 Task: Look for Airbnb properties in Samfya, Zambia from 4th December, 2023 to 10th December, 2023 for 8 adults.4 bedrooms having 8 beds and 4 bathrooms. Property type can be house. Amenities needed are: wifi, TV, free parkinig on premises, gym, breakfast. Look for 4 properties as per requirement.
Action: Mouse moved to (494, 105)
Screenshot: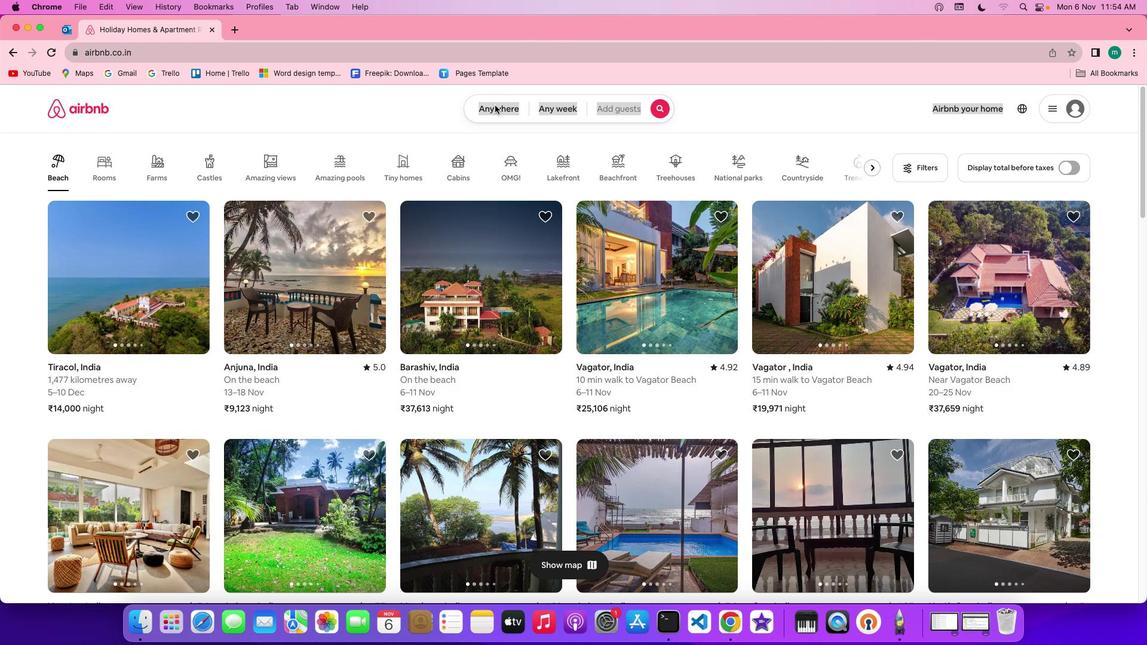 
Action: Mouse pressed left at (494, 105)
Screenshot: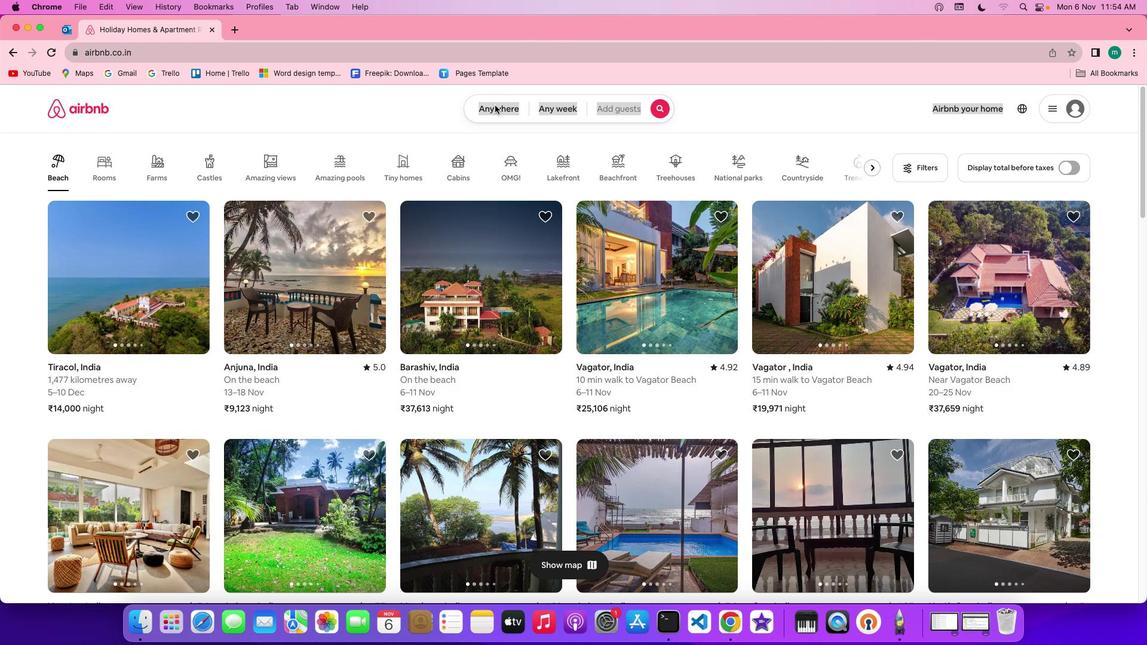 
Action: Mouse pressed left at (494, 105)
Screenshot: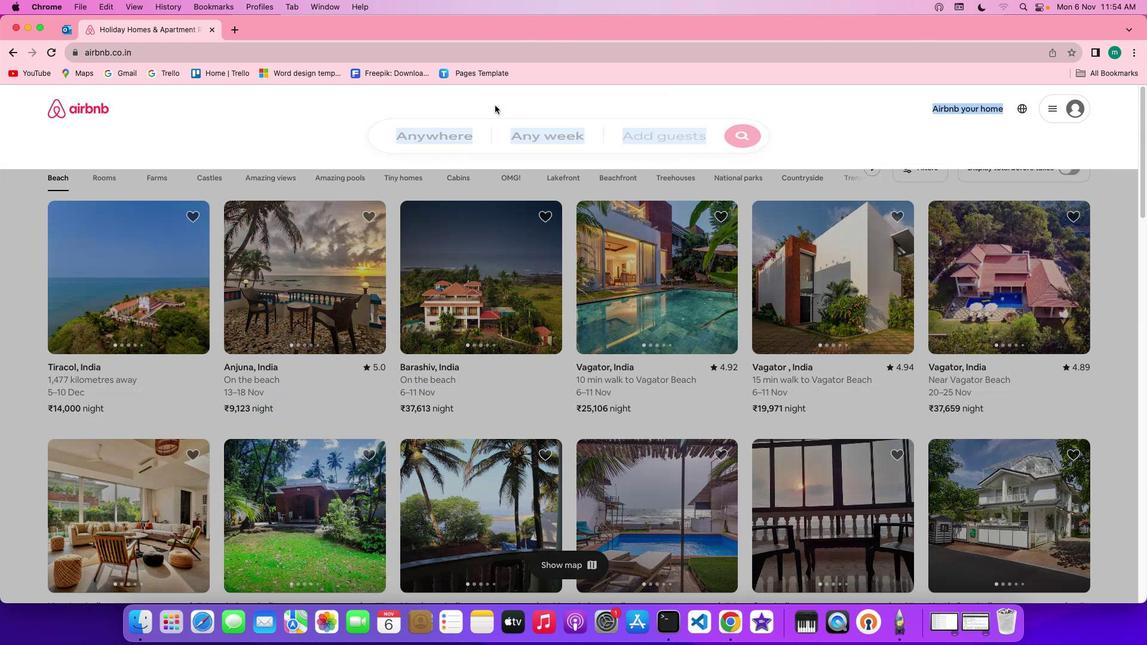 
Action: Mouse moved to (435, 160)
Screenshot: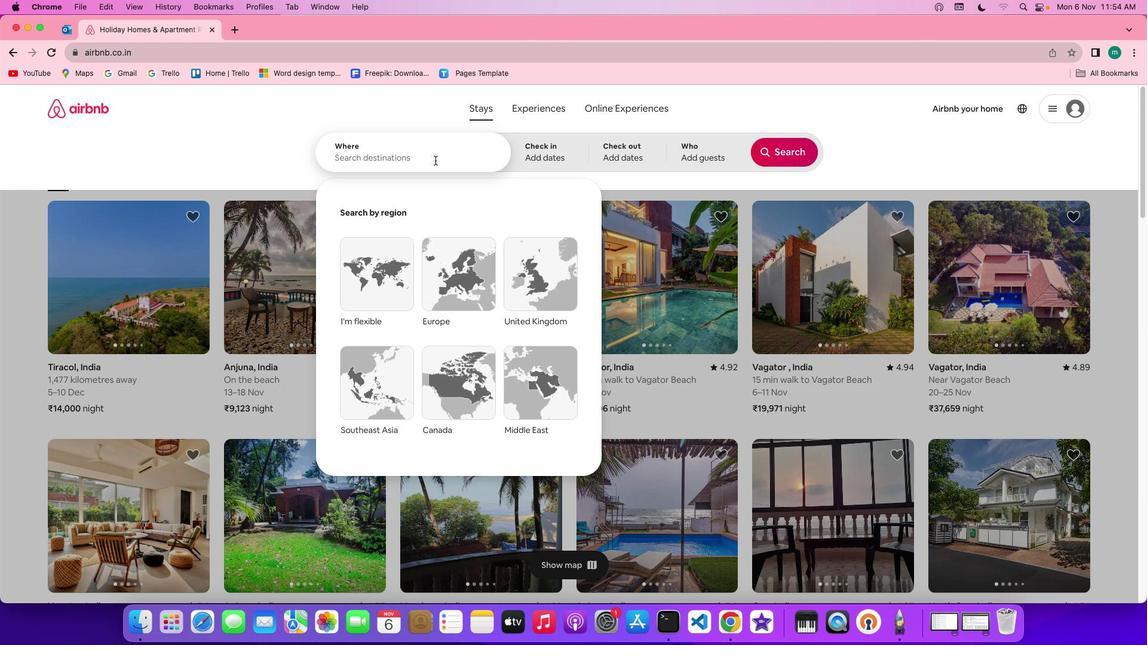 
Action: Mouse pressed left at (435, 160)
Screenshot: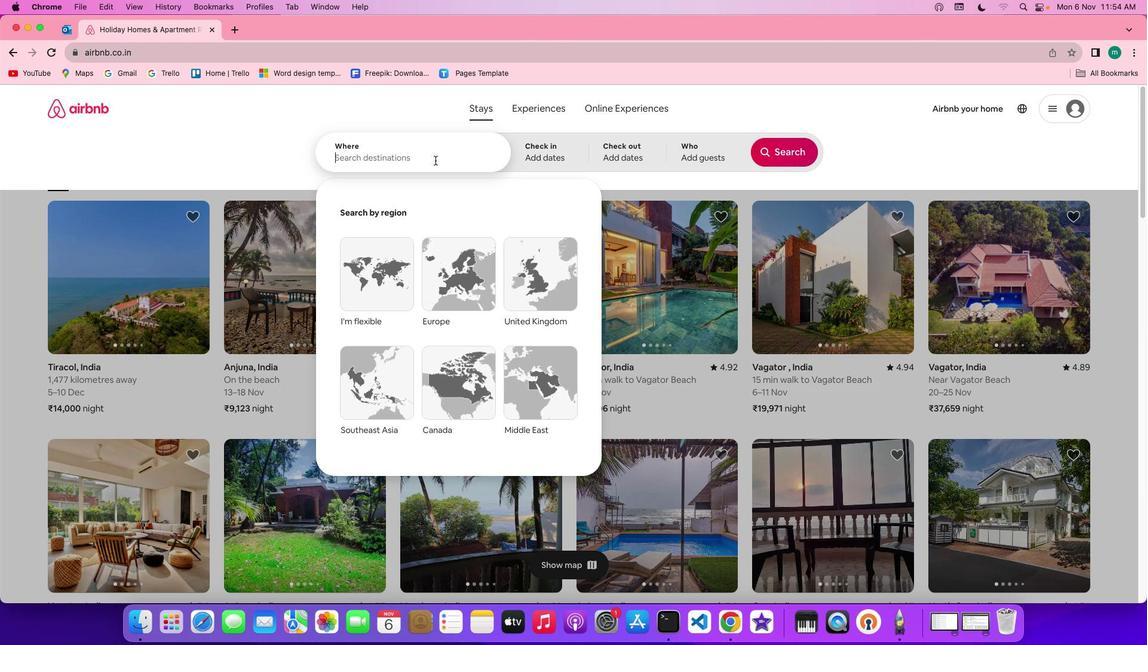 
Action: Key pressed Key.spaceKey.shift'S''a''m''f''y''a'','Key.spaceKey.shift'z''a''m''b''i''a'
Screenshot: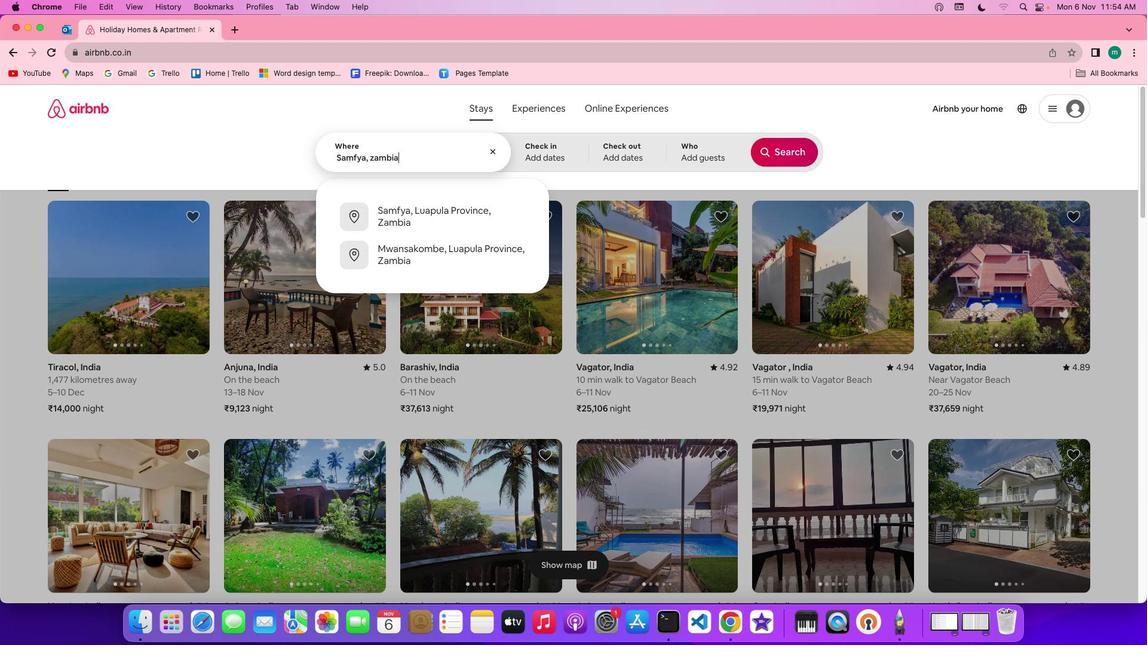 
Action: Mouse moved to (563, 152)
Screenshot: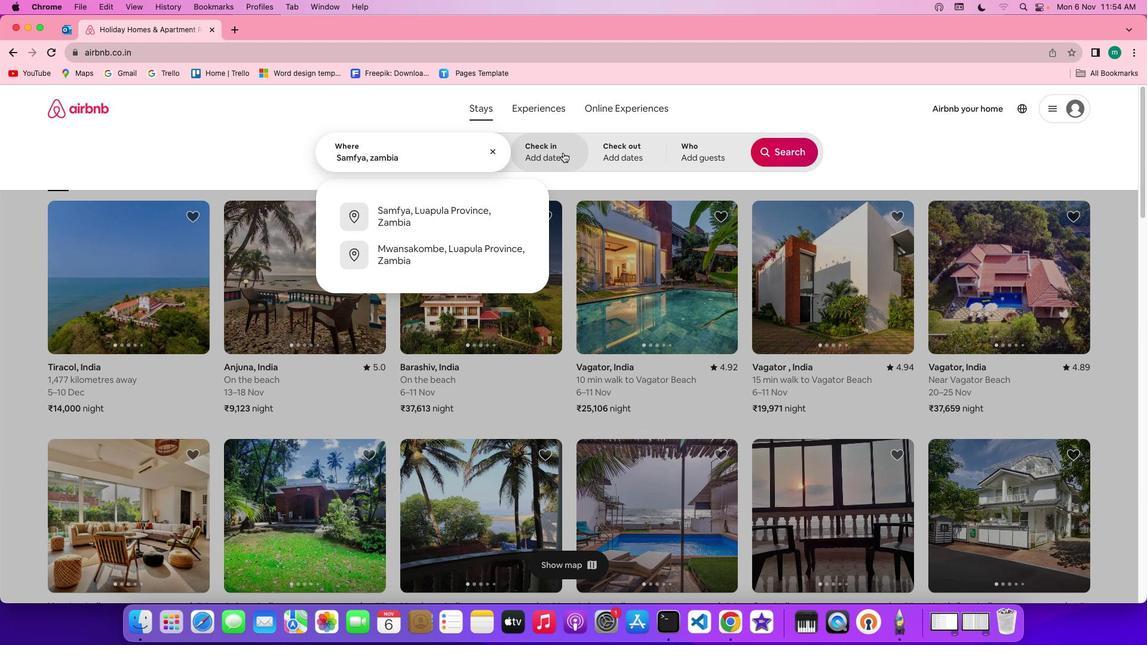 
Action: Mouse pressed left at (563, 152)
Screenshot: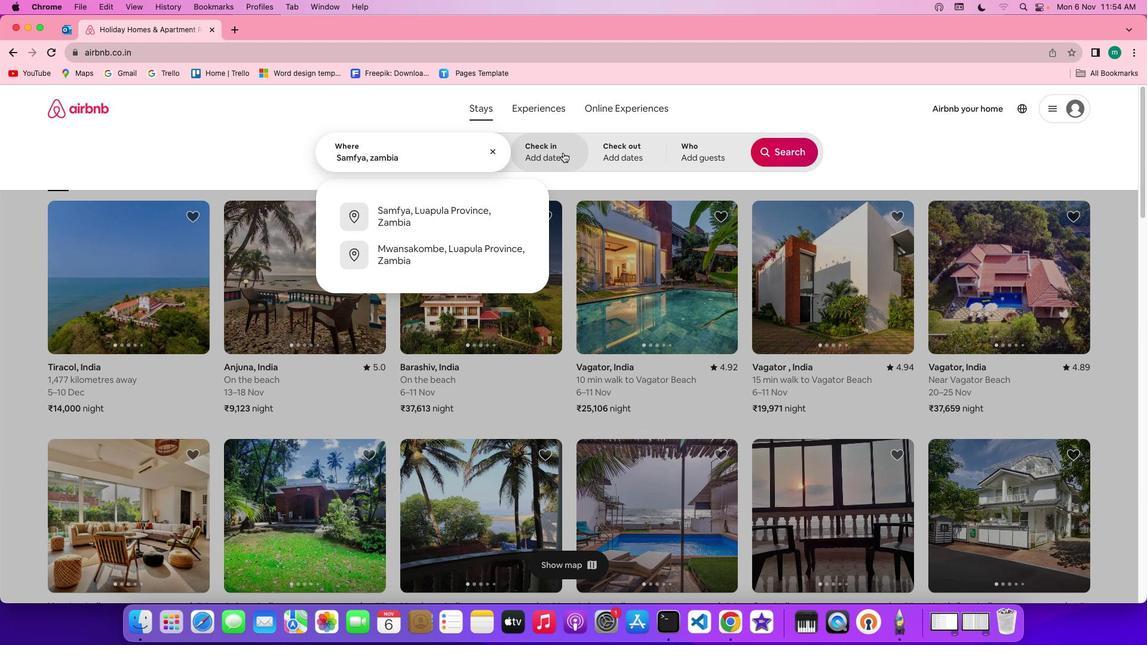 
Action: Mouse moved to (624, 326)
Screenshot: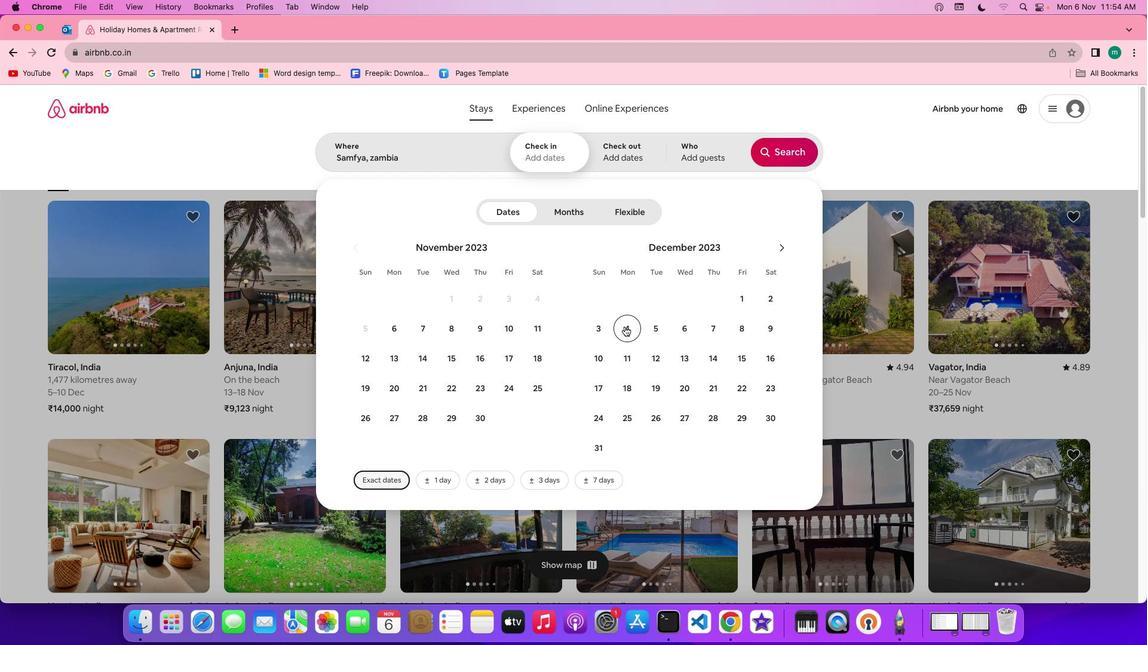 
Action: Mouse pressed left at (624, 326)
Screenshot: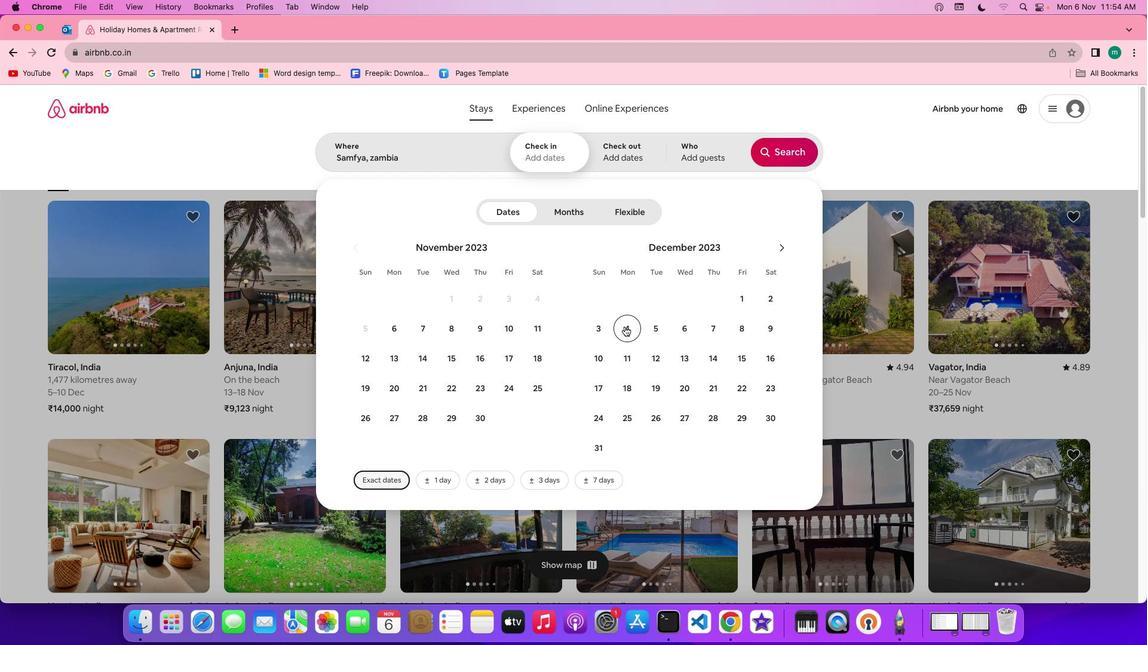 
Action: Mouse moved to (592, 355)
Screenshot: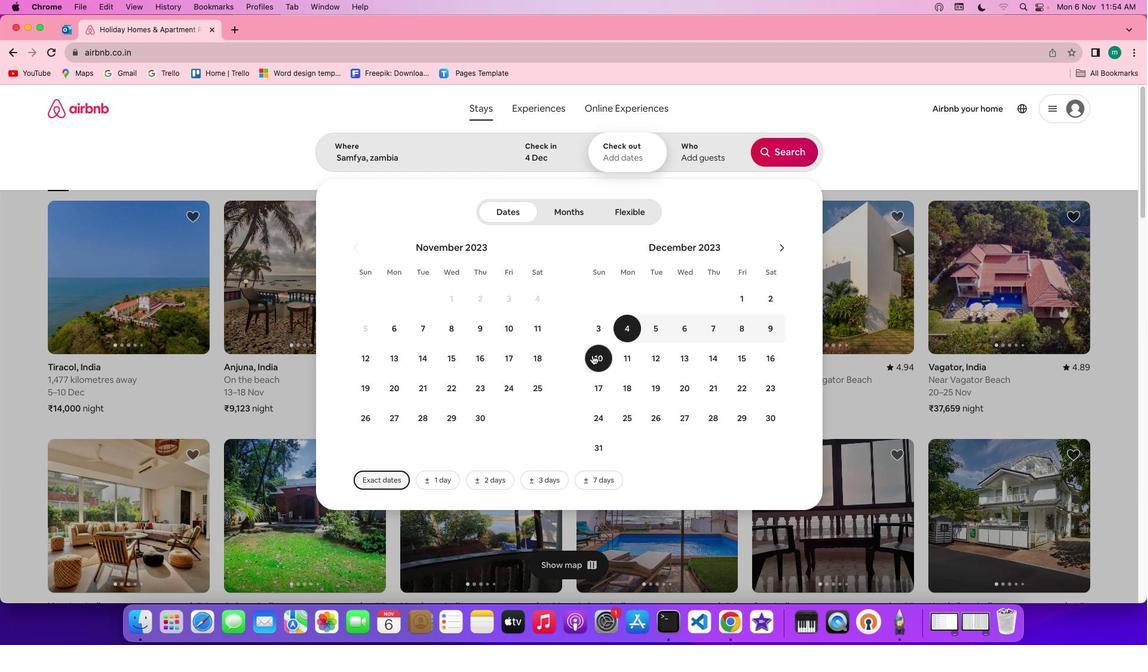 
Action: Mouse pressed left at (592, 355)
Screenshot: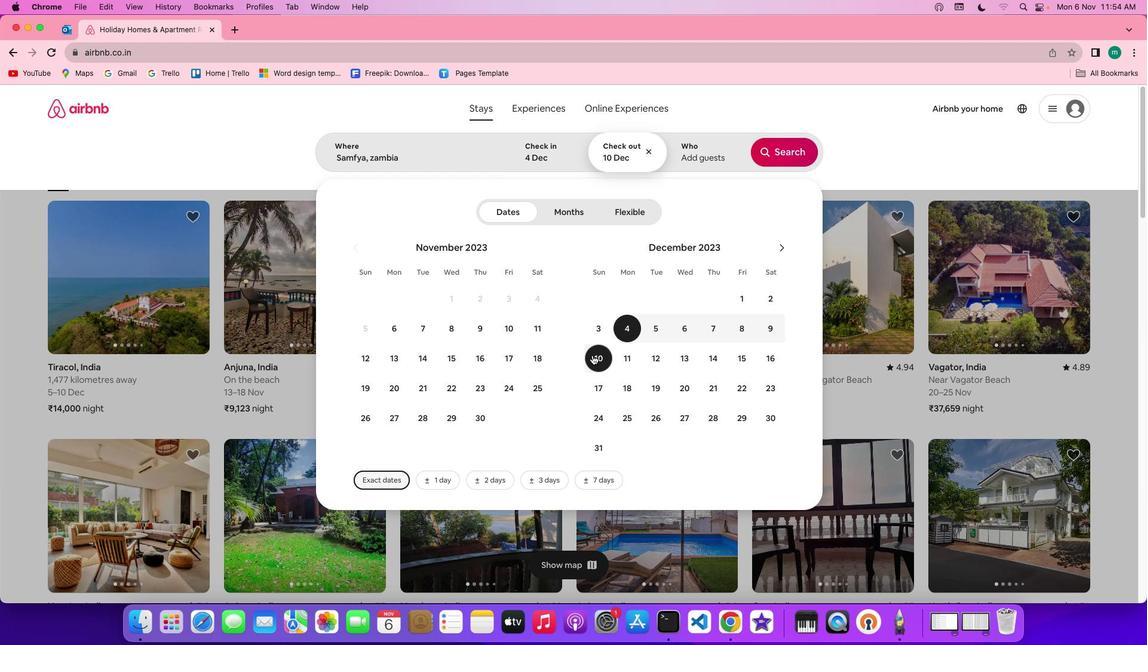 
Action: Mouse moved to (718, 137)
Screenshot: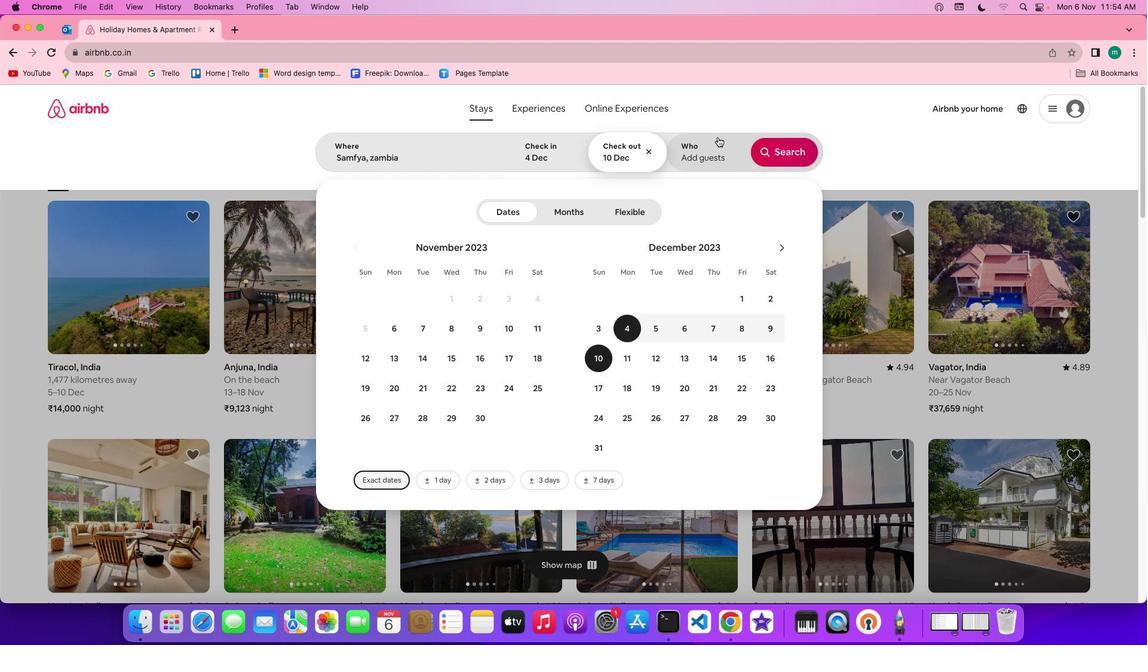 
Action: Mouse pressed left at (718, 137)
Screenshot: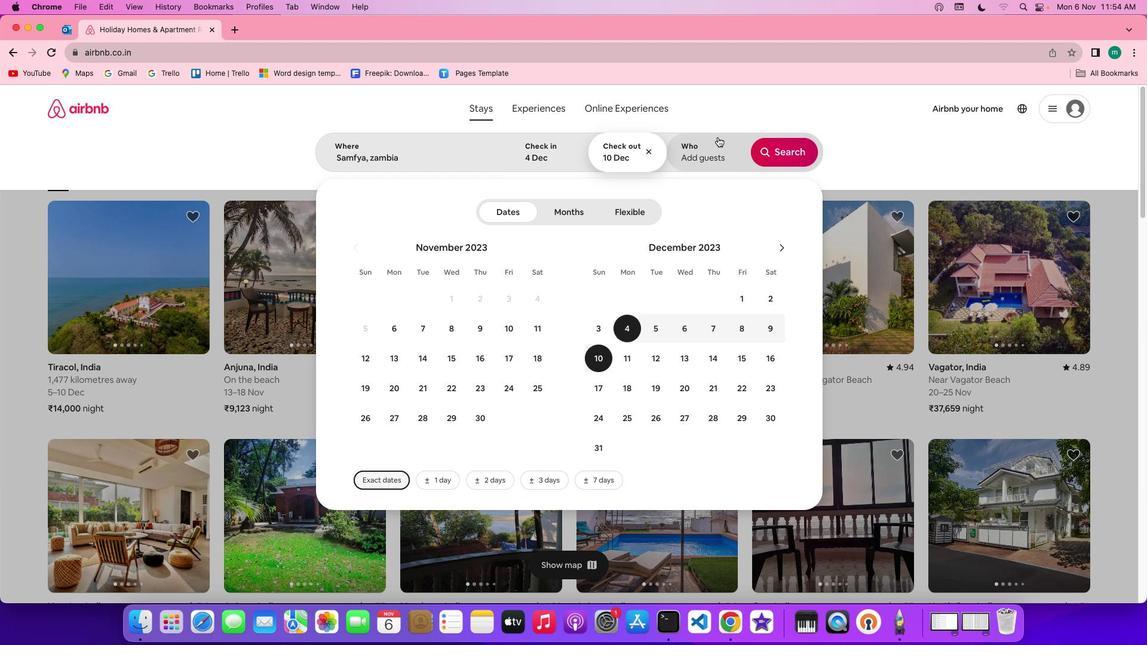 
Action: Mouse moved to (791, 215)
Screenshot: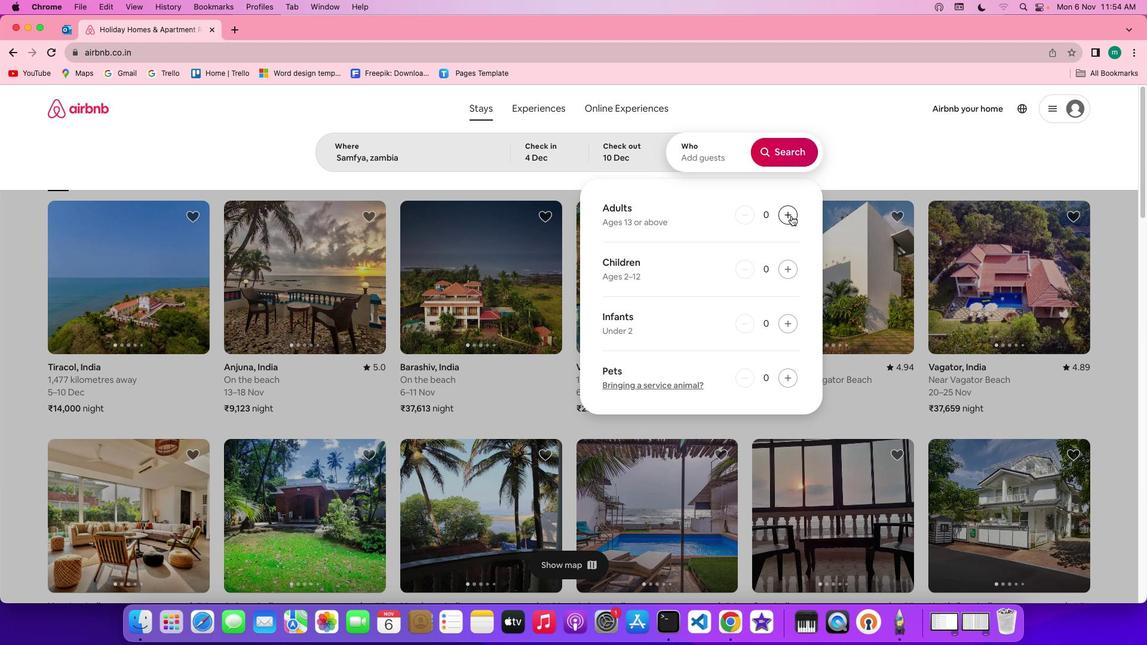 
Action: Mouse pressed left at (791, 215)
Screenshot: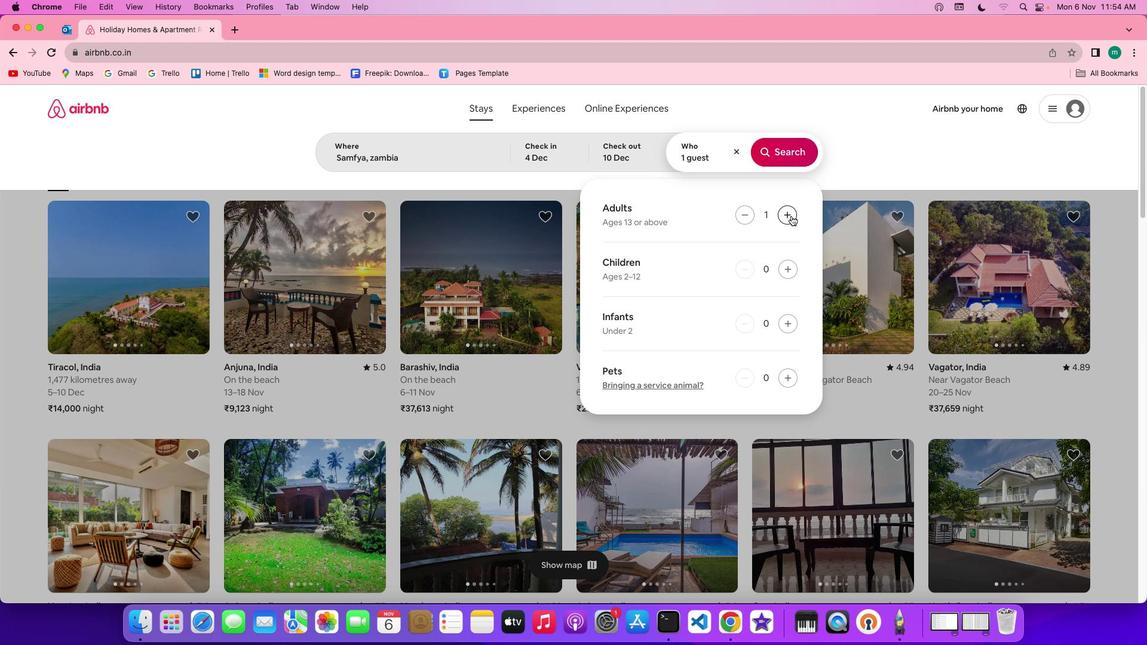 
Action: Mouse moved to (791, 215)
Screenshot: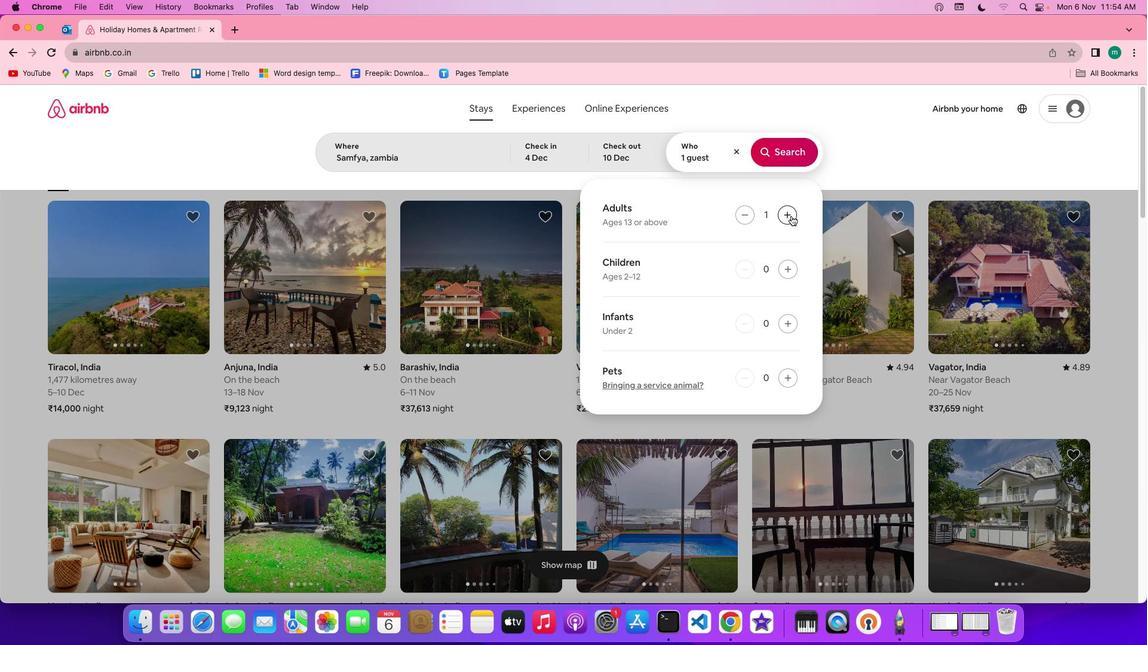 
Action: Mouse pressed left at (791, 215)
Screenshot: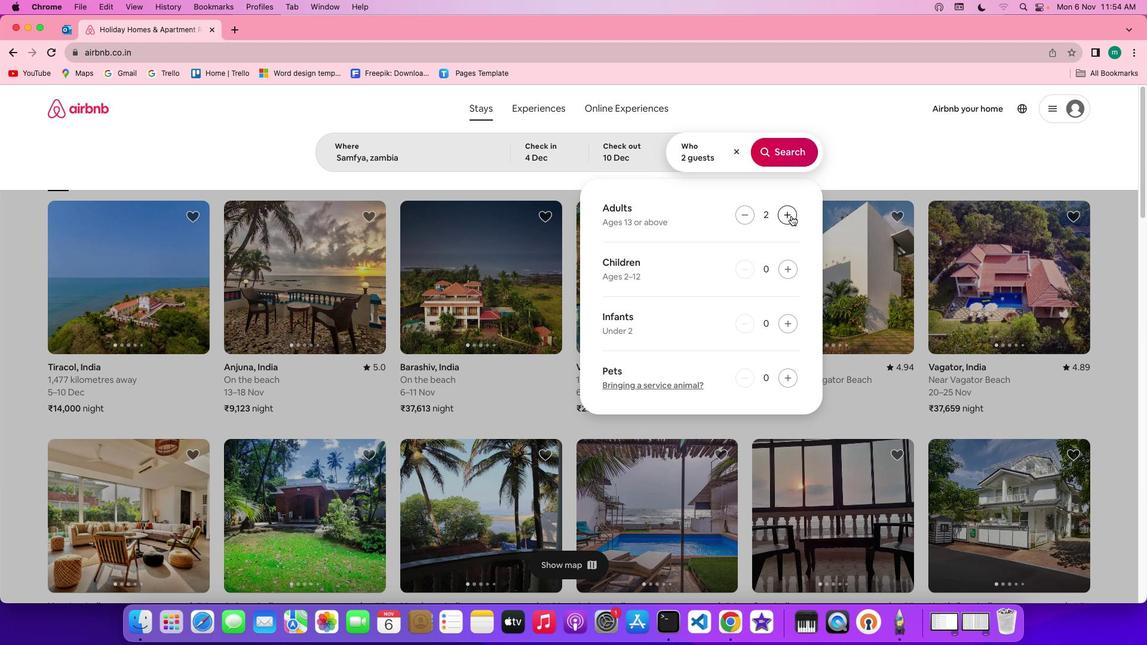 
Action: Mouse pressed left at (791, 215)
Screenshot: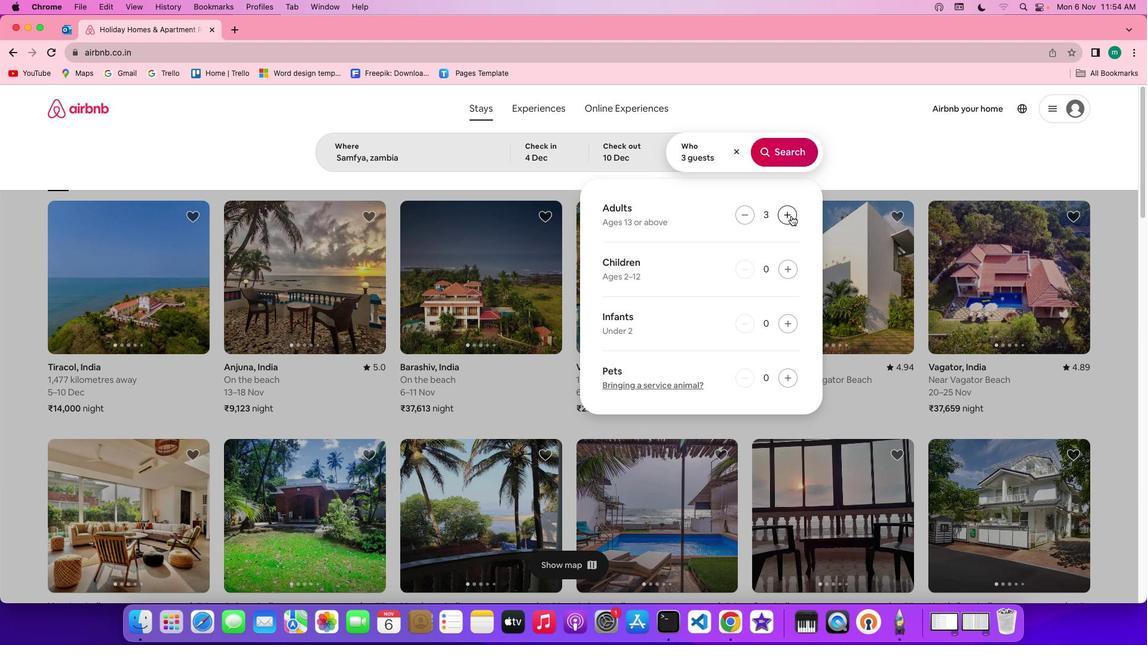 
Action: Mouse pressed left at (791, 215)
Screenshot: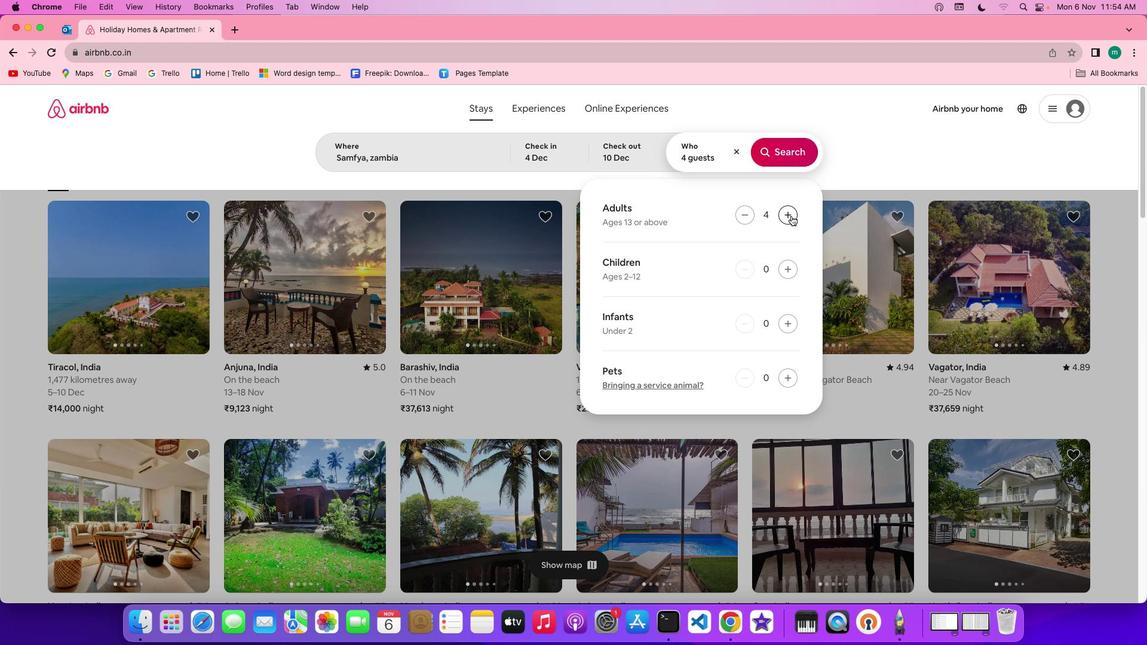 
Action: Mouse pressed left at (791, 215)
Screenshot: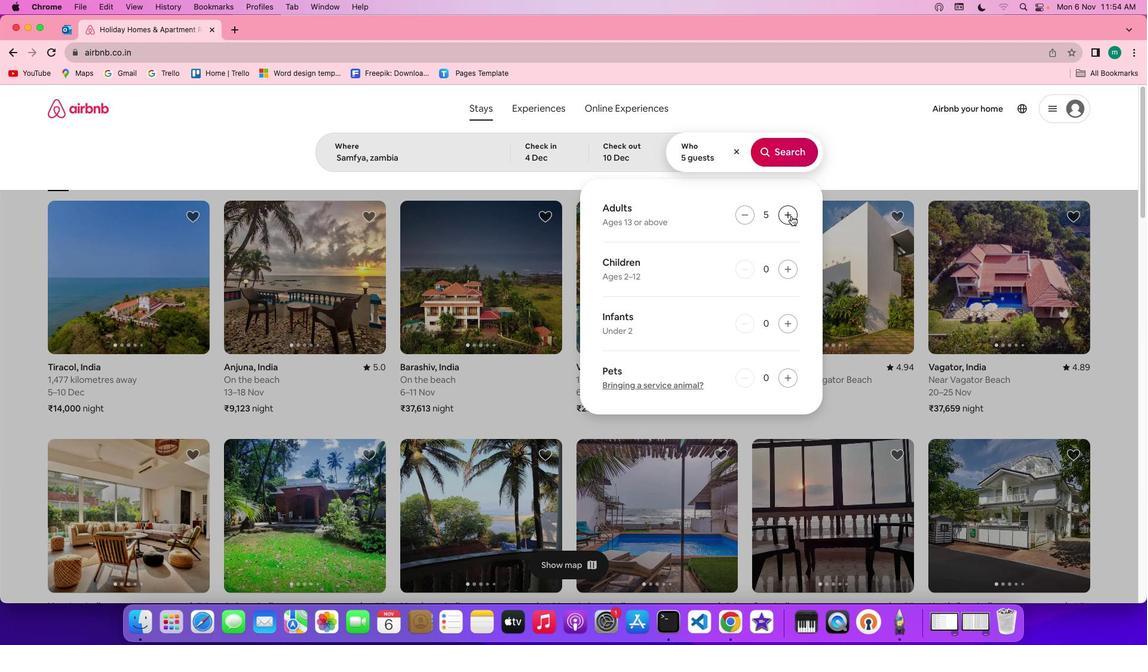 
Action: Mouse pressed left at (791, 215)
Screenshot: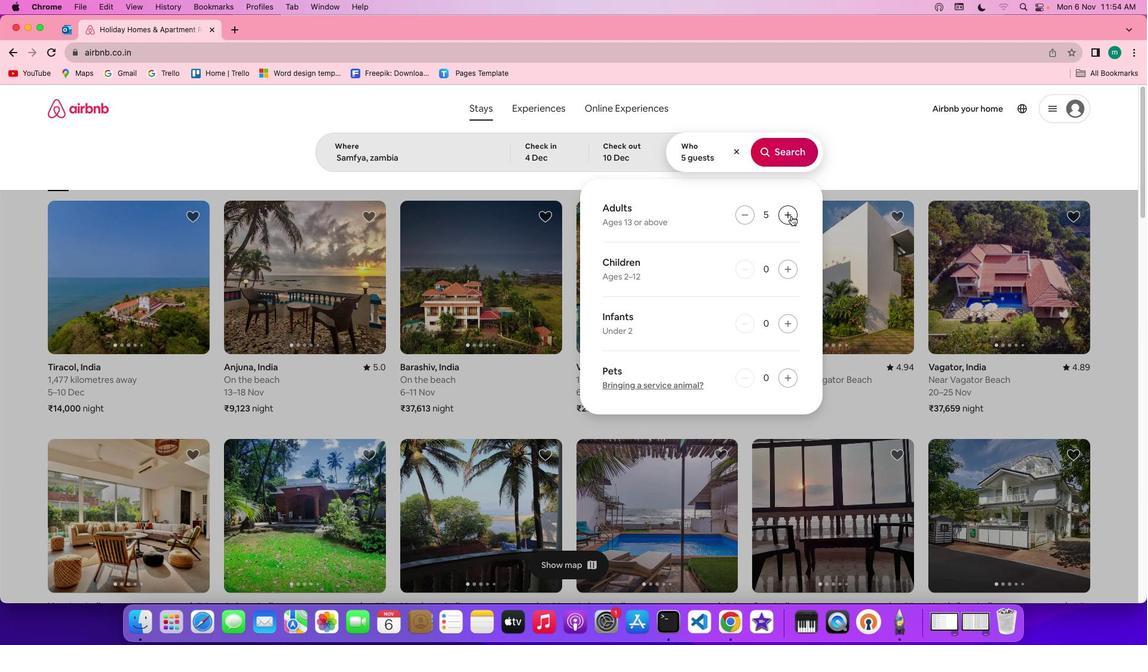 
Action: Mouse pressed left at (791, 215)
Screenshot: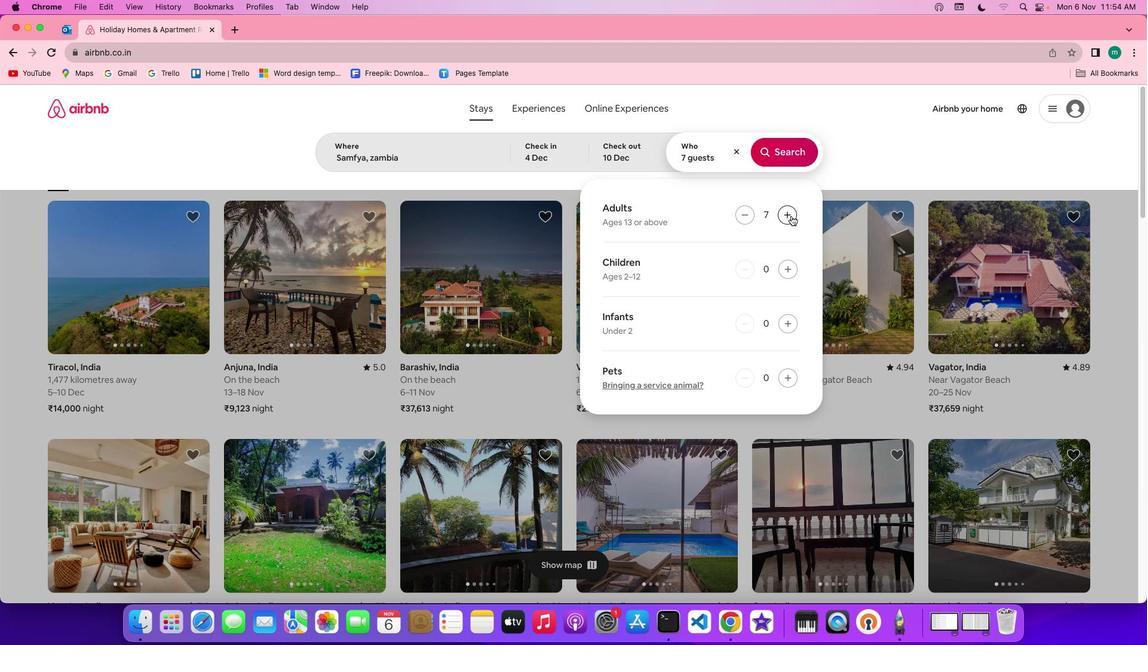
Action: Mouse pressed left at (791, 215)
Screenshot: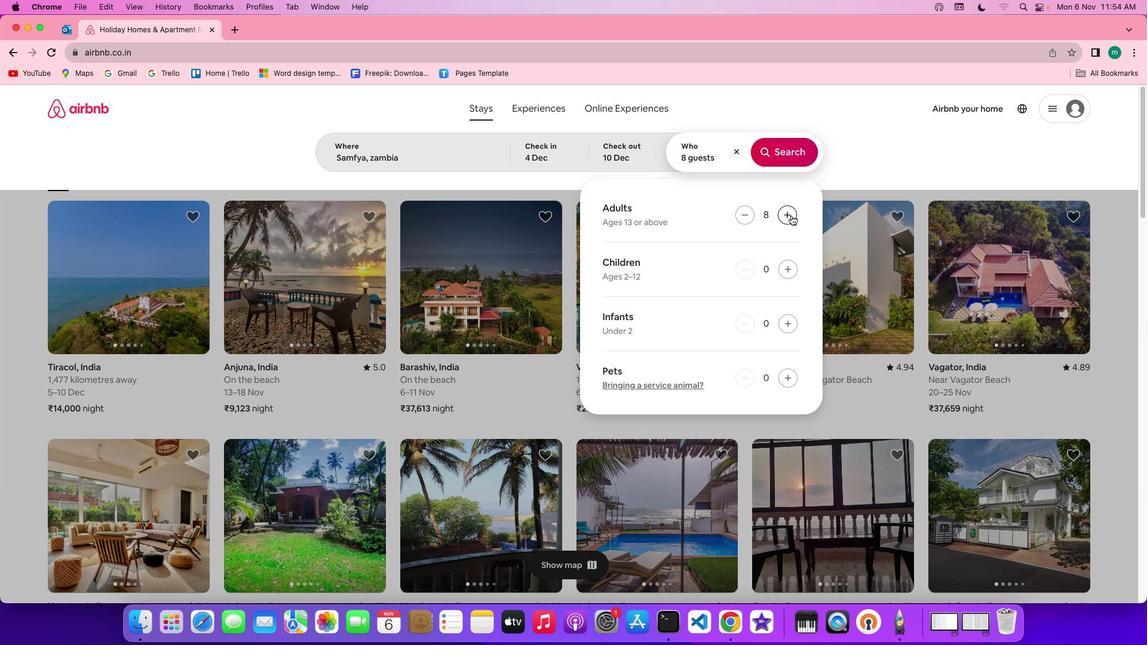 
Action: Mouse moved to (773, 152)
Screenshot: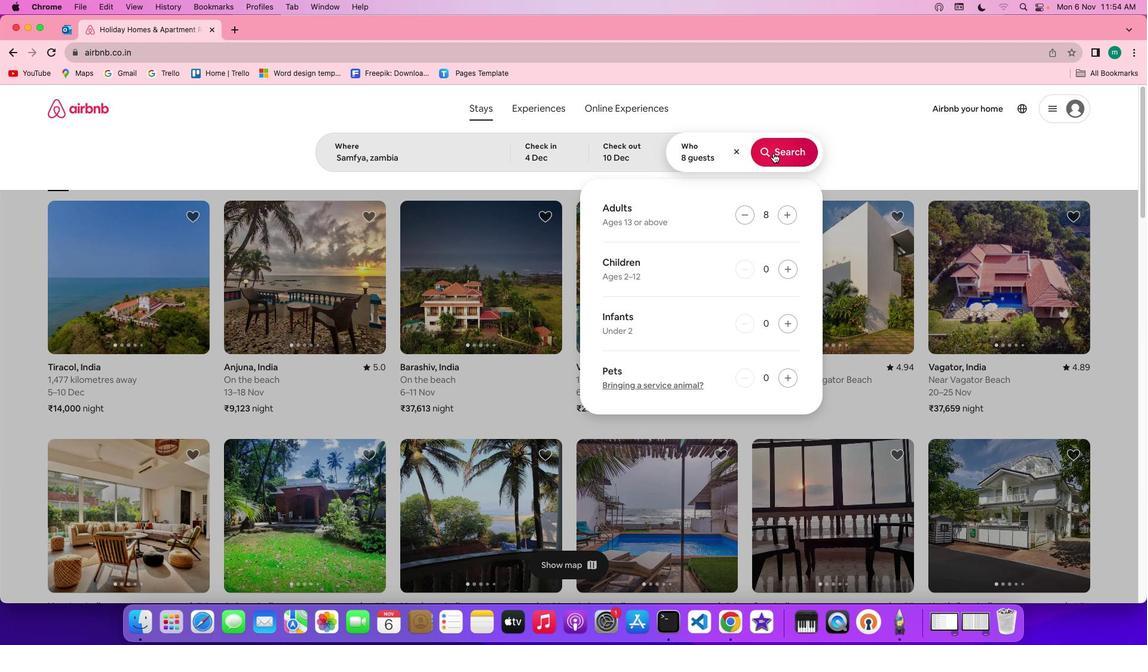 
Action: Mouse pressed left at (773, 152)
Screenshot: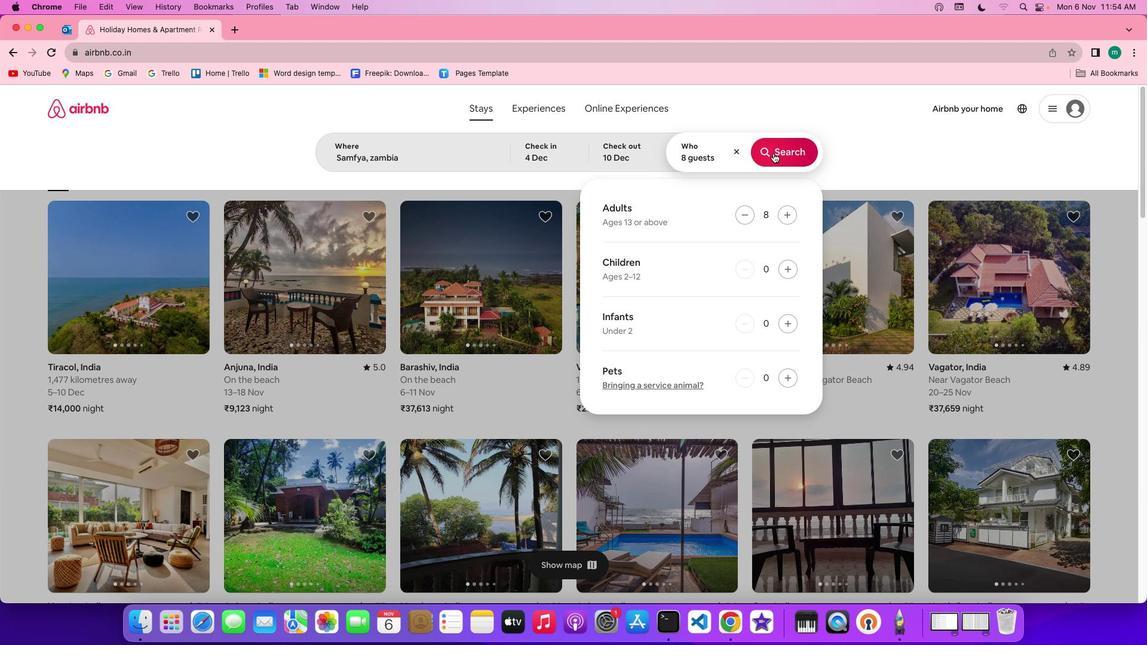 
Action: Mouse moved to (966, 154)
Screenshot: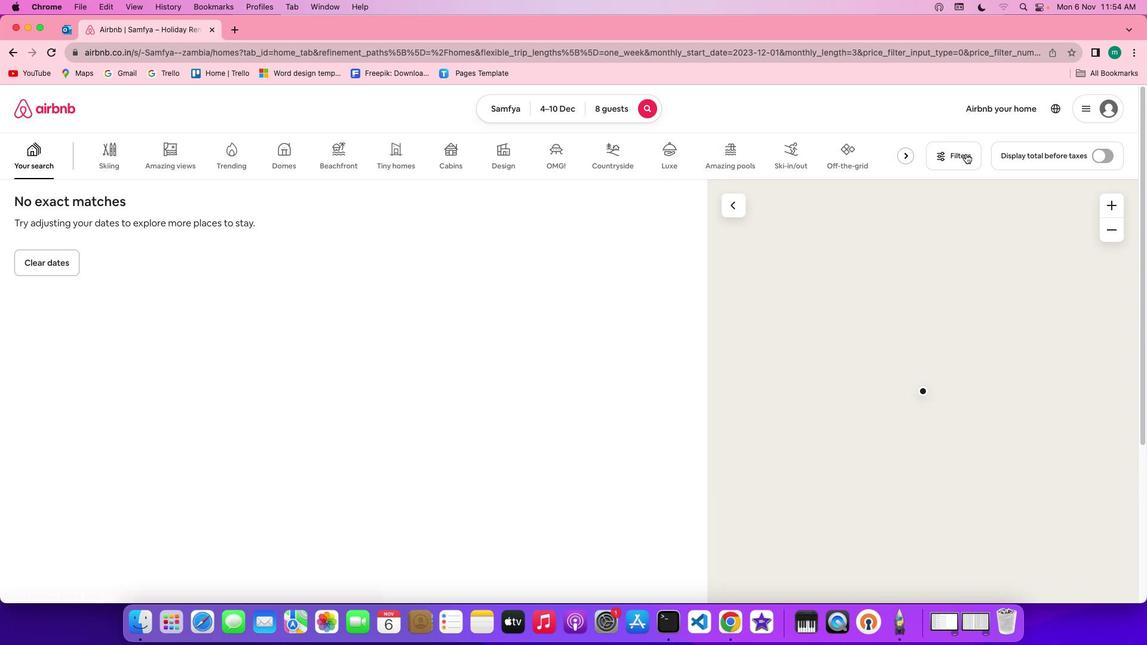 
Action: Mouse pressed left at (966, 154)
Screenshot: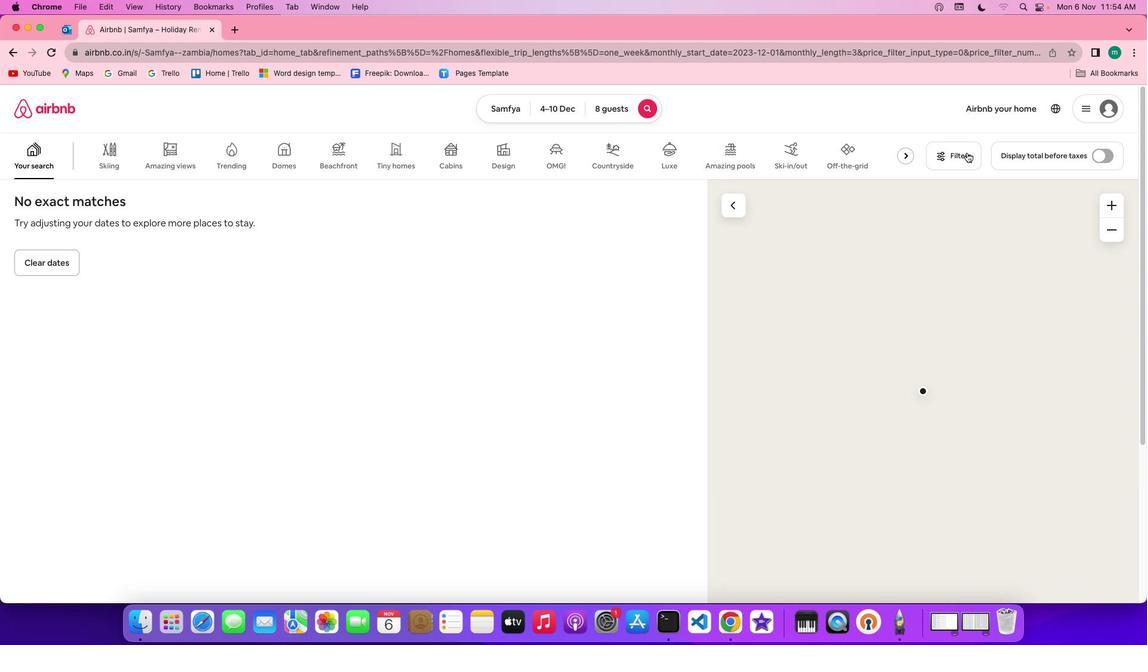
Action: Mouse moved to (592, 397)
Screenshot: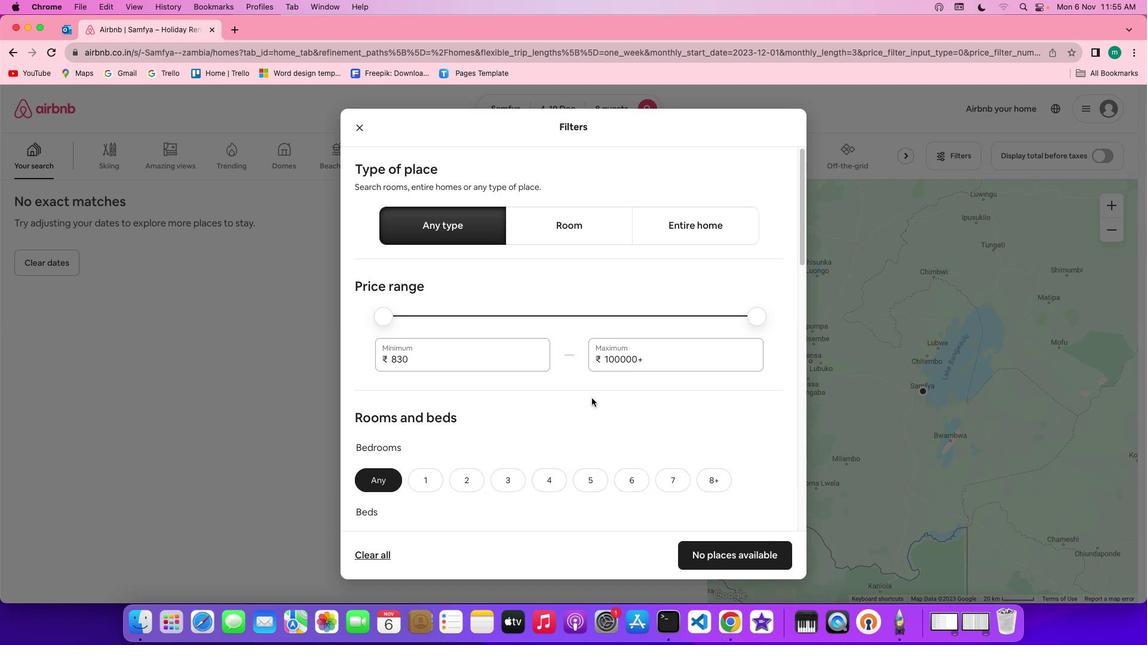 
Action: Mouse scrolled (592, 397) with delta (0, 0)
Screenshot: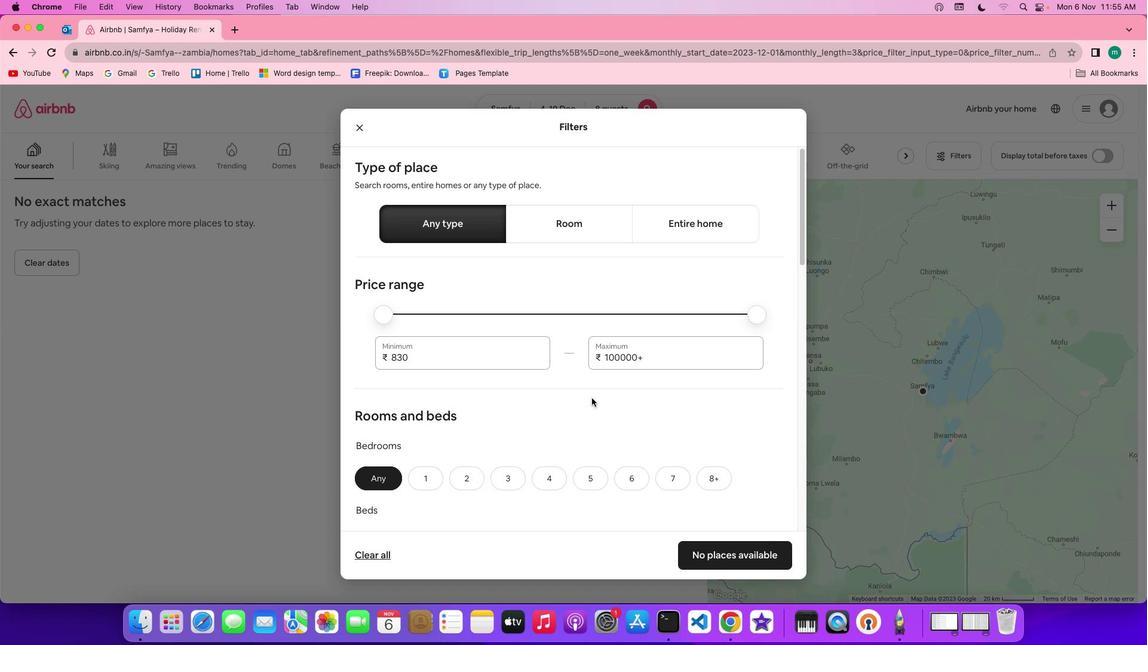 
Action: Mouse scrolled (592, 397) with delta (0, 0)
Screenshot: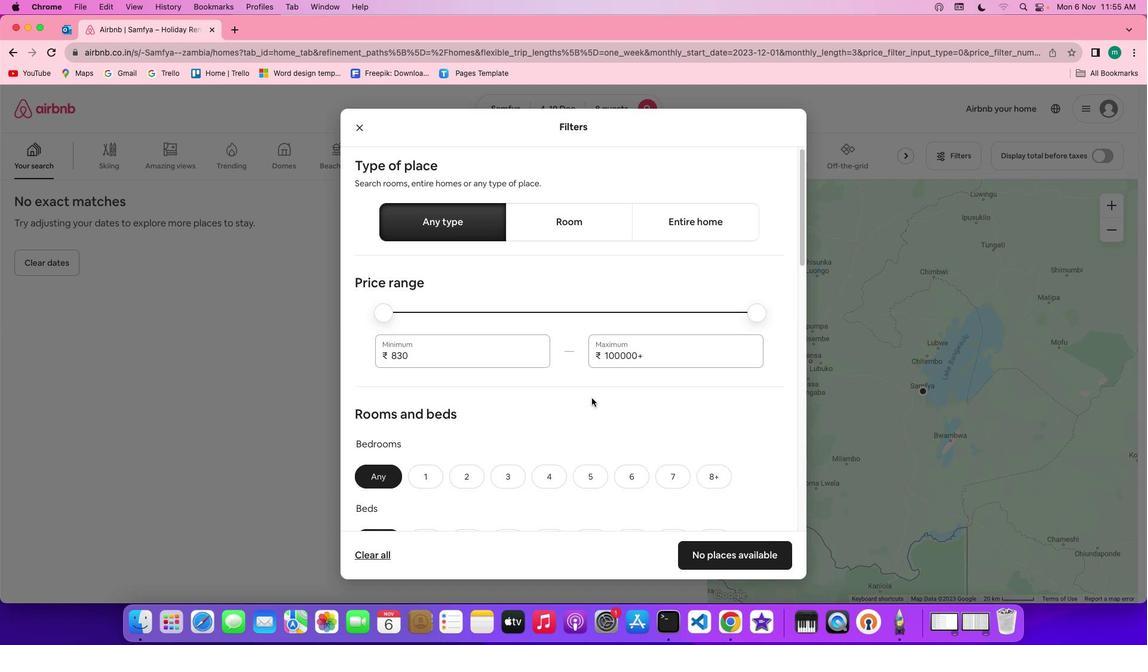 
Action: Mouse scrolled (592, 397) with delta (0, 0)
Screenshot: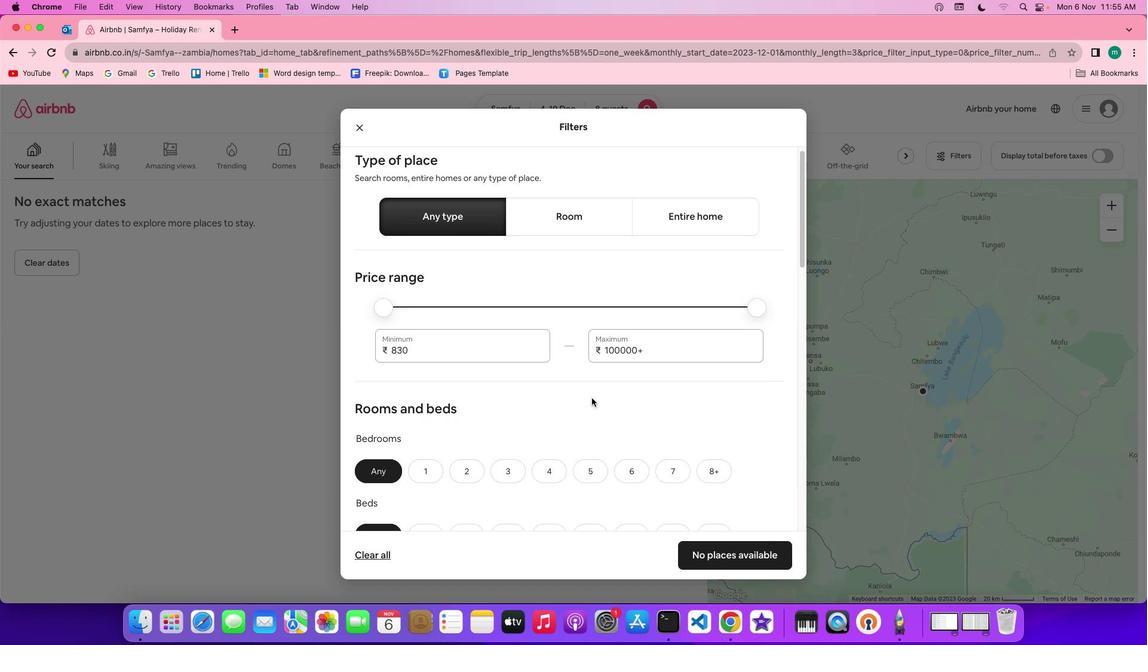 
Action: Mouse scrolled (592, 397) with delta (0, 0)
Screenshot: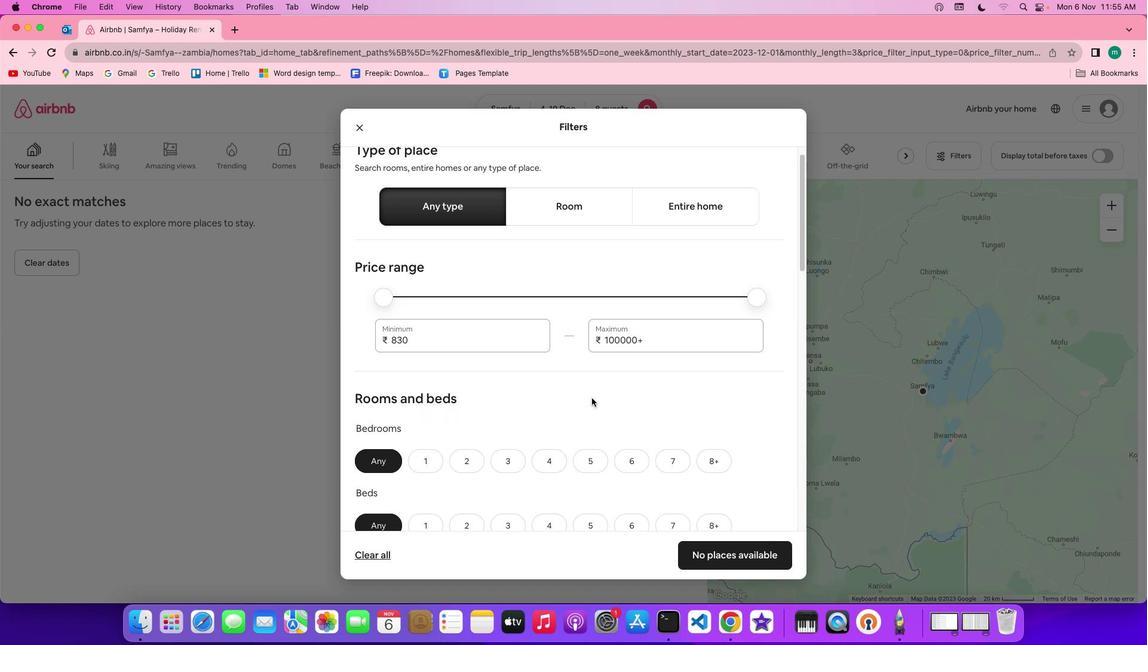 
Action: Mouse scrolled (592, 397) with delta (0, 0)
Screenshot: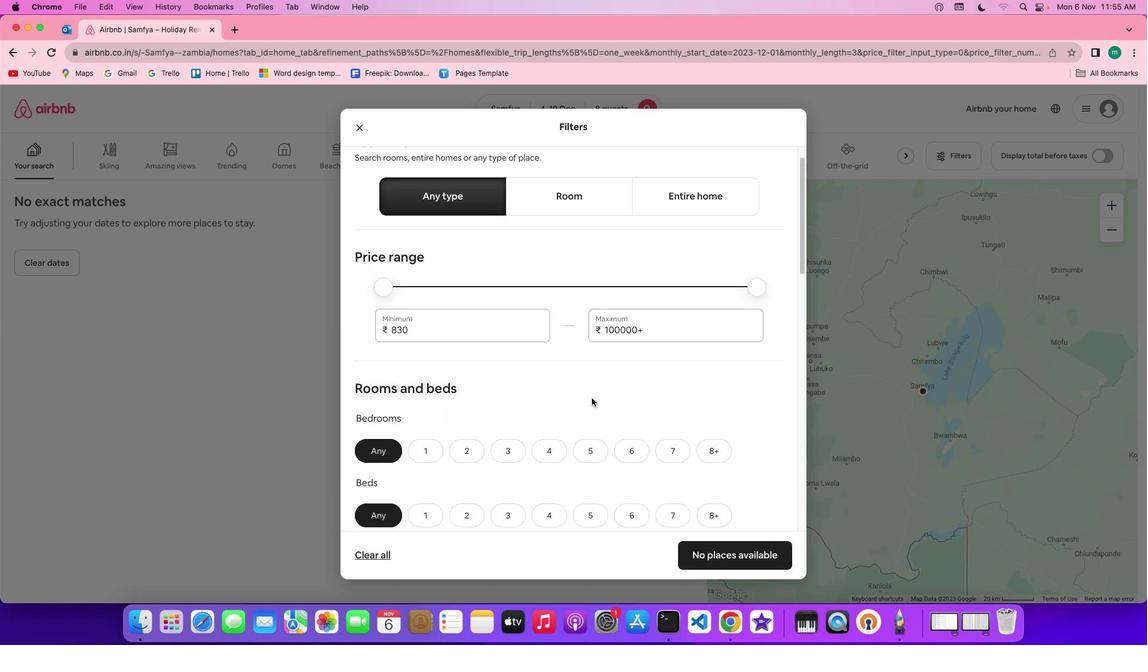
Action: Mouse scrolled (592, 397) with delta (0, 0)
Screenshot: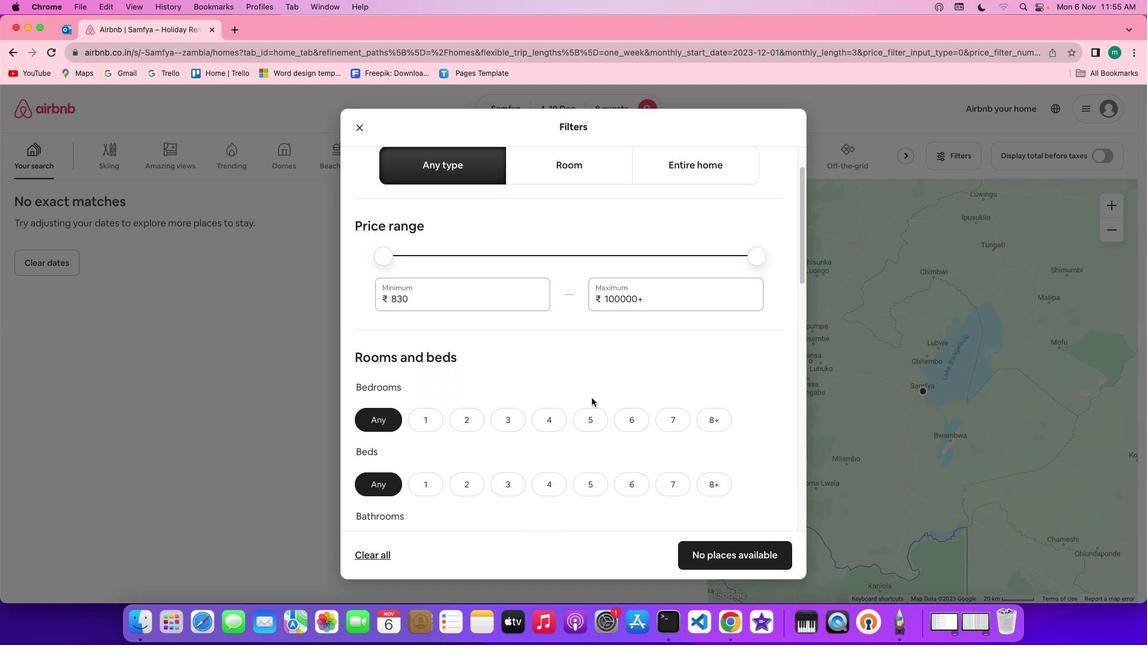
Action: Mouse scrolled (592, 397) with delta (0, -1)
Screenshot: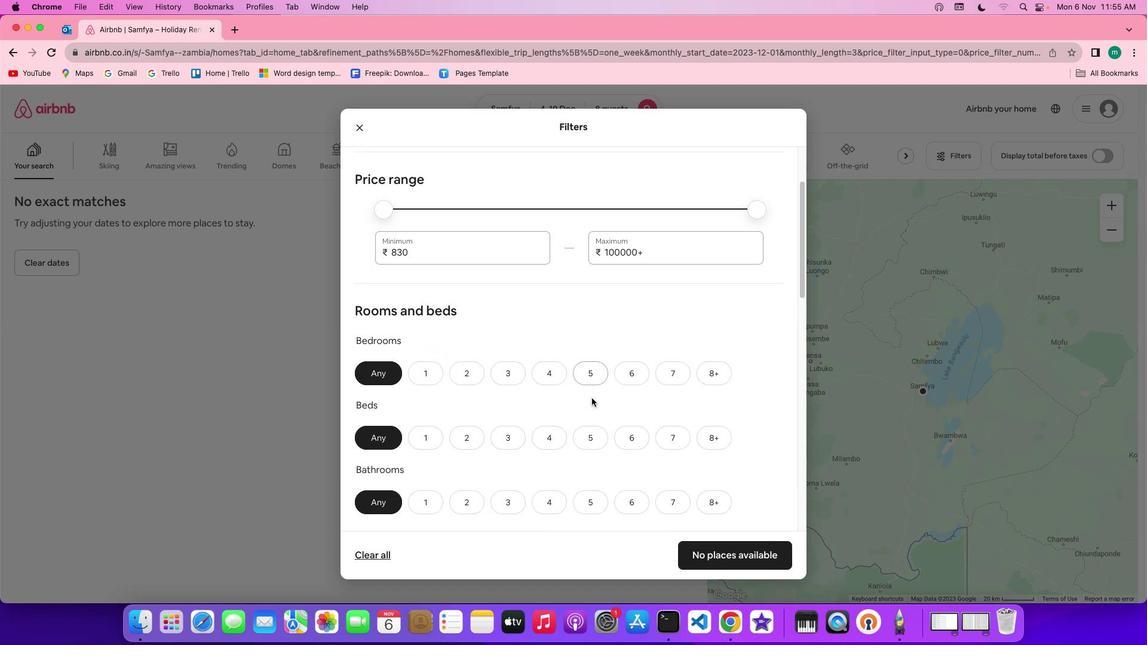 
Action: Mouse scrolled (592, 397) with delta (0, -1)
Screenshot: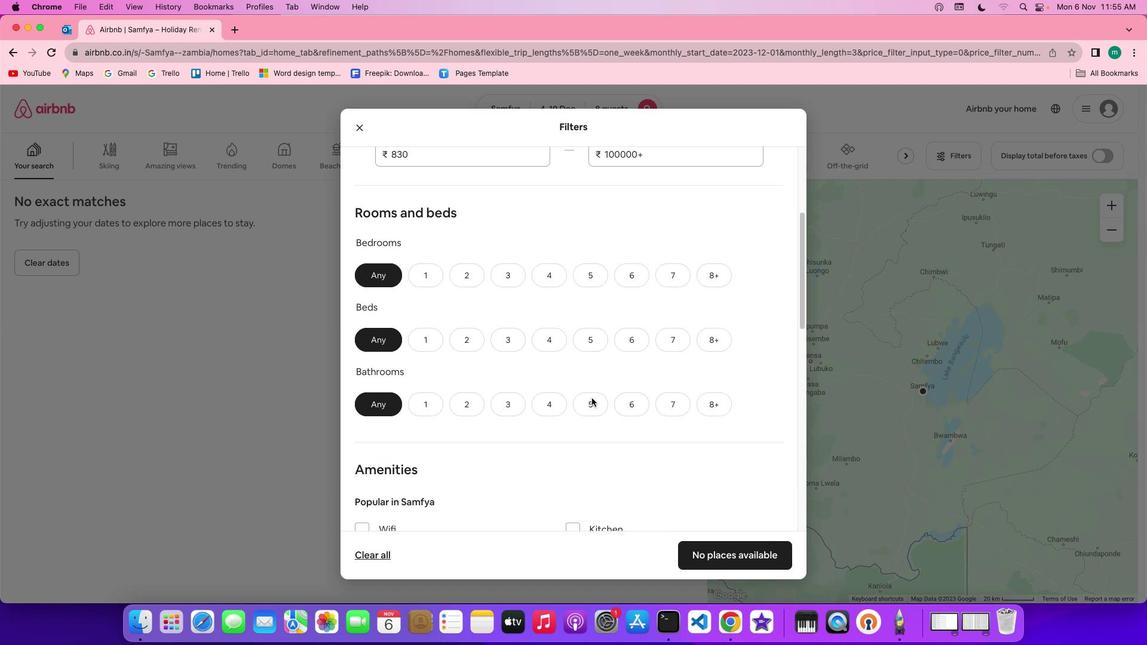 
Action: Mouse moved to (575, 362)
Screenshot: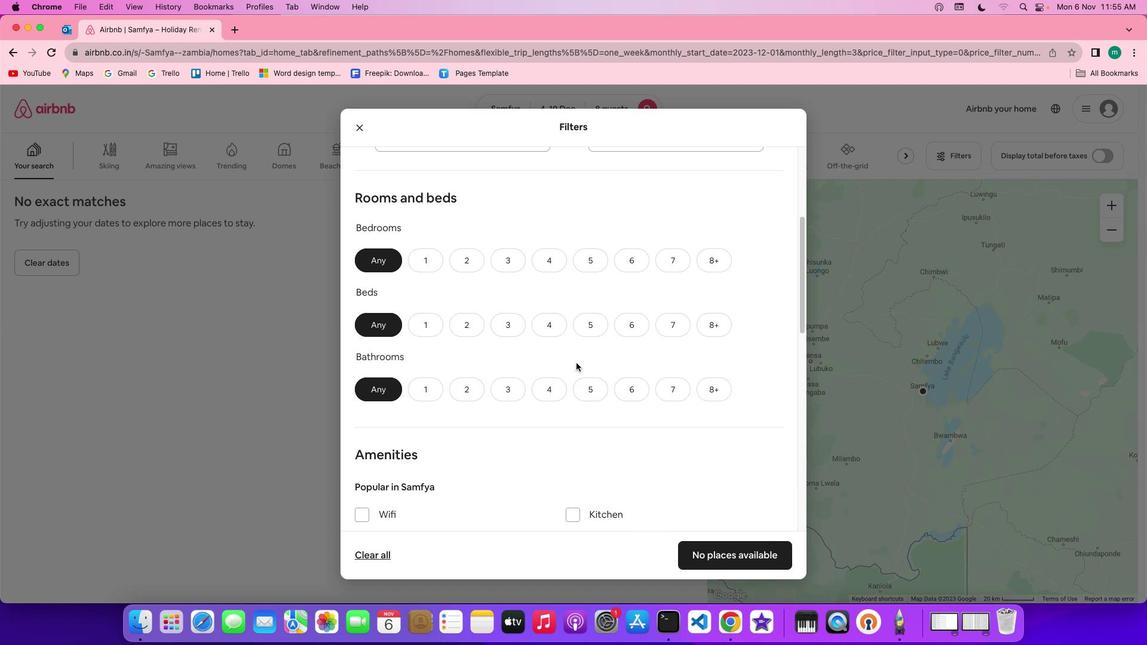 
Action: Mouse scrolled (575, 362) with delta (0, 0)
Screenshot: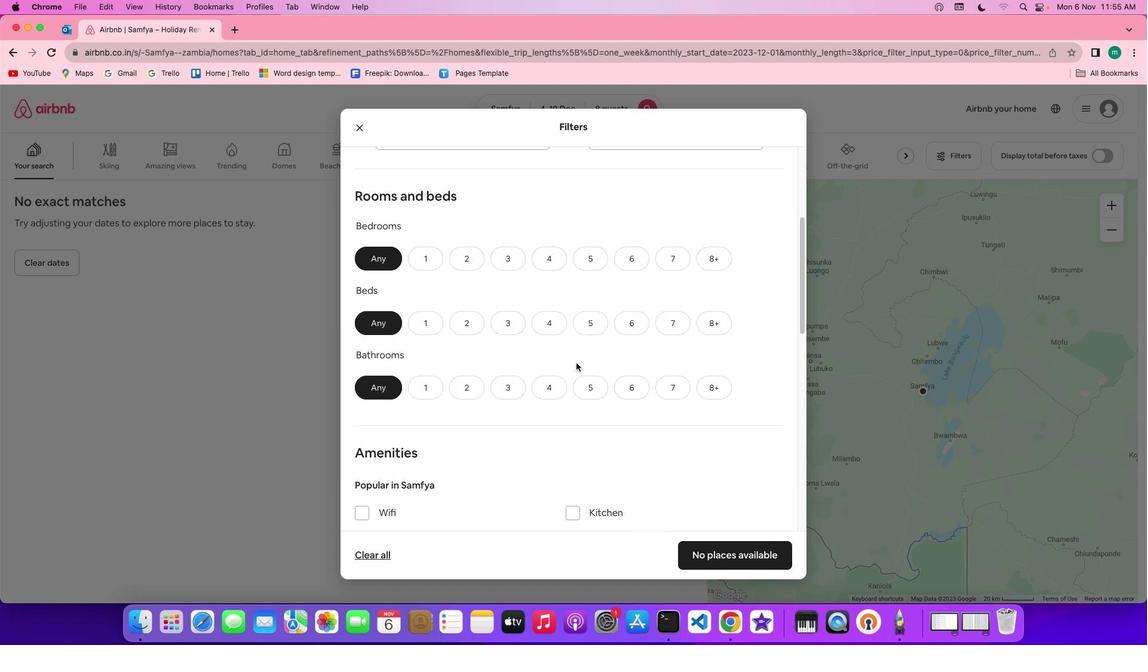 
Action: Mouse scrolled (575, 362) with delta (0, 0)
Screenshot: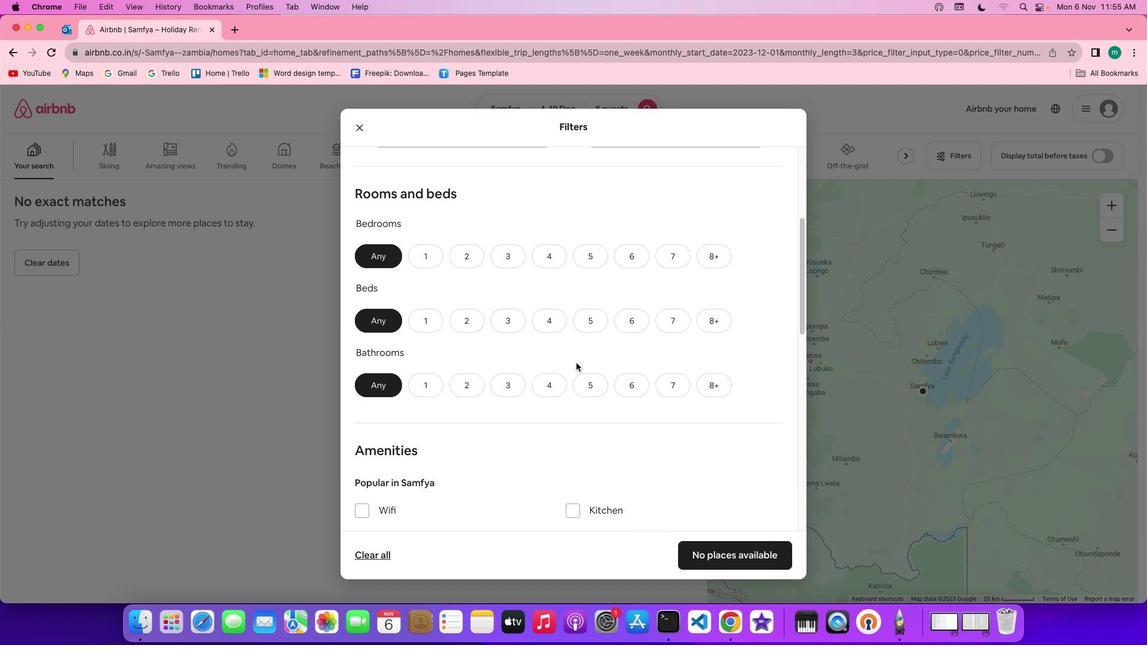
Action: Mouse moved to (549, 259)
Screenshot: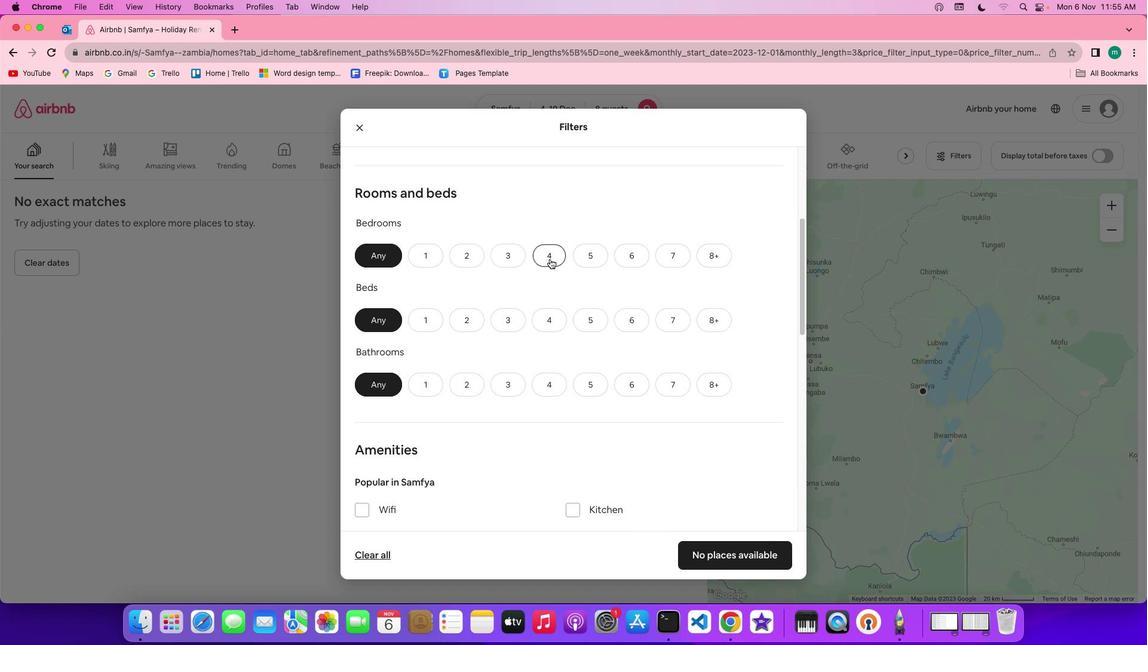 
Action: Mouse pressed left at (549, 259)
Screenshot: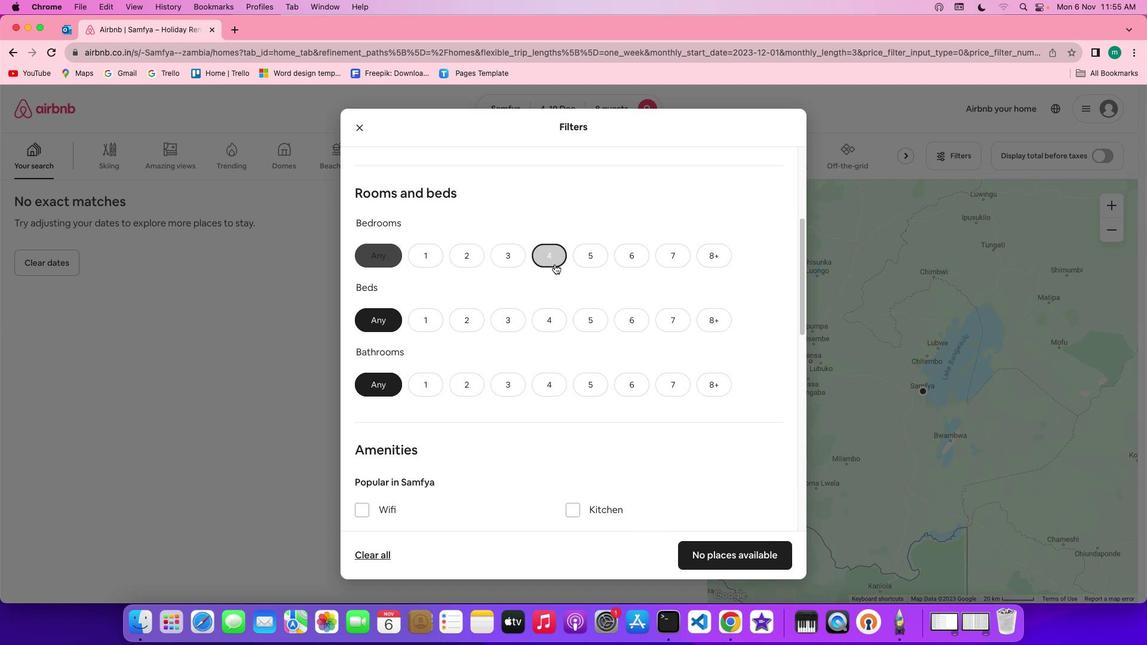 
Action: Mouse moved to (713, 326)
Screenshot: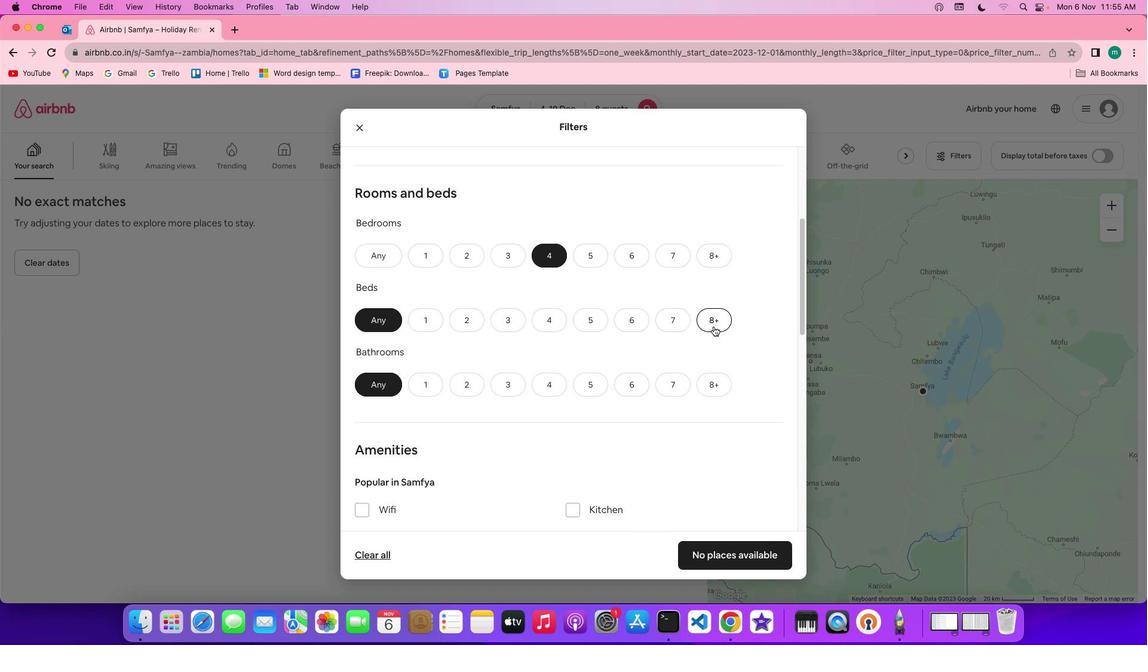
Action: Mouse pressed left at (713, 326)
Screenshot: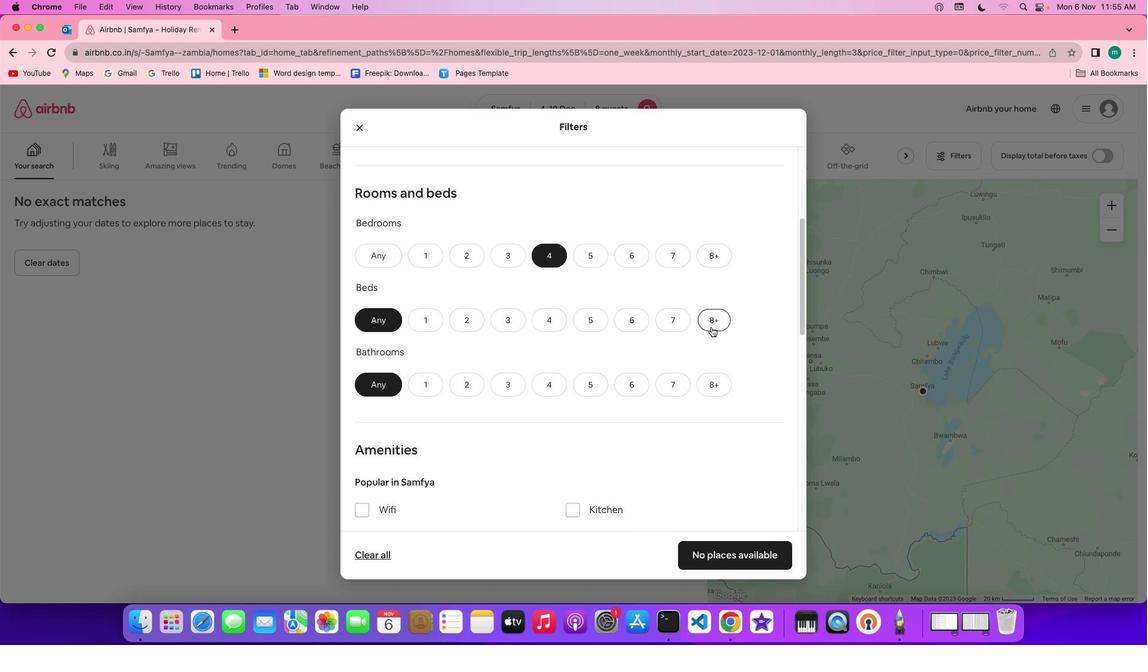 
Action: Mouse moved to (556, 384)
Screenshot: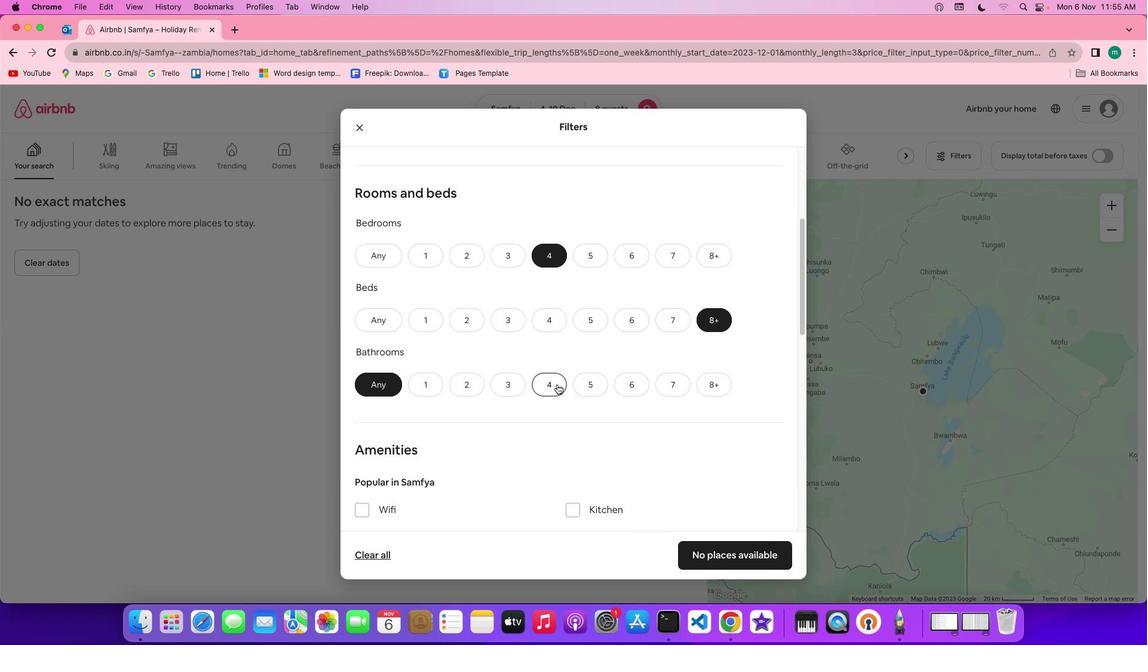 
Action: Mouse pressed left at (556, 384)
Screenshot: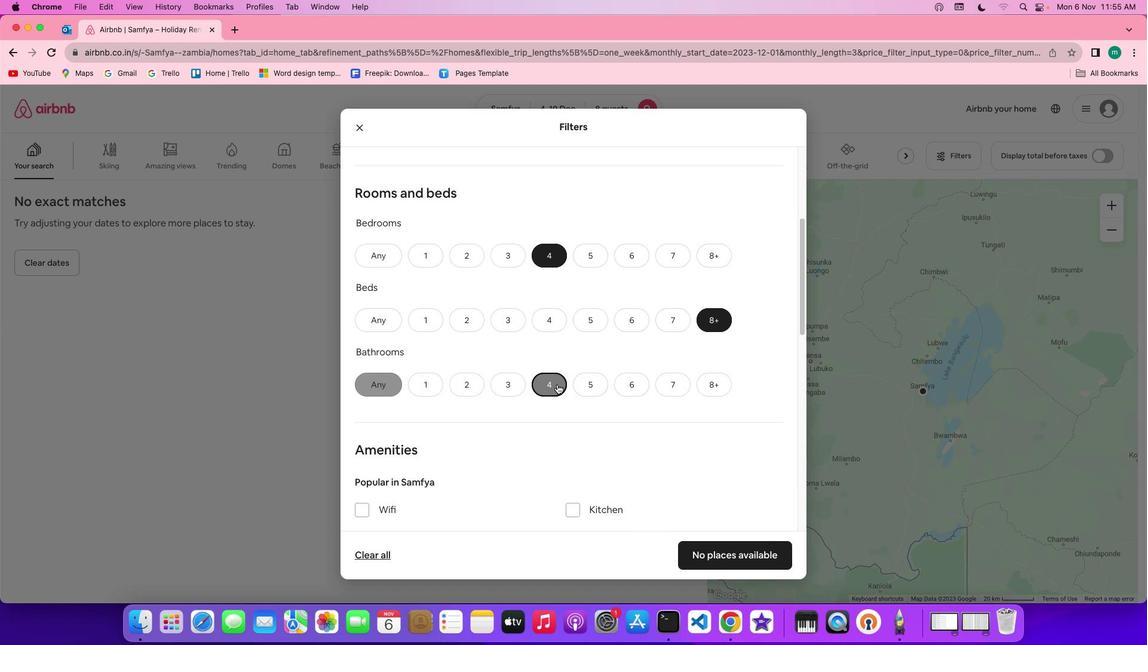 
Action: Mouse moved to (612, 384)
Screenshot: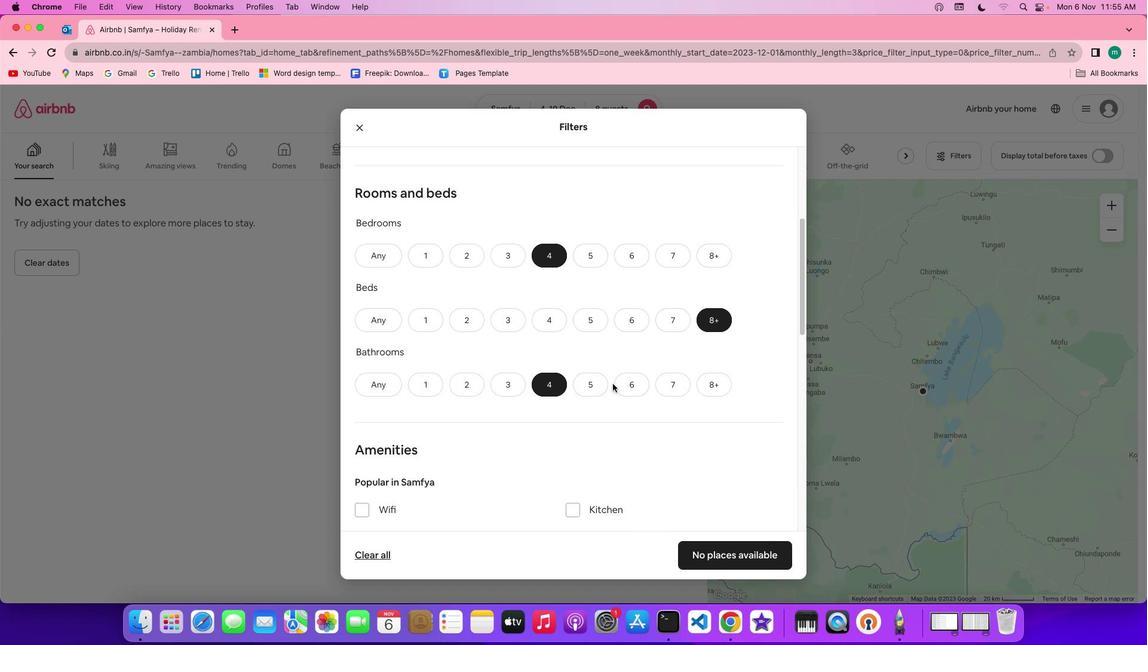 
Action: Mouse scrolled (612, 384) with delta (0, 0)
Screenshot: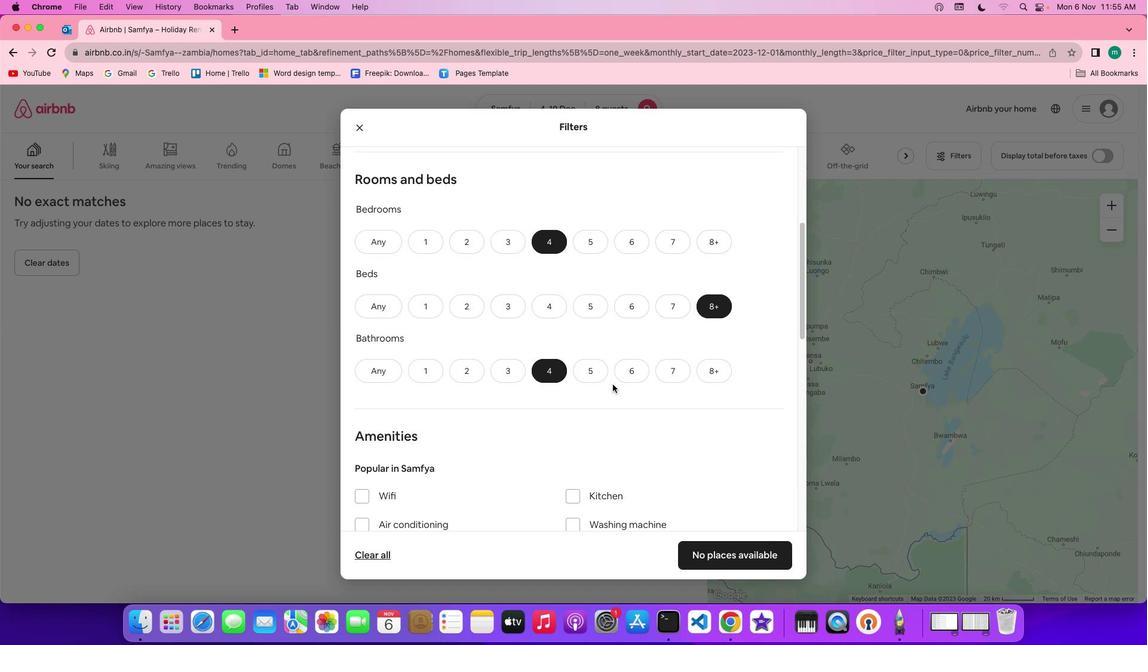 
Action: Mouse scrolled (612, 384) with delta (0, 0)
Screenshot: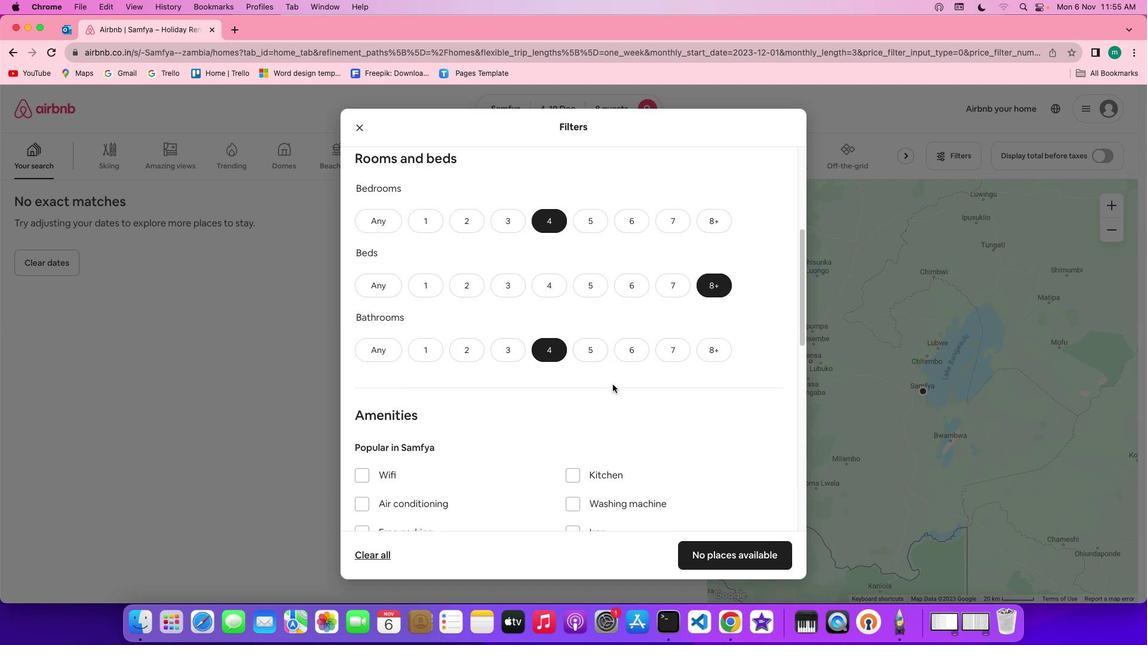 
Action: Mouse moved to (613, 384)
Screenshot: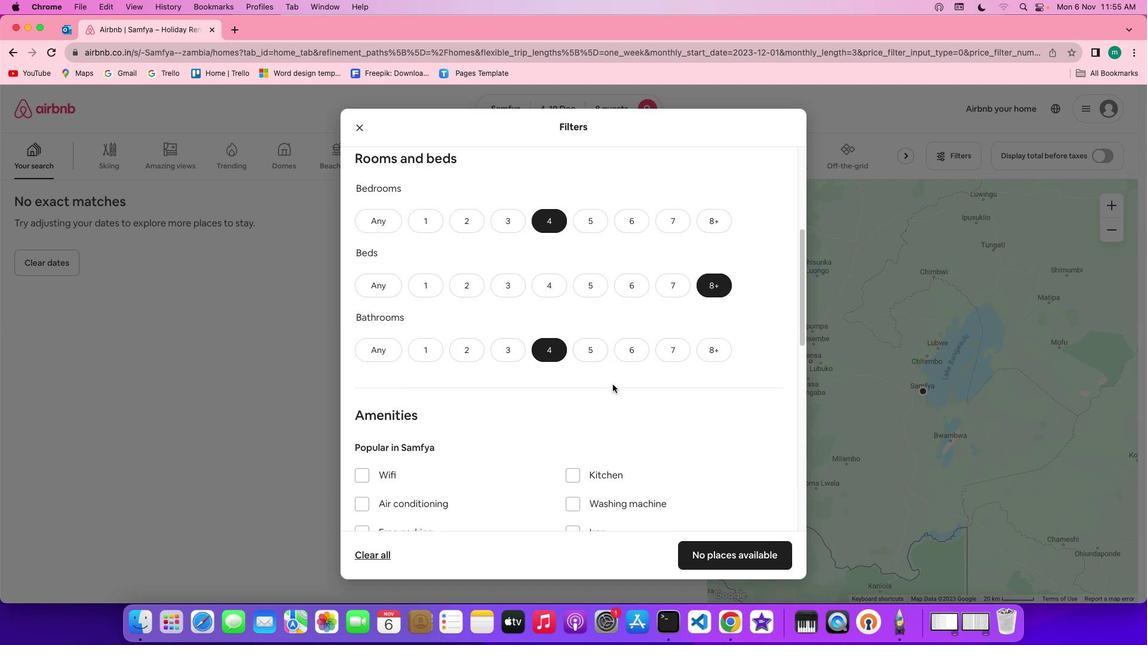 
Action: Mouse scrolled (613, 384) with delta (0, -1)
Screenshot: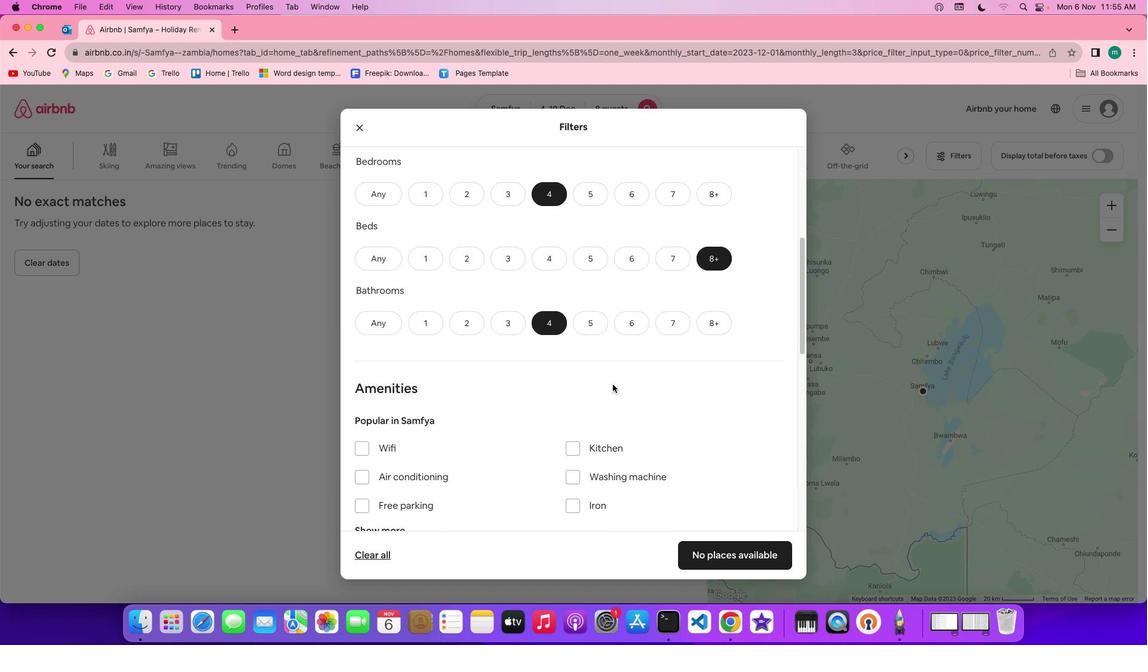 
Action: Mouse scrolled (613, 384) with delta (0, -1)
Screenshot: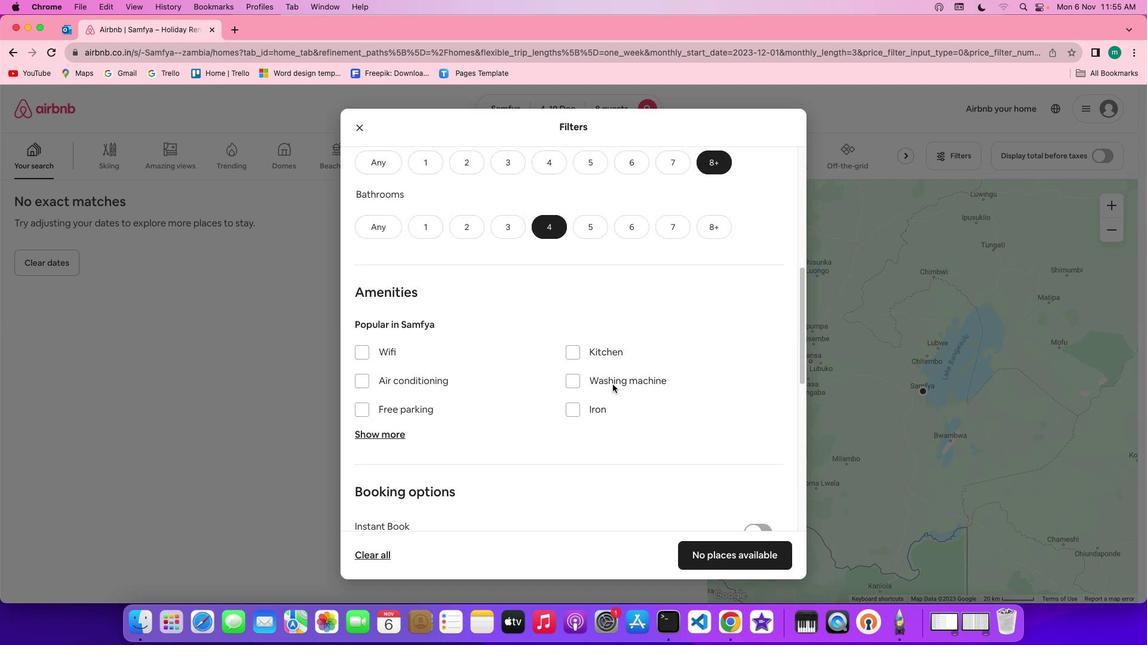 
Action: Mouse moved to (612, 384)
Screenshot: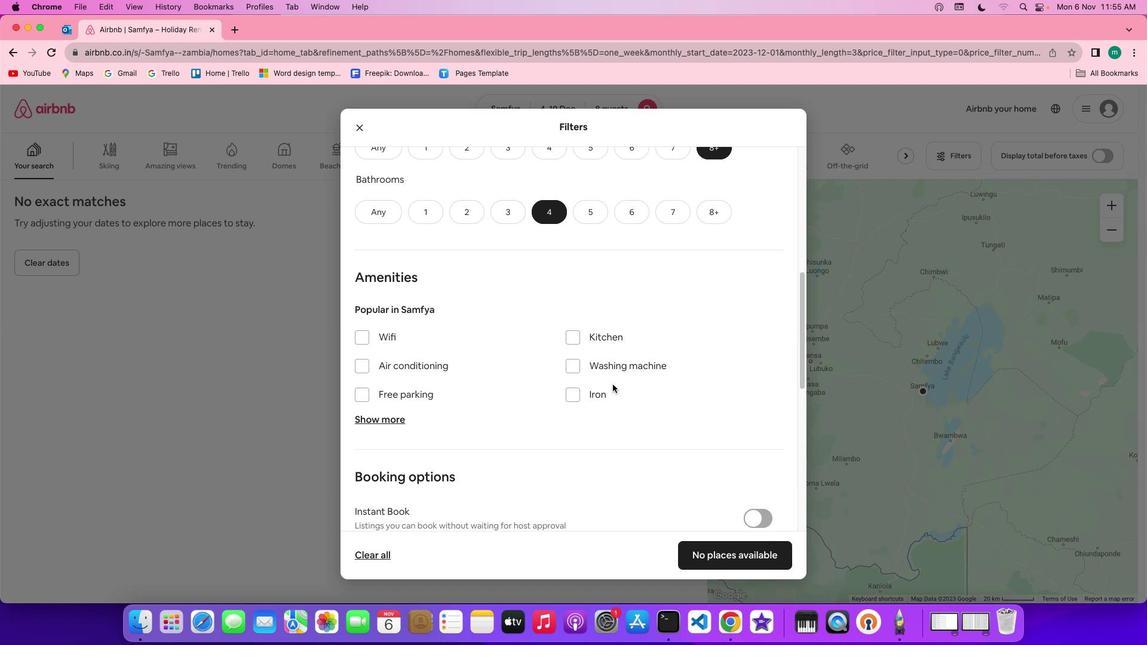 
Action: Mouse scrolled (612, 384) with delta (0, 0)
Screenshot: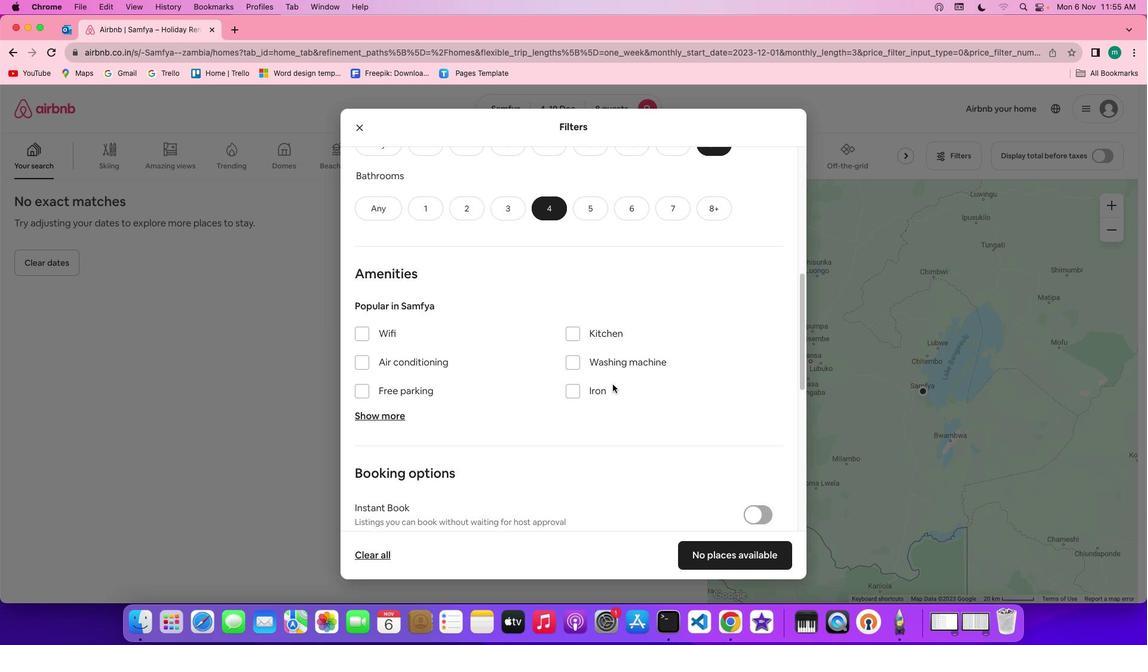 
Action: Mouse scrolled (612, 384) with delta (0, 0)
Screenshot: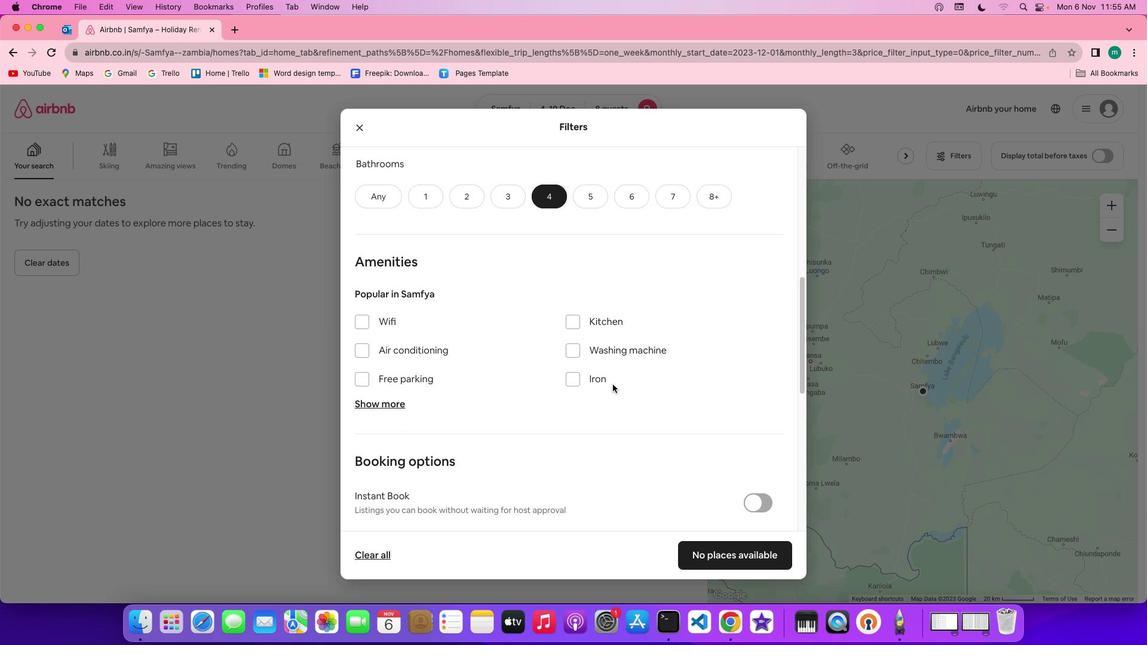 
Action: Mouse moved to (612, 384)
Screenshot: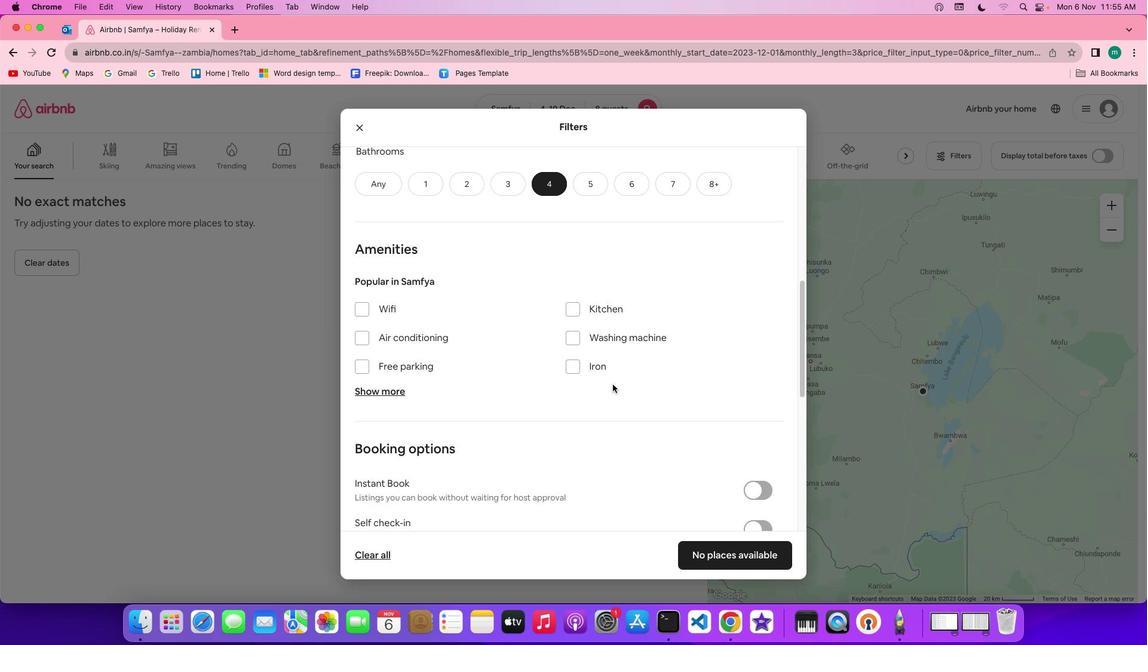 
Action: Mouse scrolled (612, 384) with delta (0, 0)
Screenshot: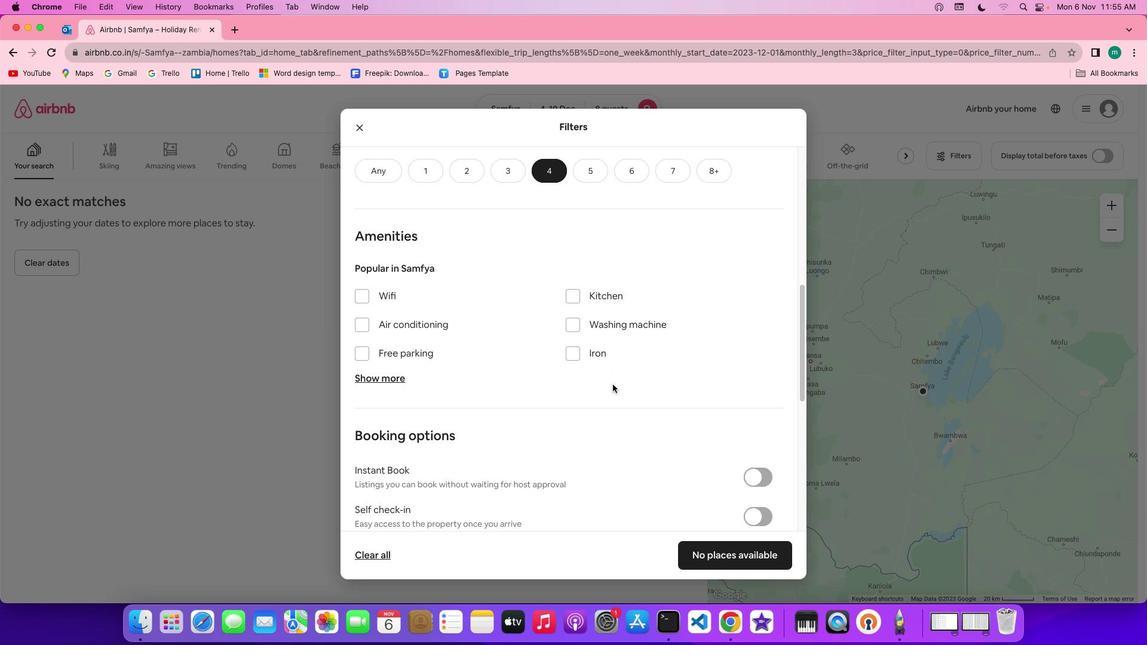 
Action: Mouse scrolled (612, 384) with delta (0, 0)
Screenshot: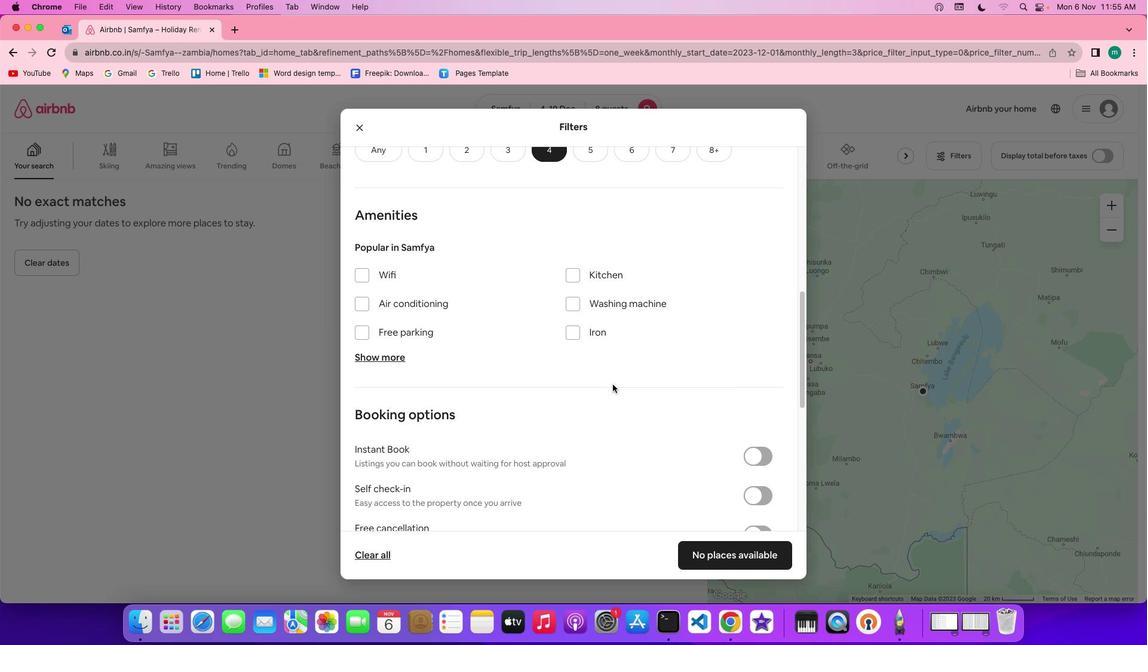 
Action: Mouse scrolled (612, 384) with delta (0, 0)
Screenshot: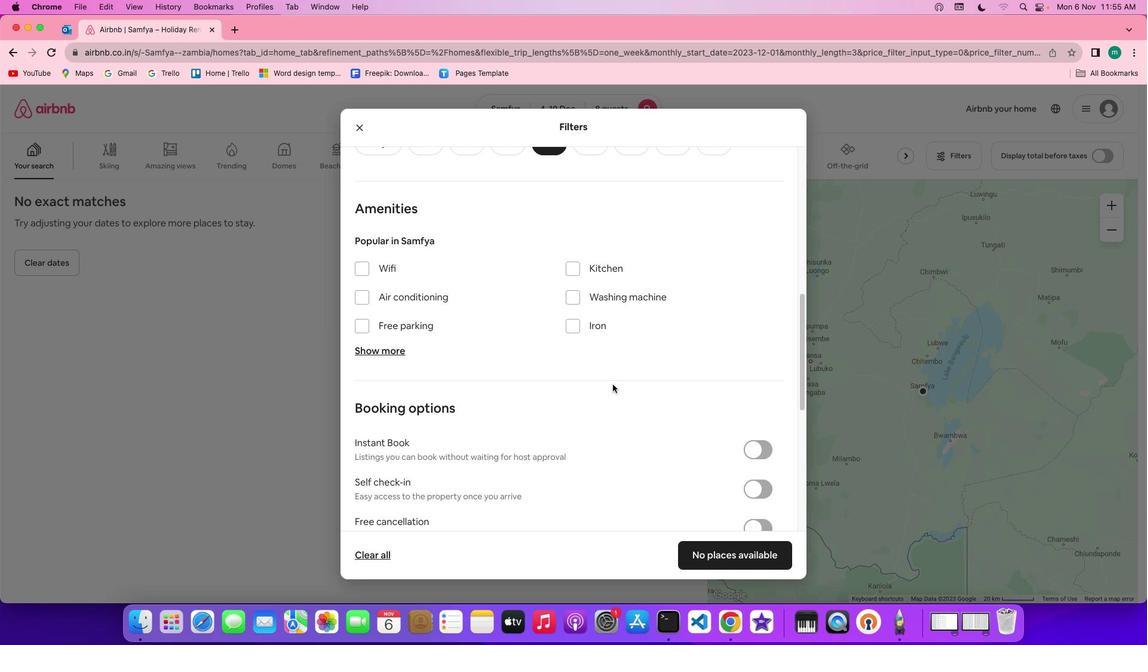 
Action: Mouse scrolled (612, 384) with delta (0, 0)
Screenshot: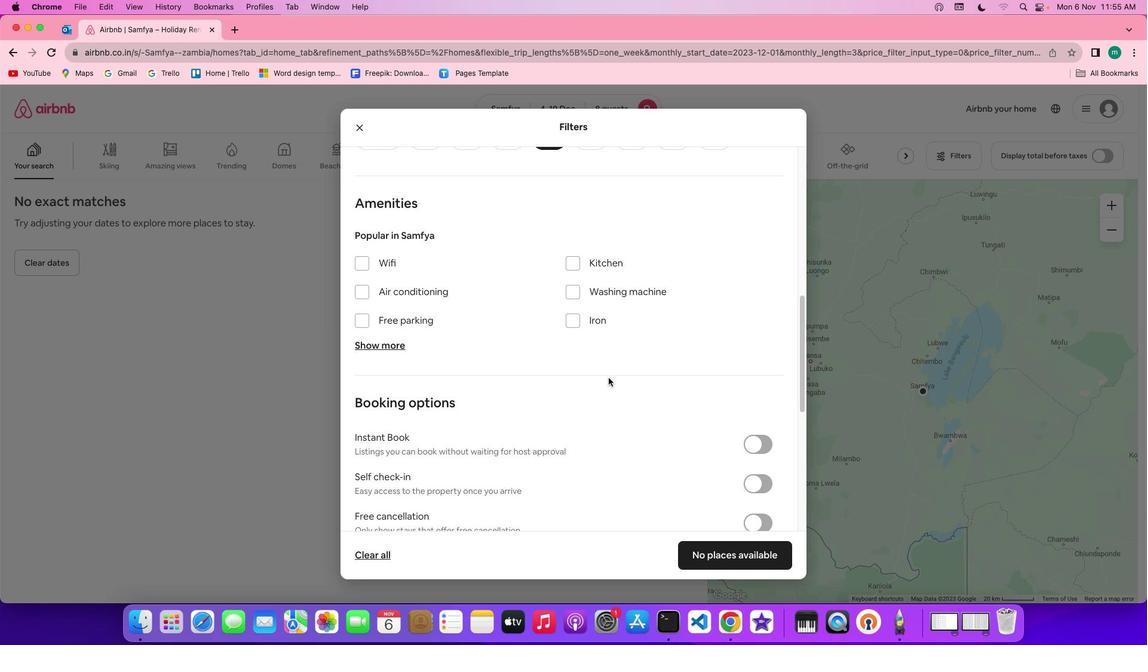 
Action: Mouse moved to (368, 261)
Screenshot: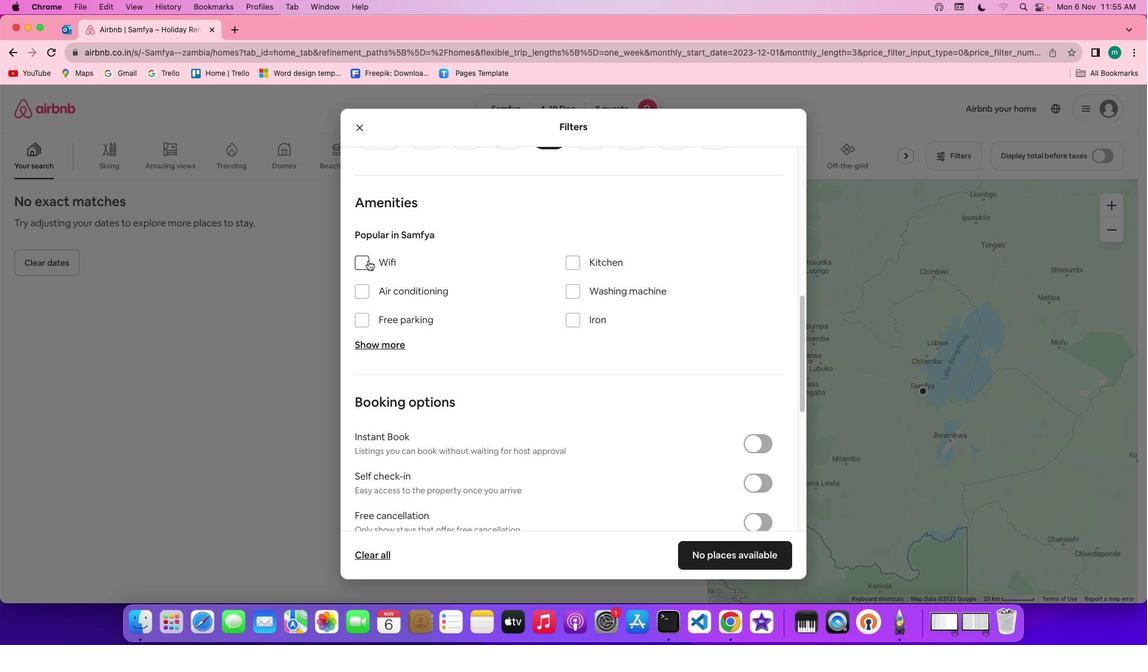 
Action: Mouse pressed left at (368, 261)
Screenshot: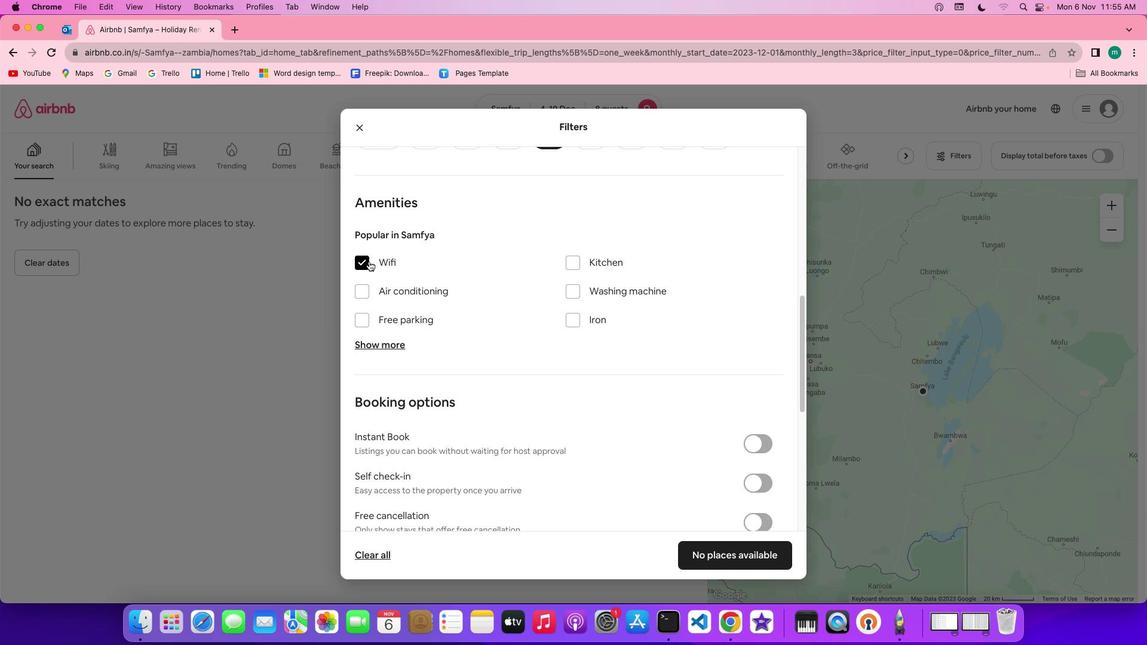 
Action: Mouse moved to (492, 316)
Screenshot: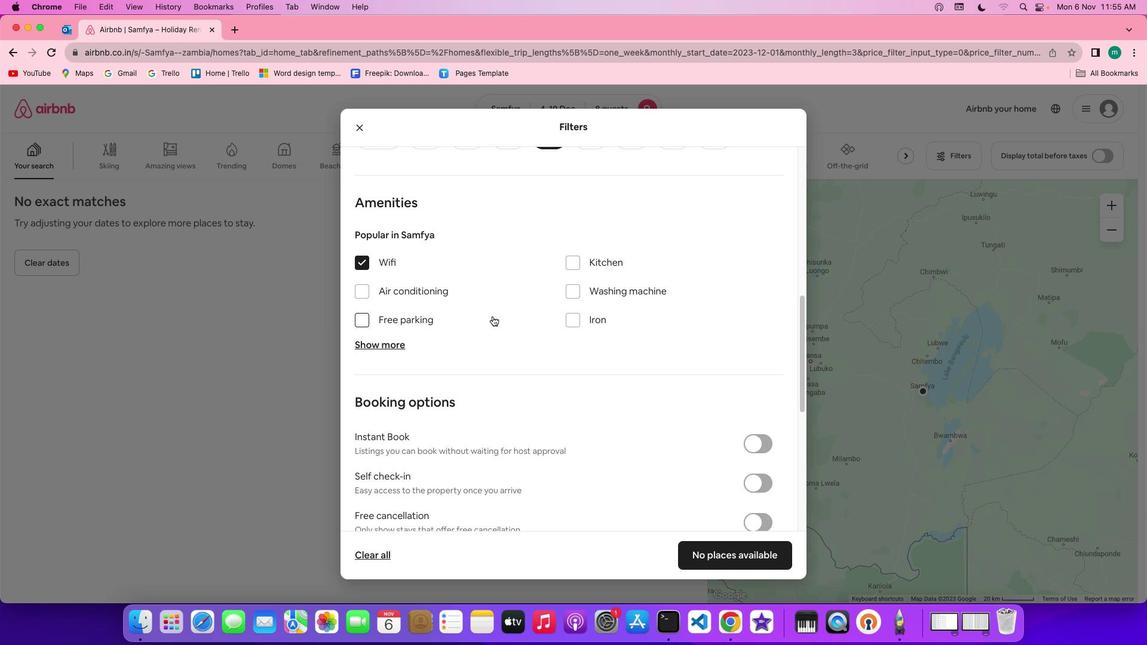
Action: Mouse scrolled (492, 316) with delta (0, 0)
Screenshot: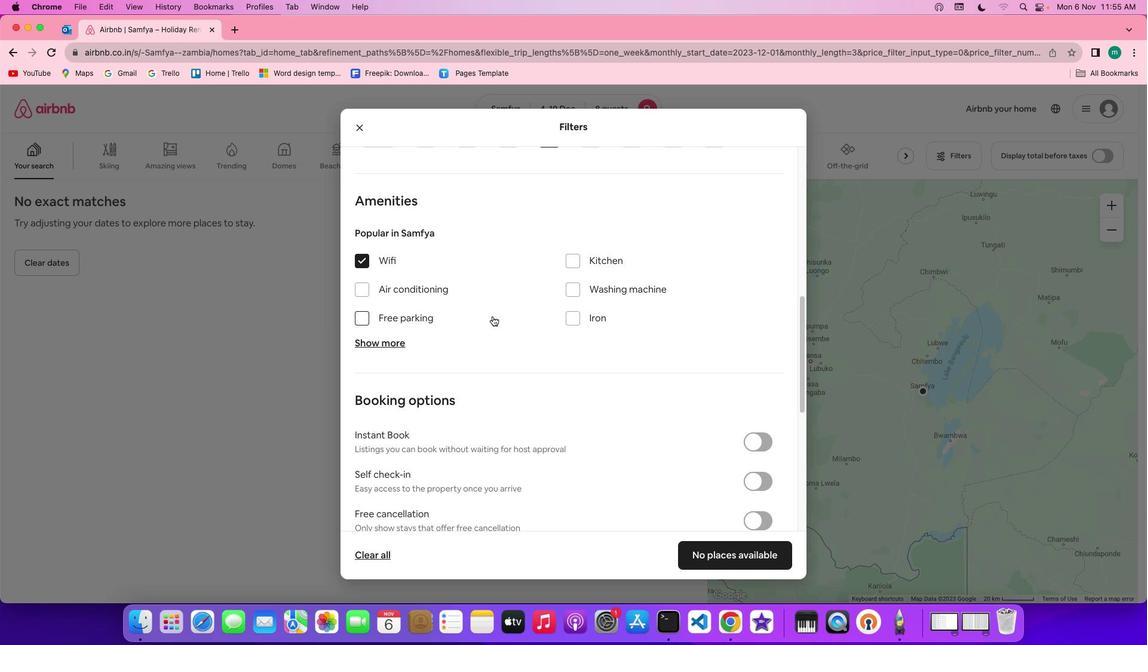 
Action: Mouse scrolled (492, 316) with delta (0, 0)
Screenshot: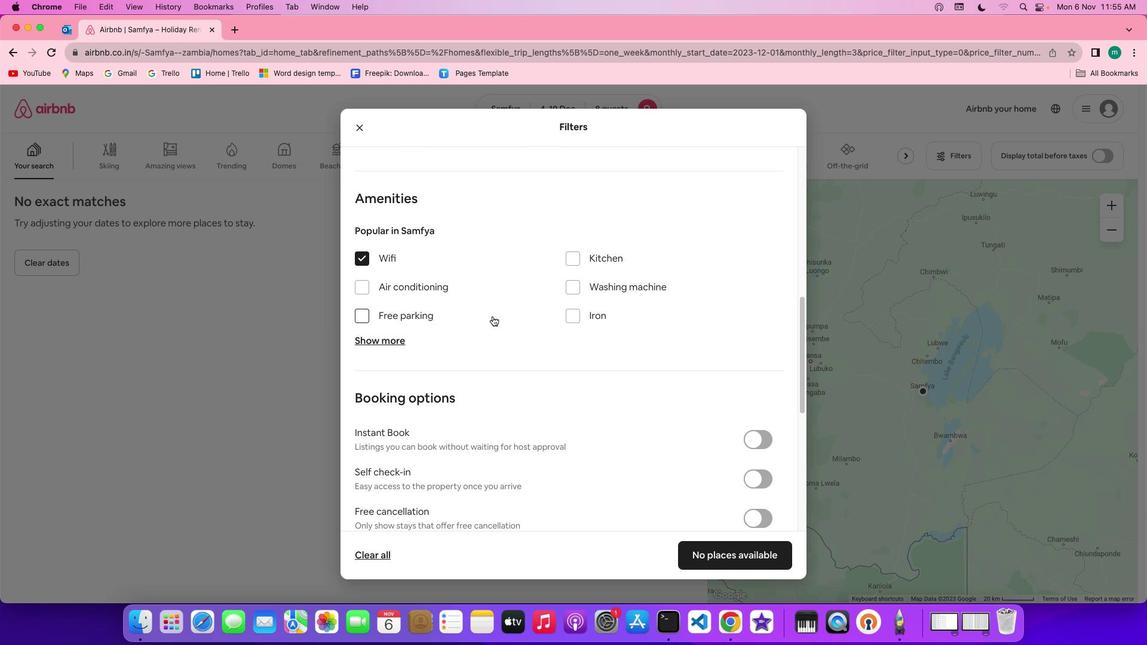 
Action: Mouse scrolled (492, 316) with delta (0, 0)
Screenshot: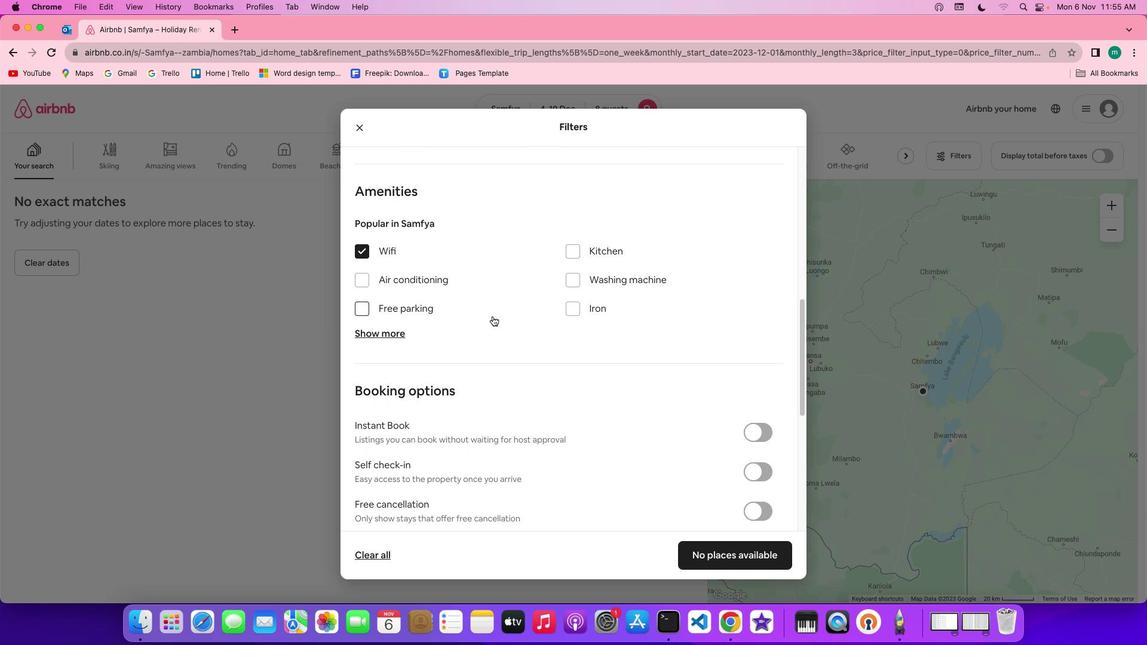 
Action: Mouse scrolled (492, 316) with delta (0, 0)
Screenshot: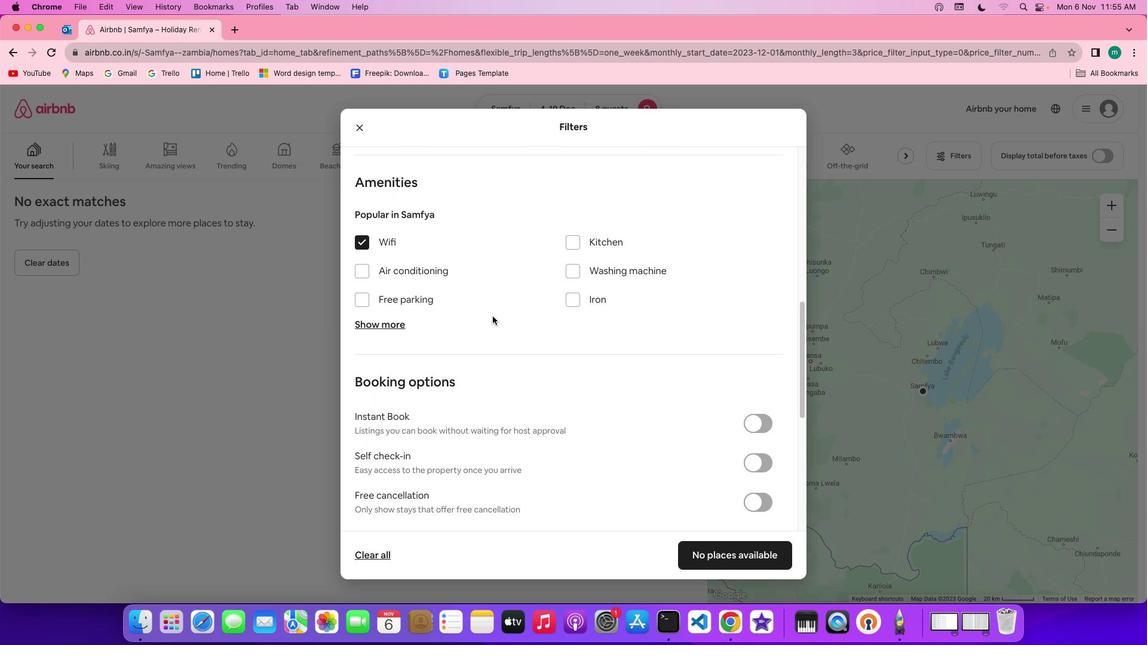 
Action: Mouse scrolled (492, 316) with delta (0, 0)
Screenshot: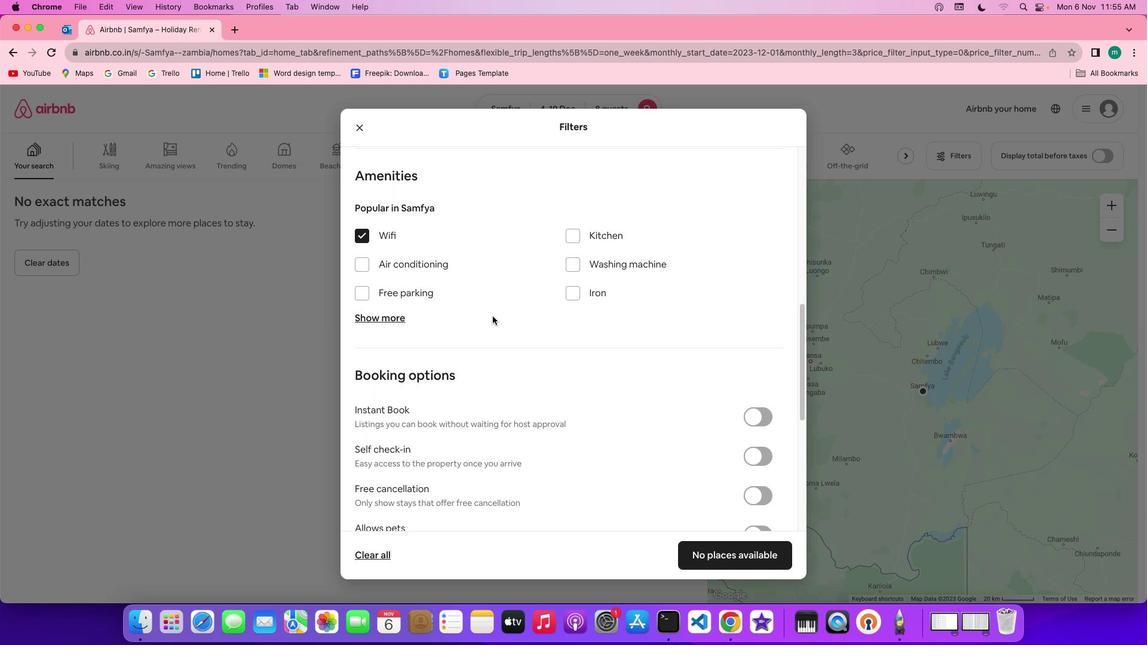 
Action: Mouse scrolled (492, 316) with delta (0, 0)
Screenshot: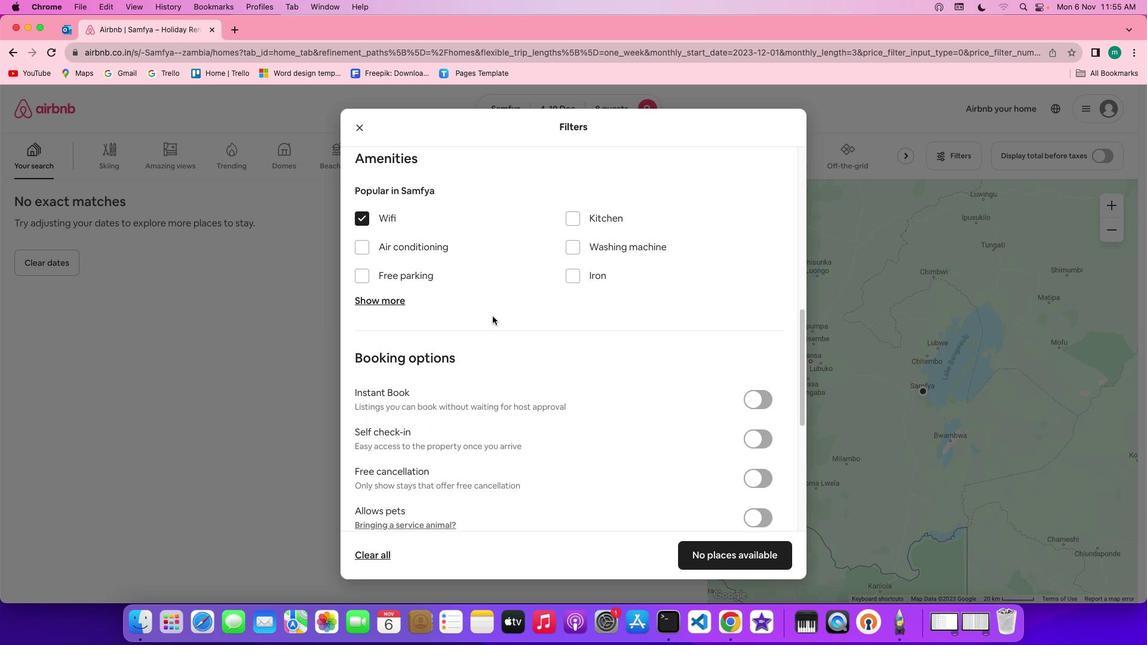 
Action: Mouse scrolled (492, 316) with delta (0, 0)
Screenshot: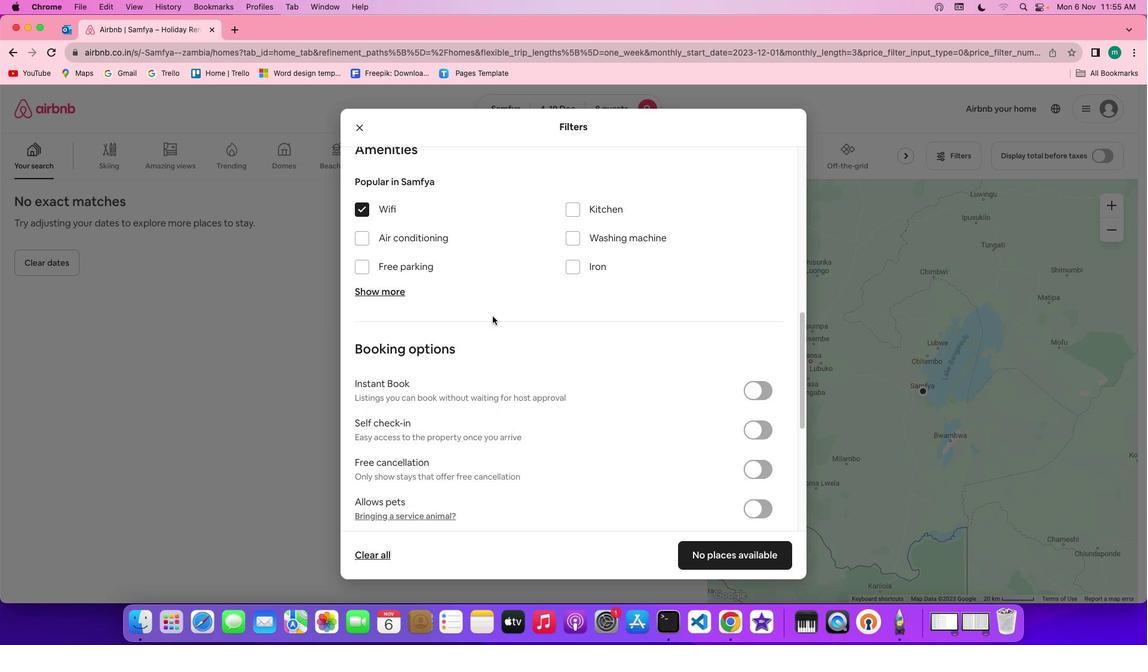 
Action: Mouse scrolled (492, 316) with delta (0, 0)
Screenshot: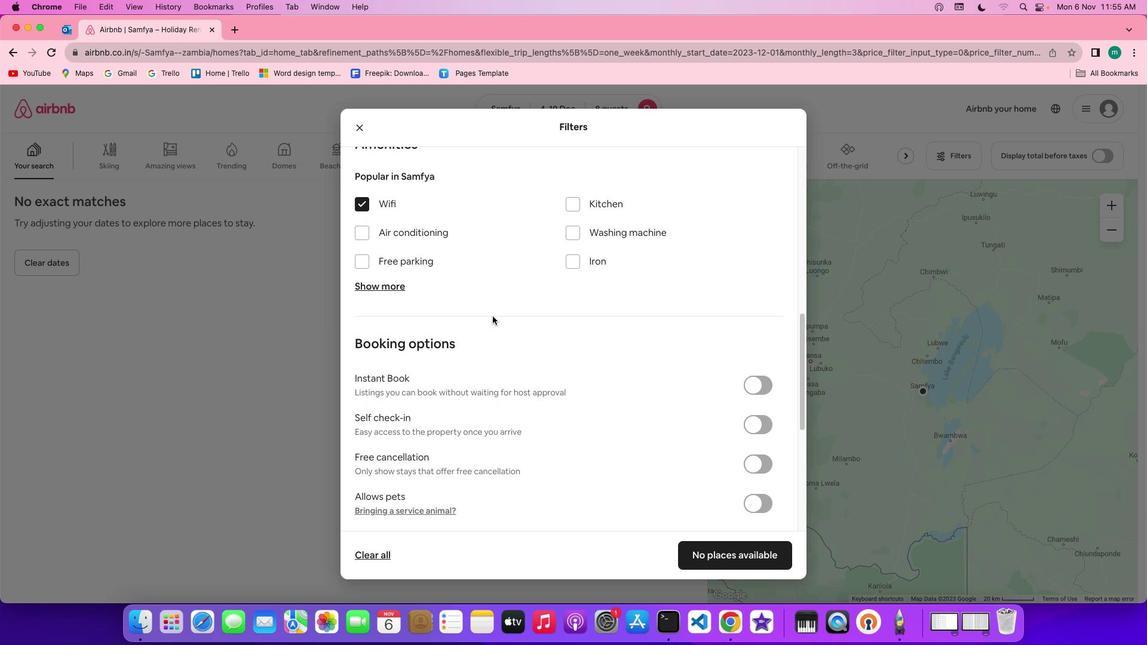 
Action: Mouse moved to (378, 280)
Screenshot: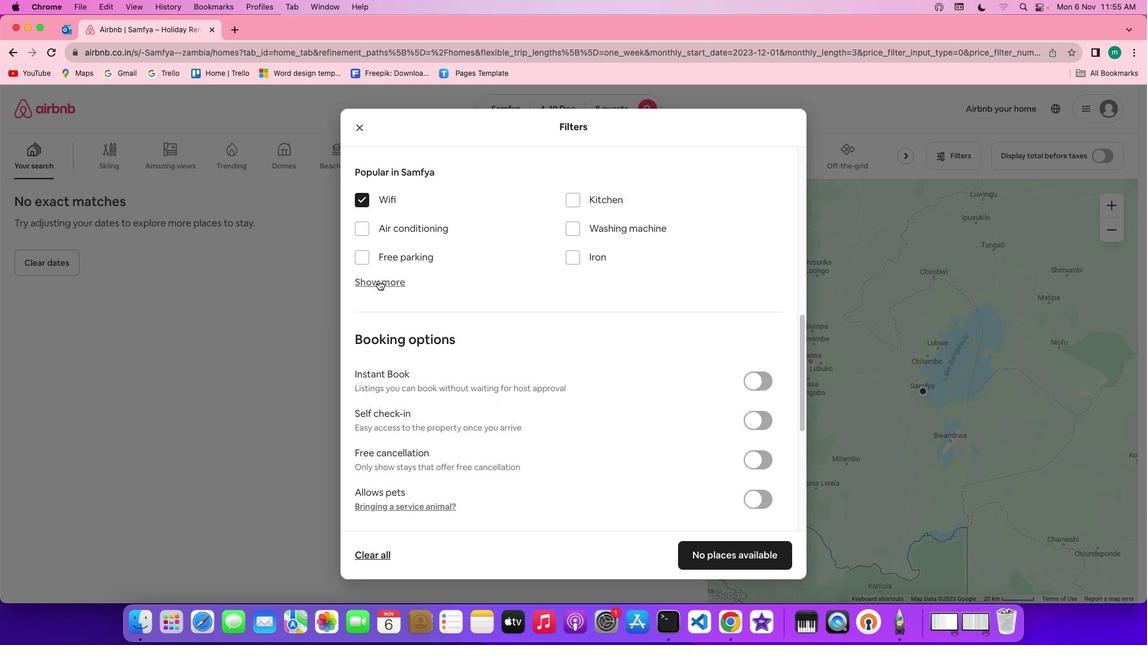 
Action: Mouse pressed left at (378, 280)
Screenshot: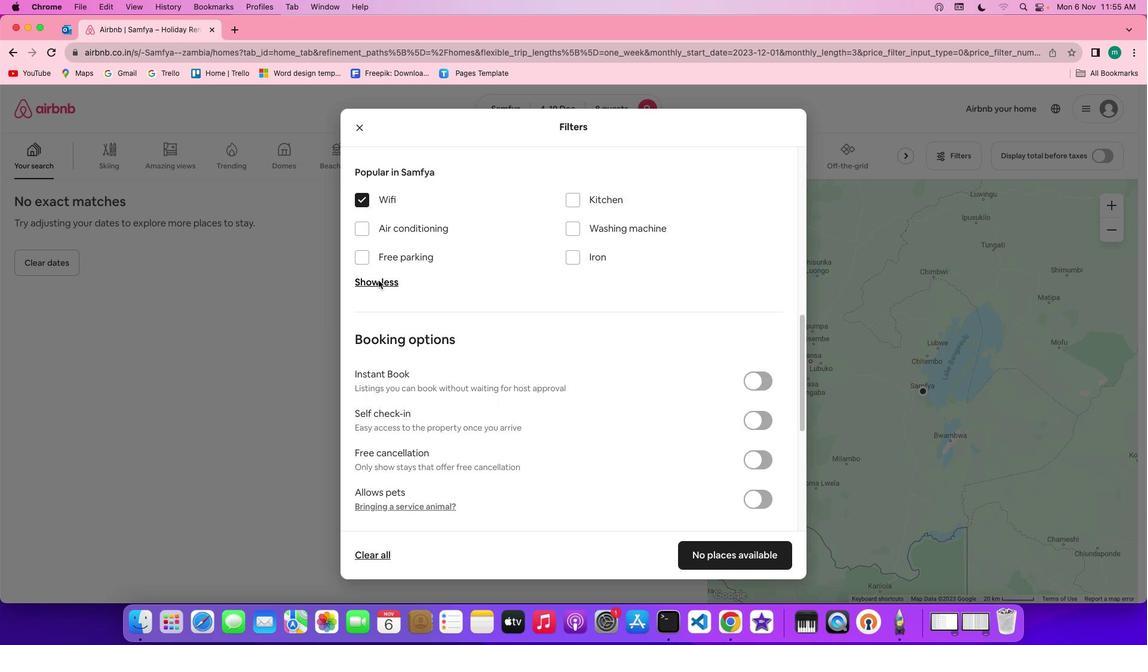 
Action: Mouse moved to (507, 331)
Screenshot: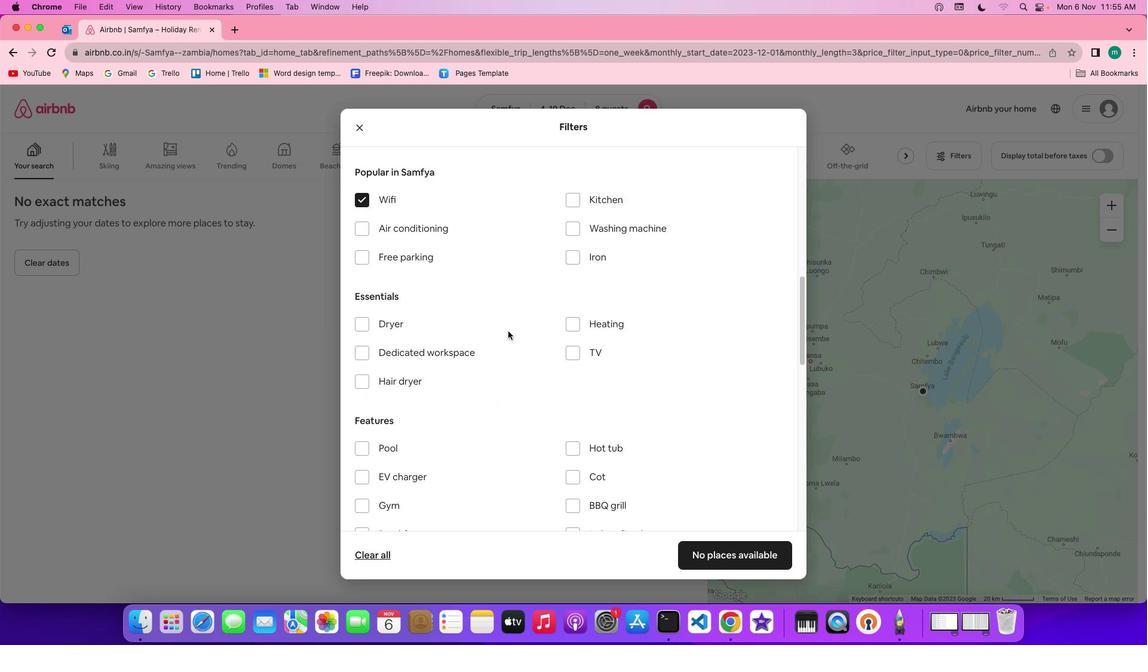 
Action: Mouse scrolled (507, 331) with delta (0, 0)
Screenshot: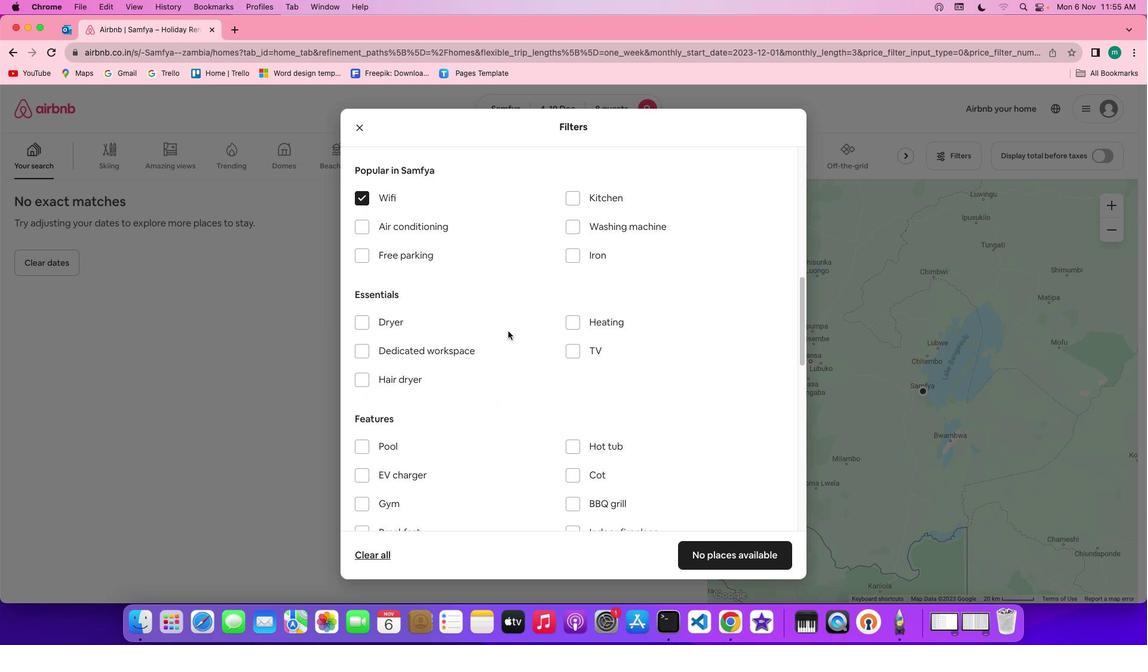 
Action: Mouse scrolled (507, 331) with delta (0, 0)
Screenshot: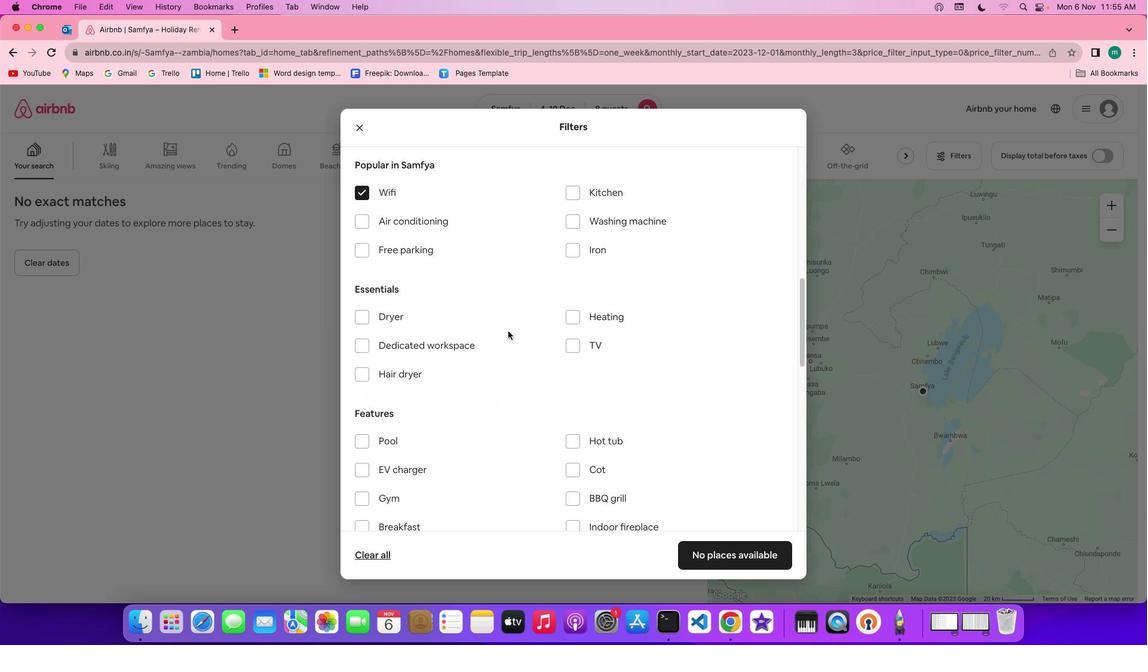 
Action: Mouse scrolled (507, 331) with delta (0, 0)
Screenshot: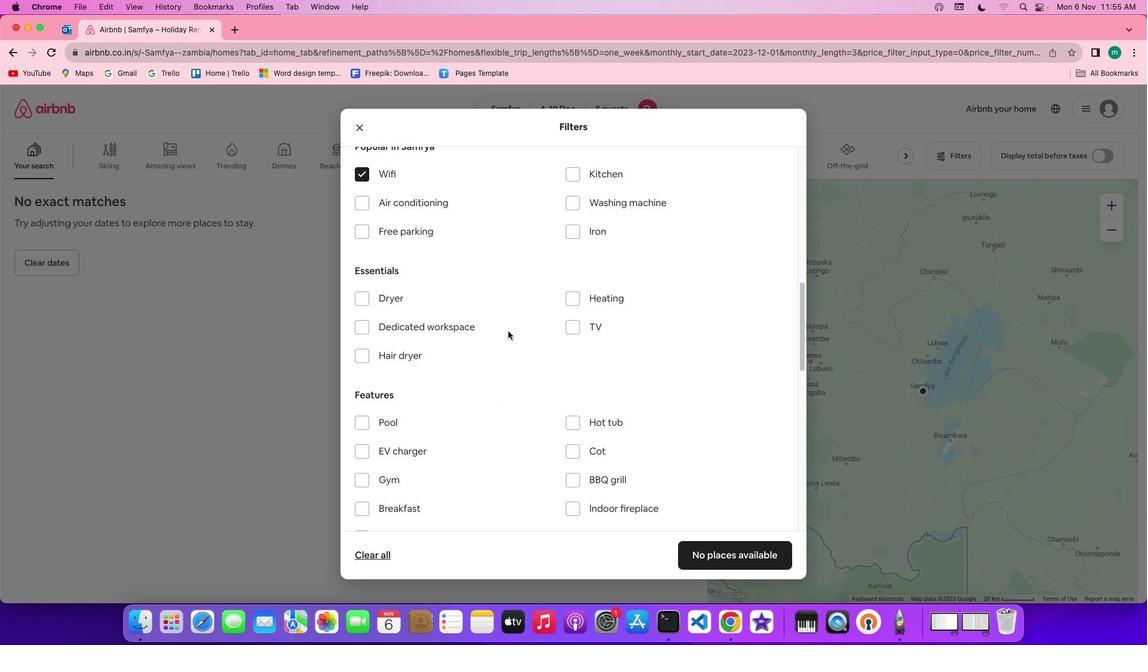 
Action: Mouse moved to (575, 320)
Screenshot: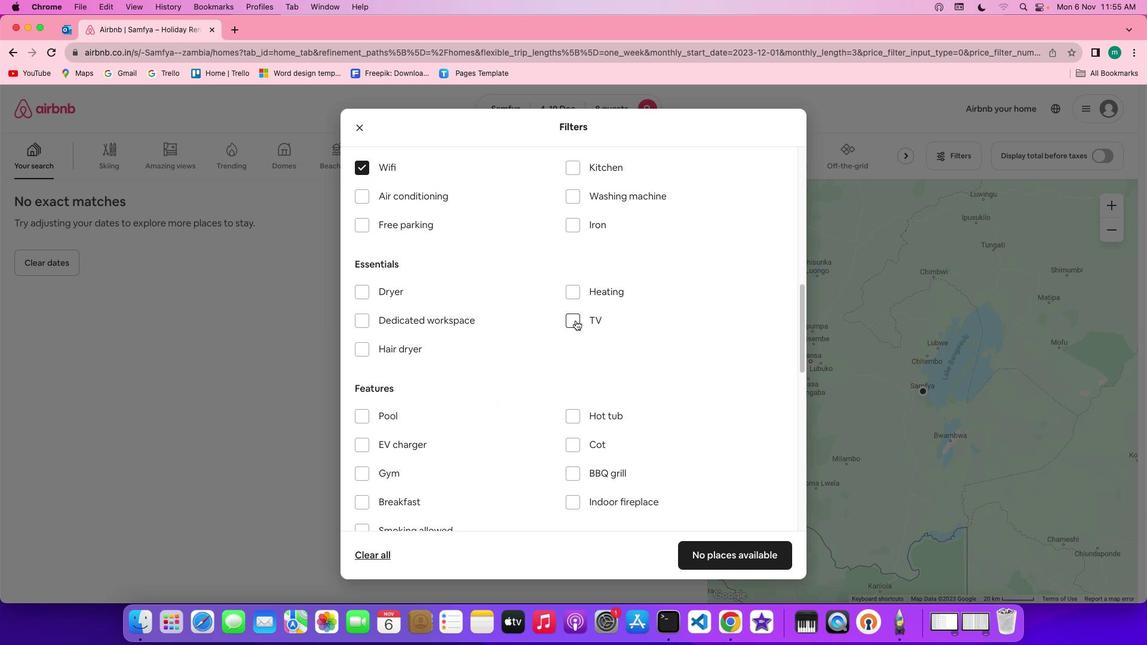 
Action: Mouse pressed left at (575, 320)
Screenshot: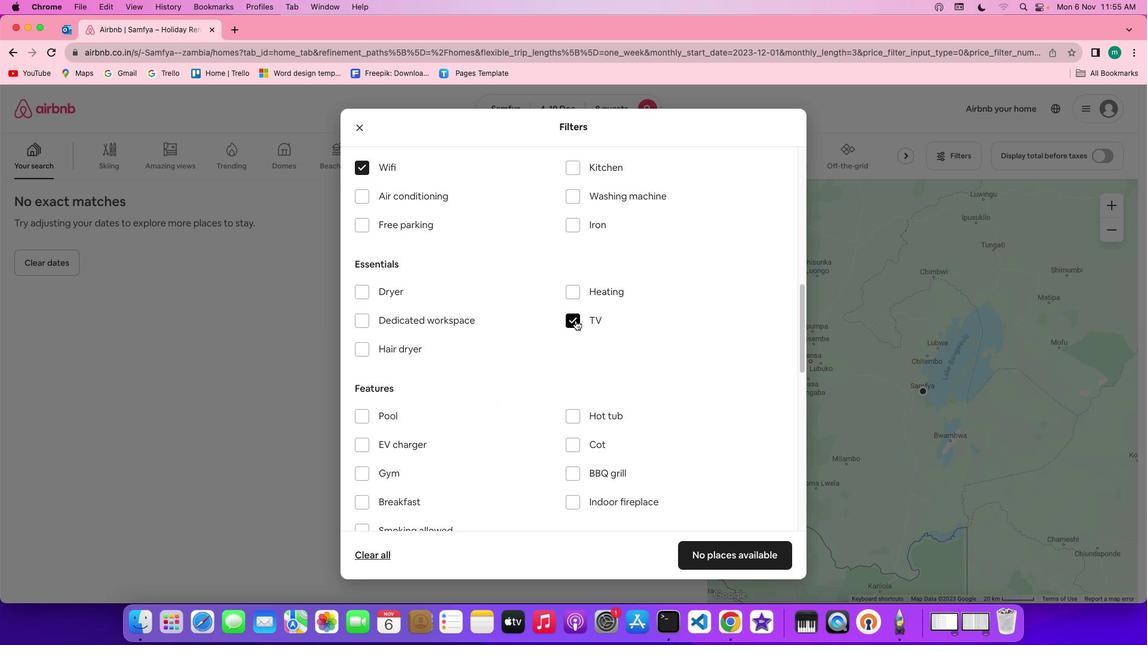 
Action: Mouse moved to (655, 377)
Screenshot: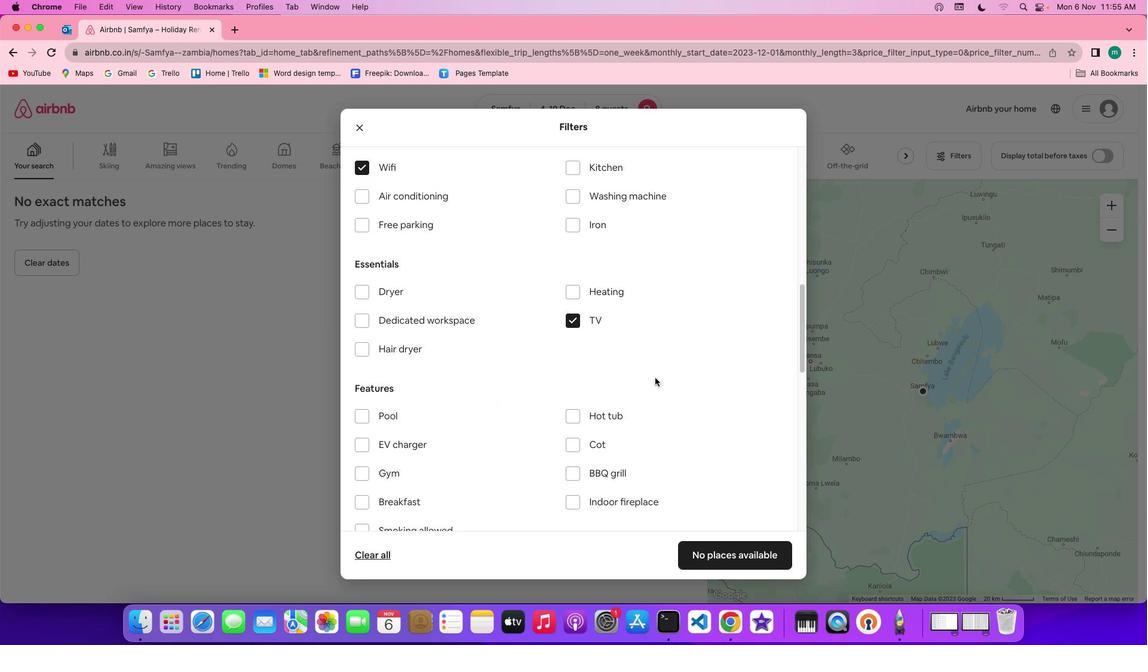 
Action: Mouse scrolled (655, 377) with delta (0, 0)
Screenshot: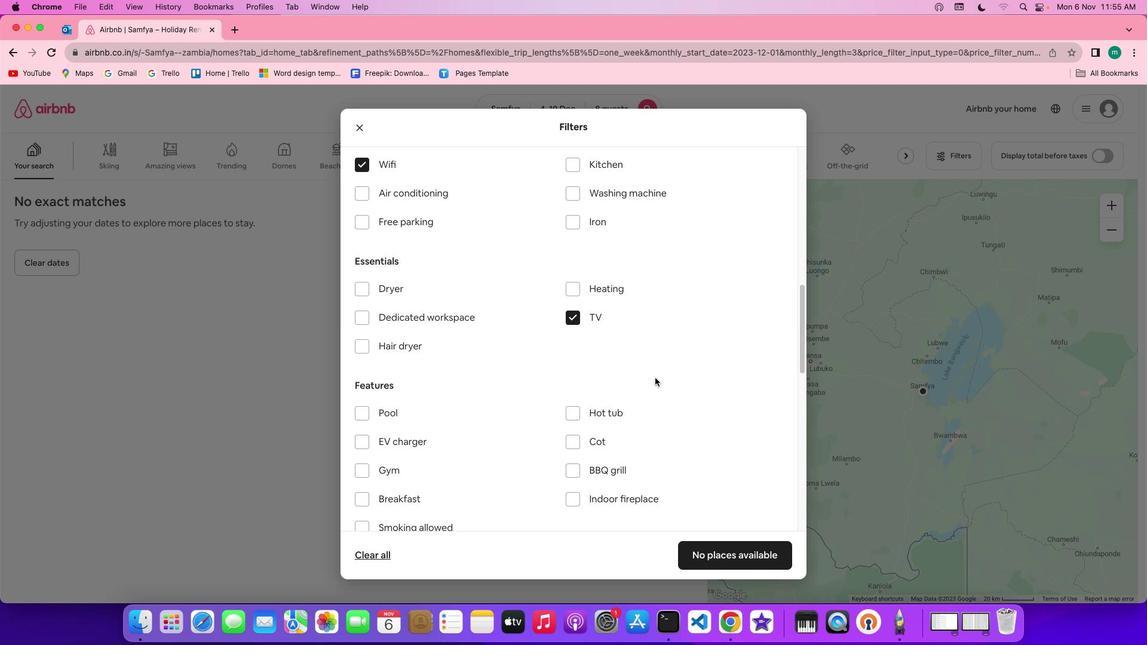 
Action: Mouse scrolled (655, 377) with delta (0, 0)
Screenshot: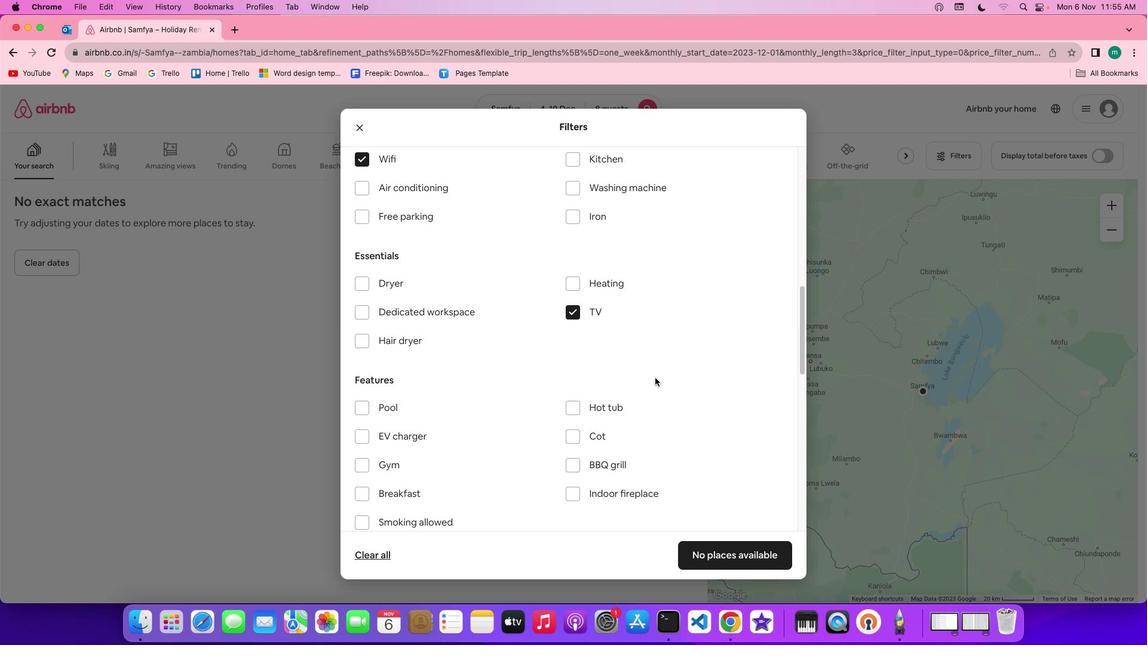 
Action: Mouse moved to (654, 377)
Screenshot: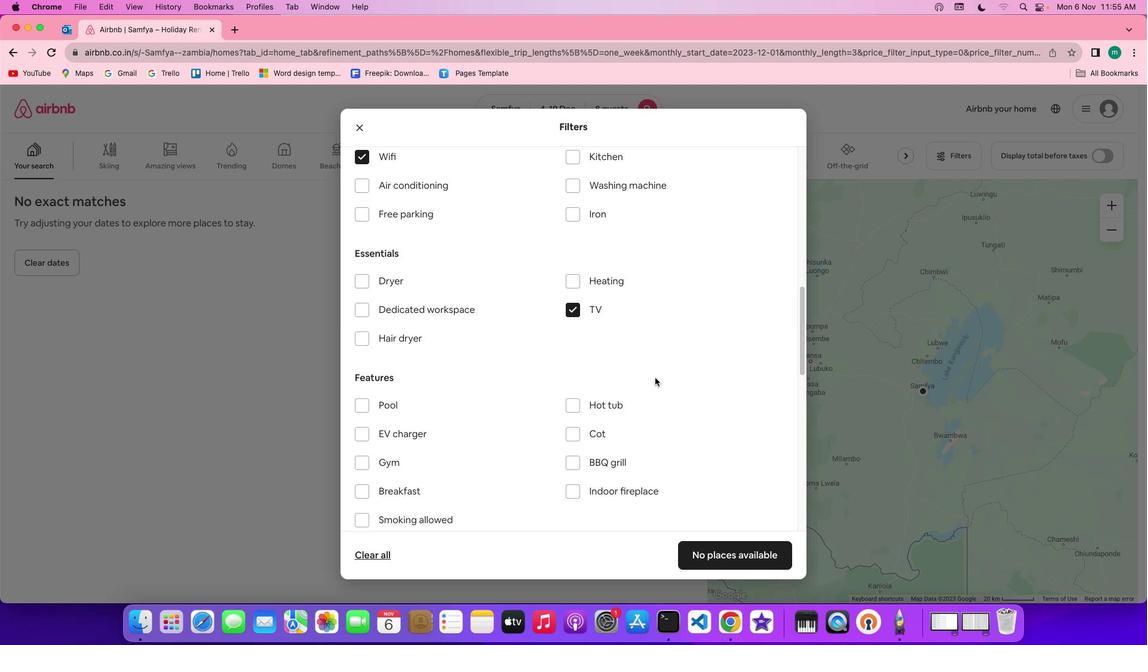 
Action: Mouse scrolled (654, 377) with delta (0, 0)
Screenshot: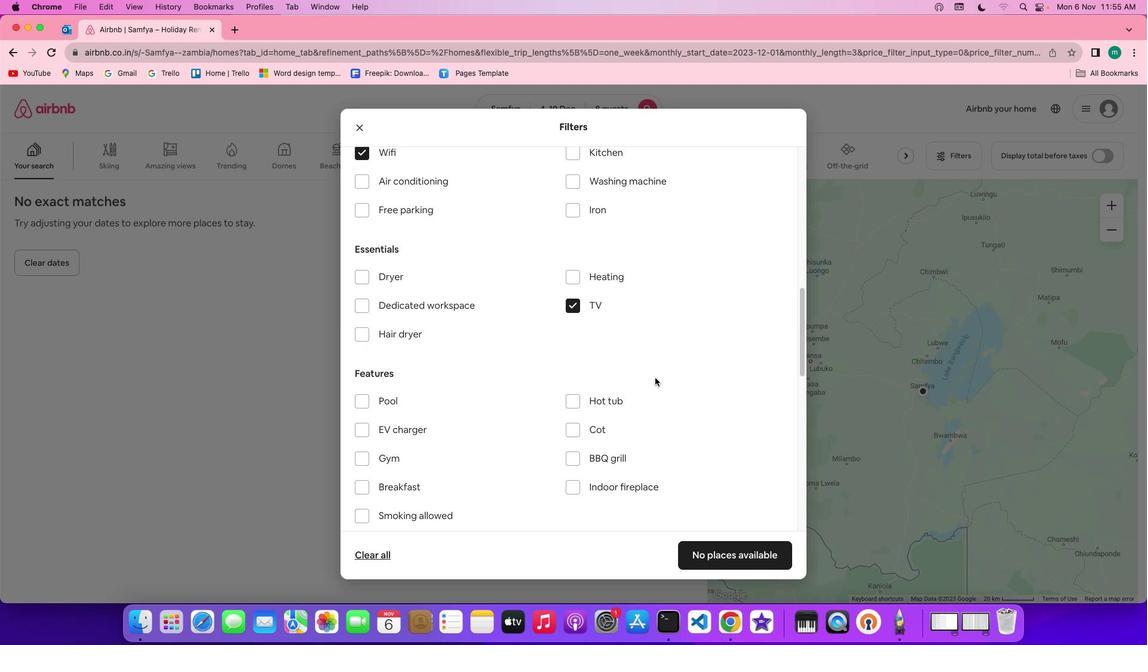 
Action: Mouse scrolled (654, 377) with delta (0, 0)
Screenshot: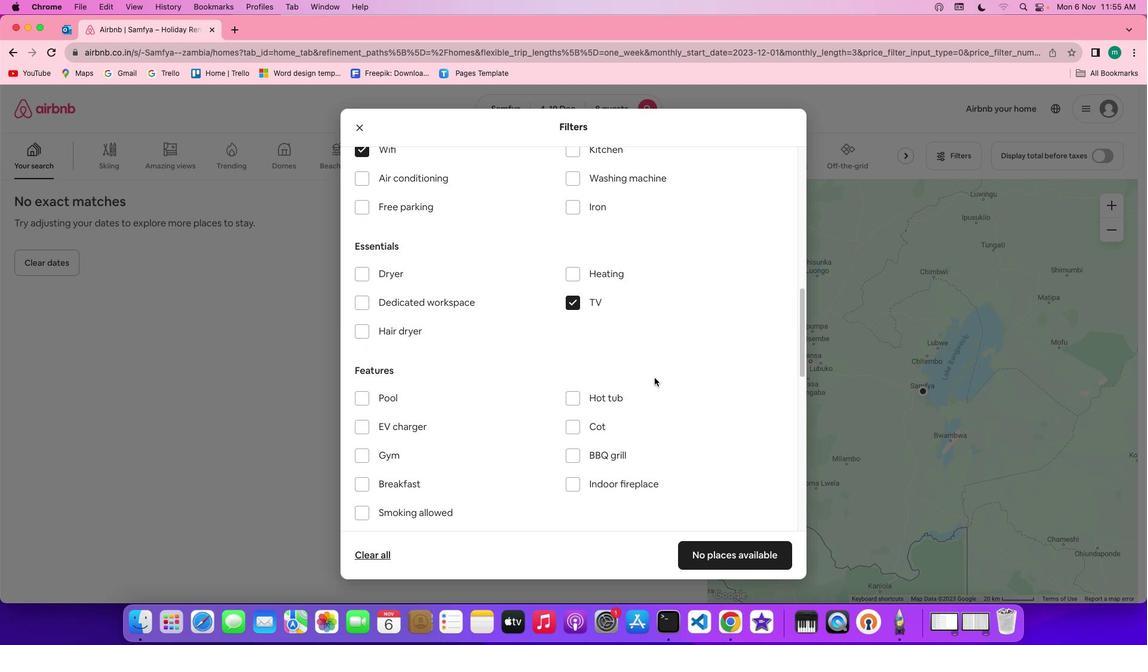 
Action: Mouse scrolled (654, 377) with delta (0, 0)
Screenshot: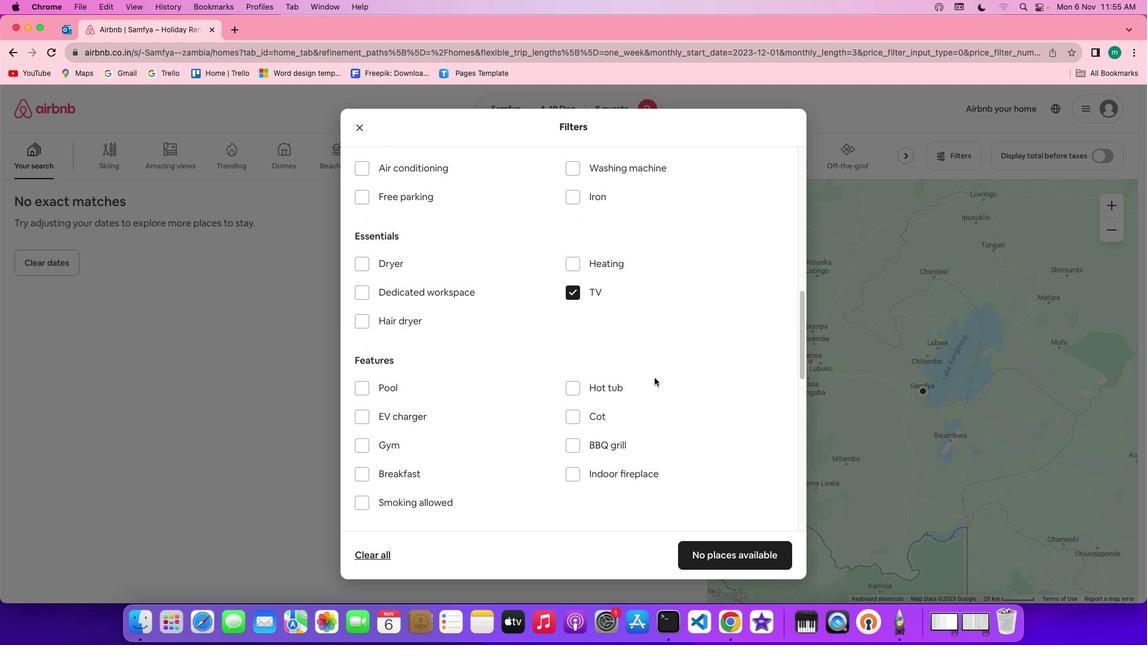 
Action: Mouse moved to (654, 377)
Screenshot: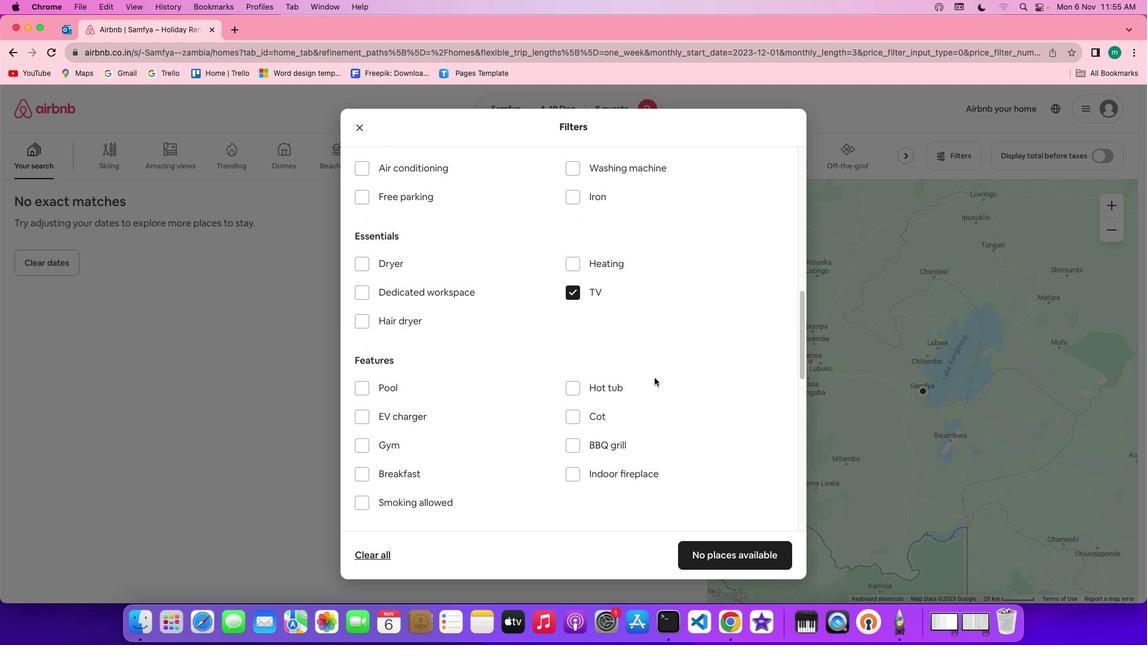 
Action: Mouse scrolled (654, 377) with delta (0, 0)
Screenshot: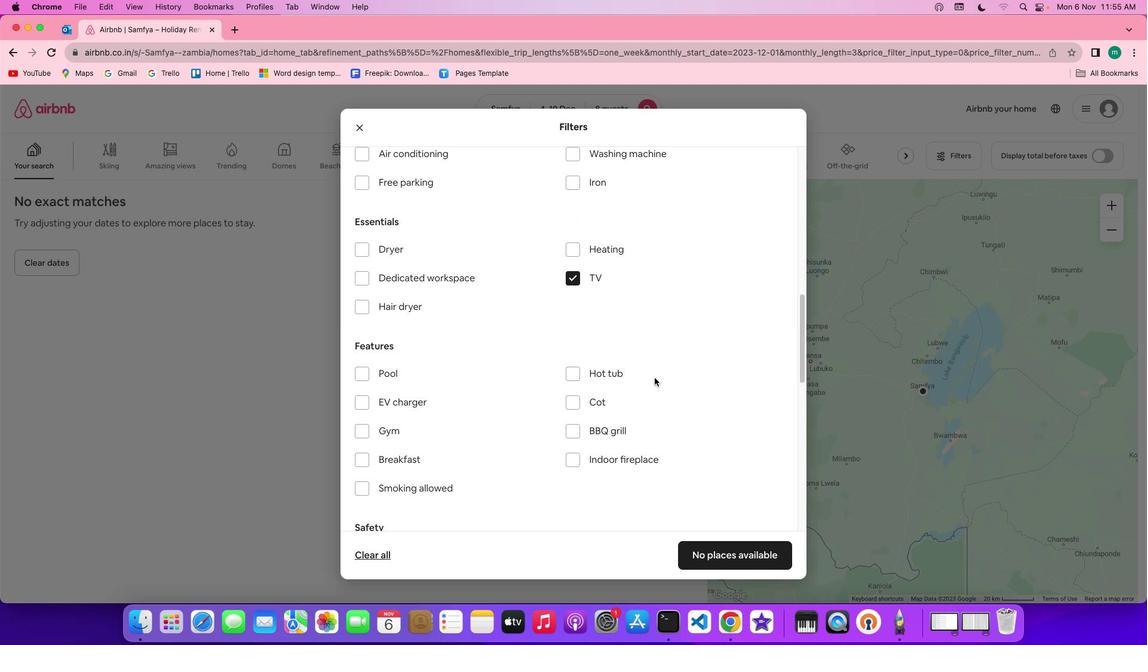 
Action: Mouse moved to (654, 378)
Screenshot: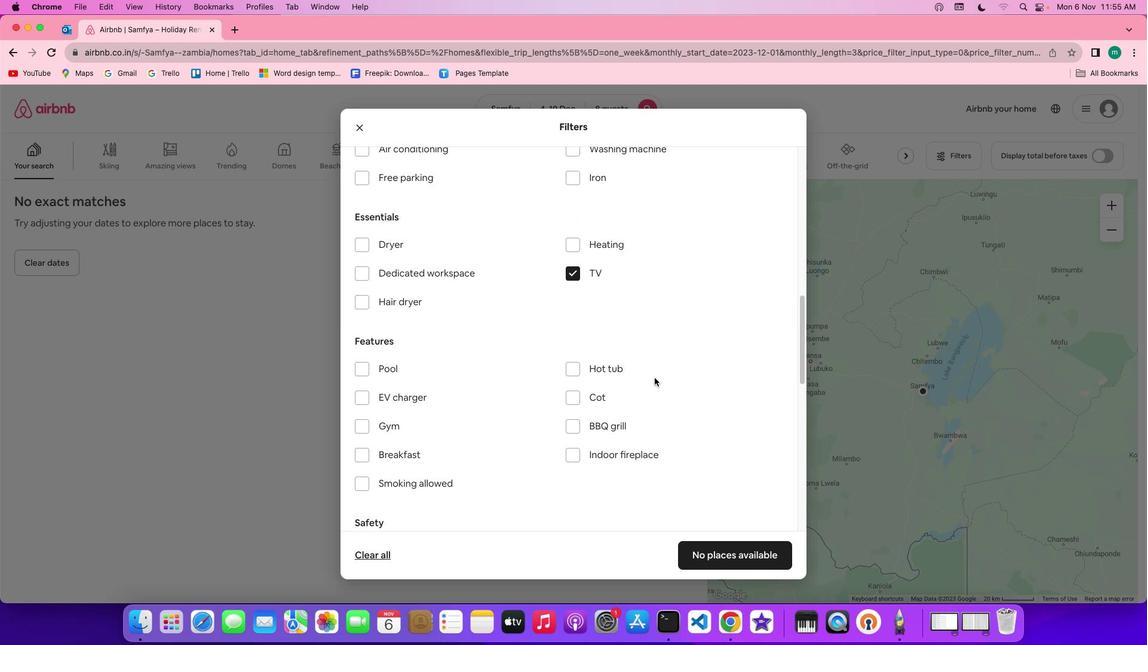 
Action: Mouse scrolled (654, 378) with delta (0, 0)
Screenshot: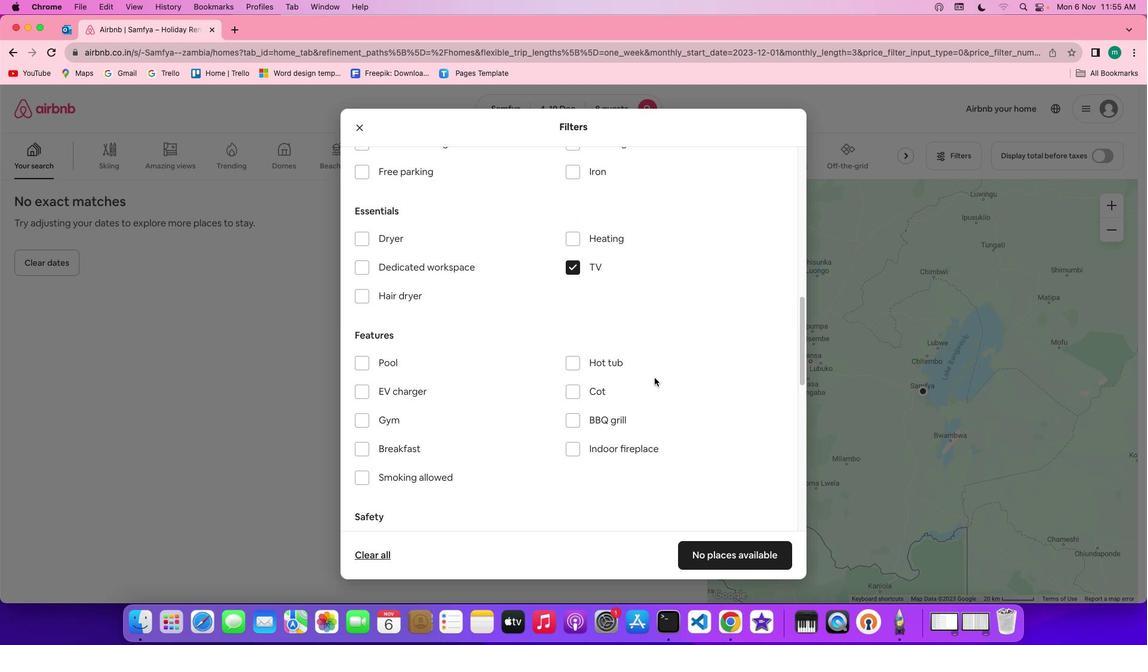 
Action: Mouse scrolled (654, 378) with delta (0, 0)
Screenshot: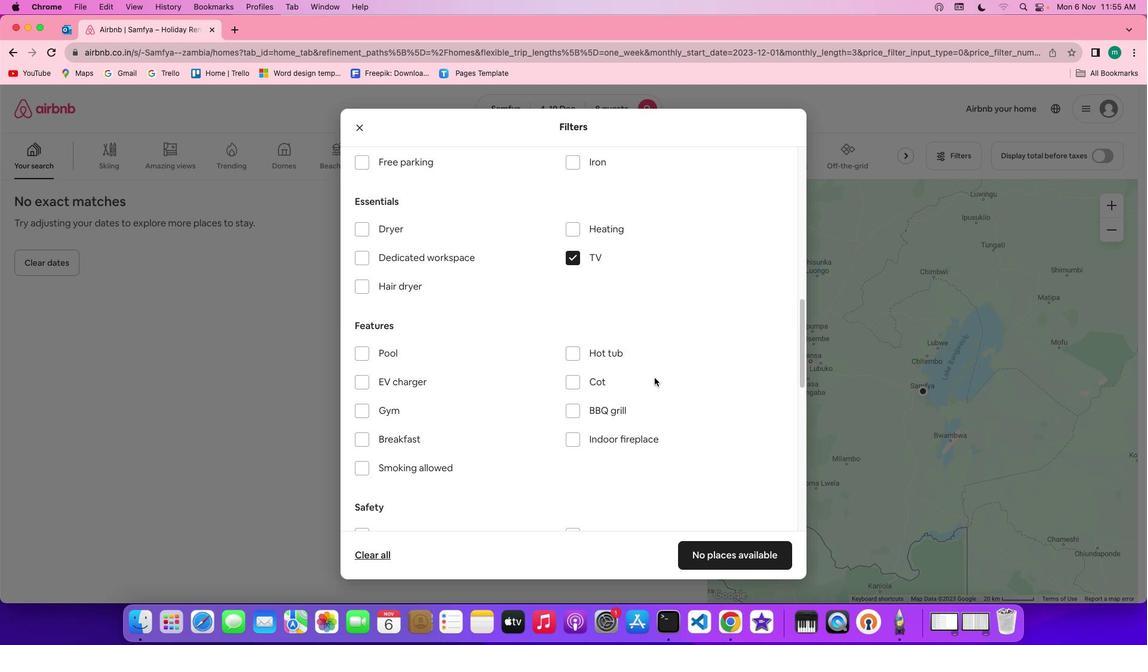 
Action: Mouse moved to (401, 162)
Screenshot: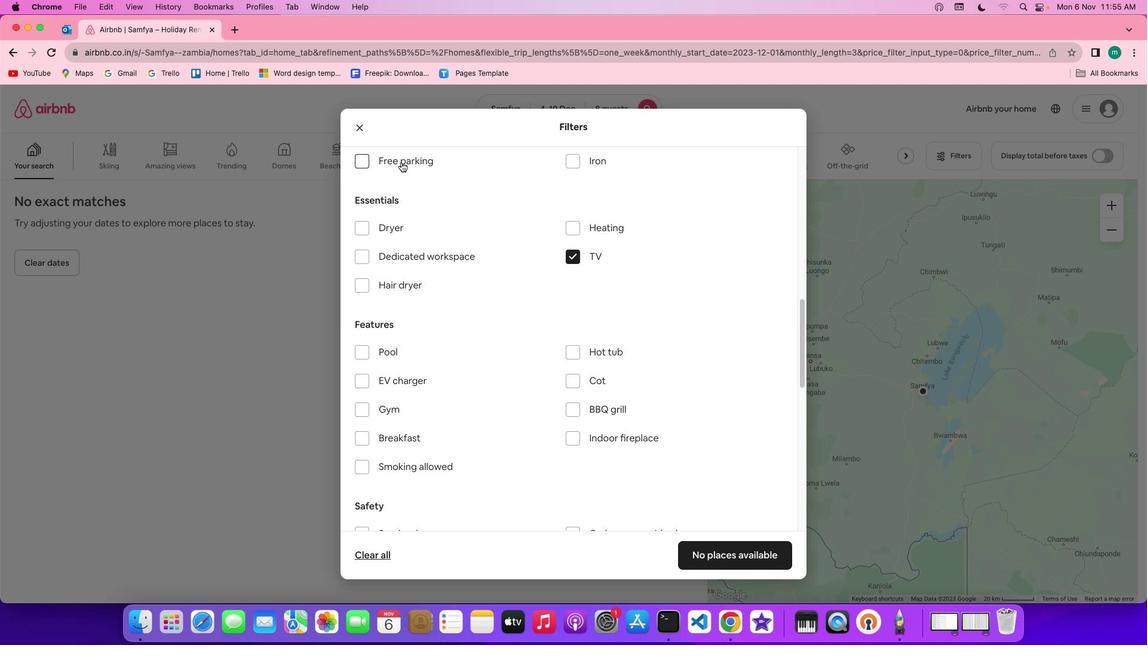 
Action: Mouse pressed left at (401, 162)
Screenshot: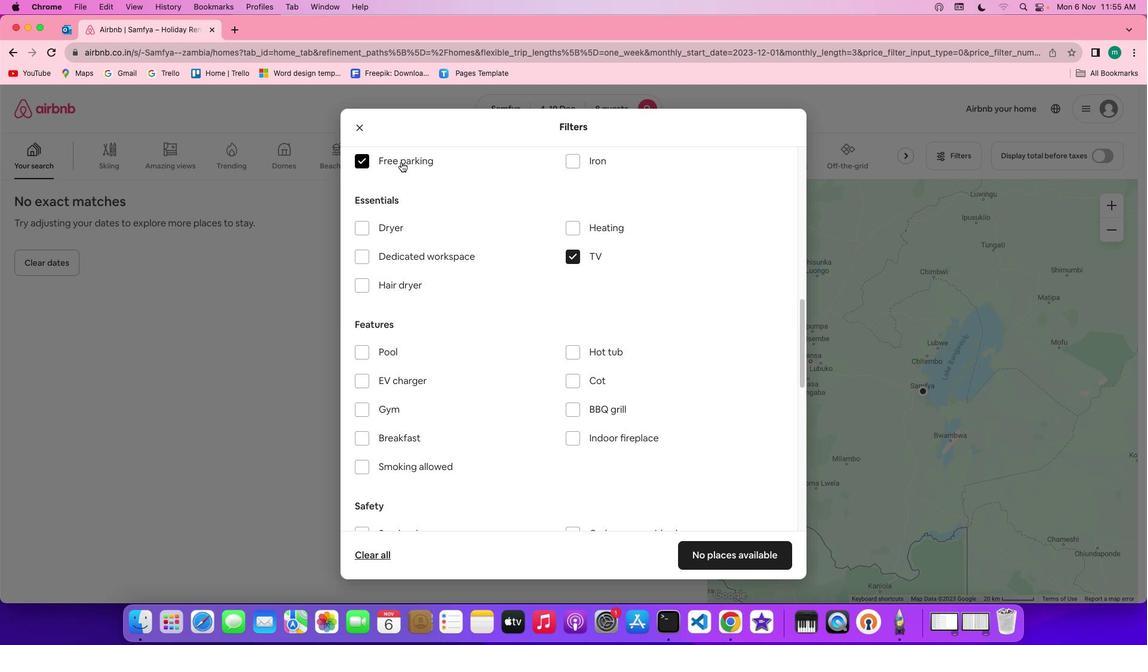 
Action: Mouse moved to (537, 331)
Screenshot: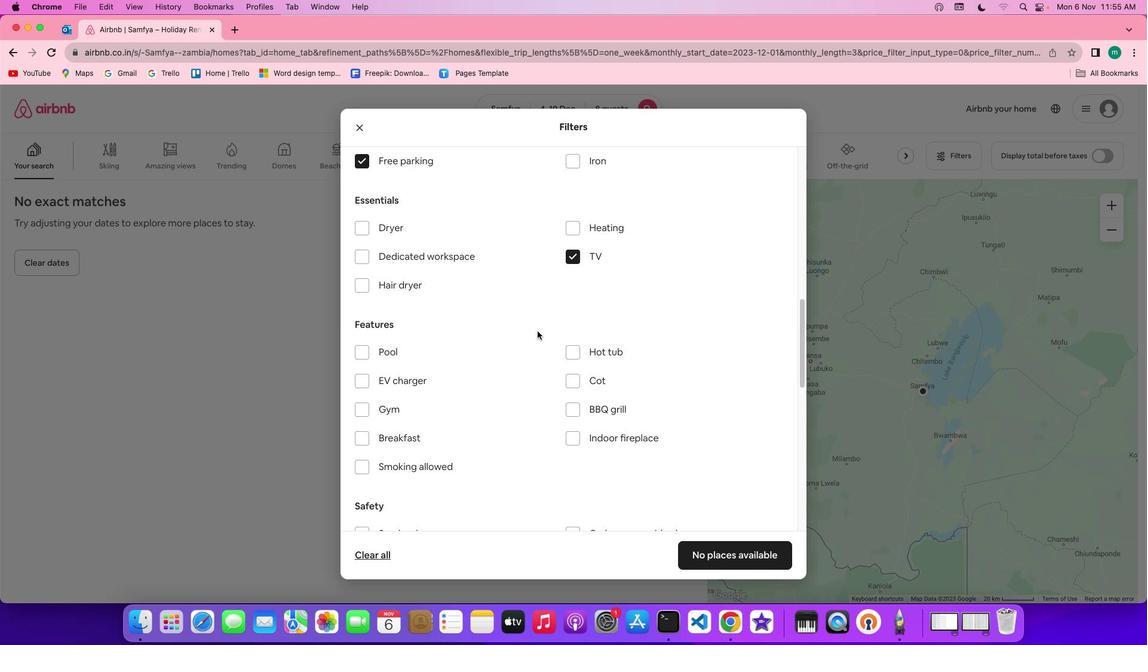 
Action: Mouse scrolled (537, 331) with delta (0, 0)
Screenshot: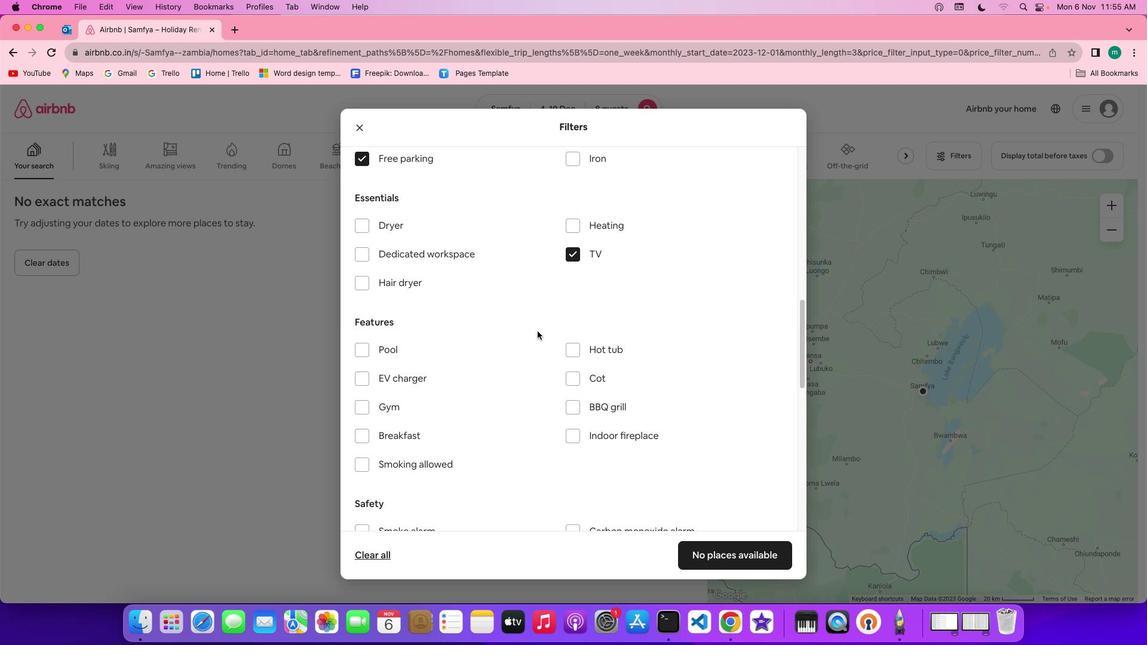 
Action: Mouse scrolled (537, 331) with delta (0, 0)
Screenshot: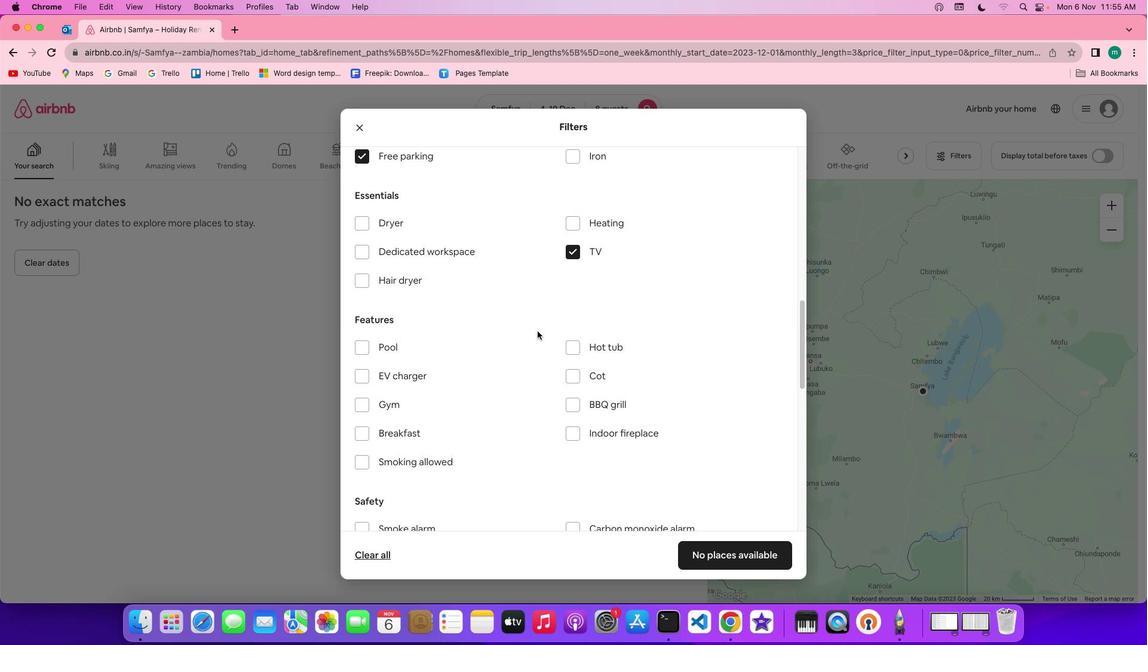 
Action: Mouse scrolled (537, 331) with delta (0, 0)
Screenshot: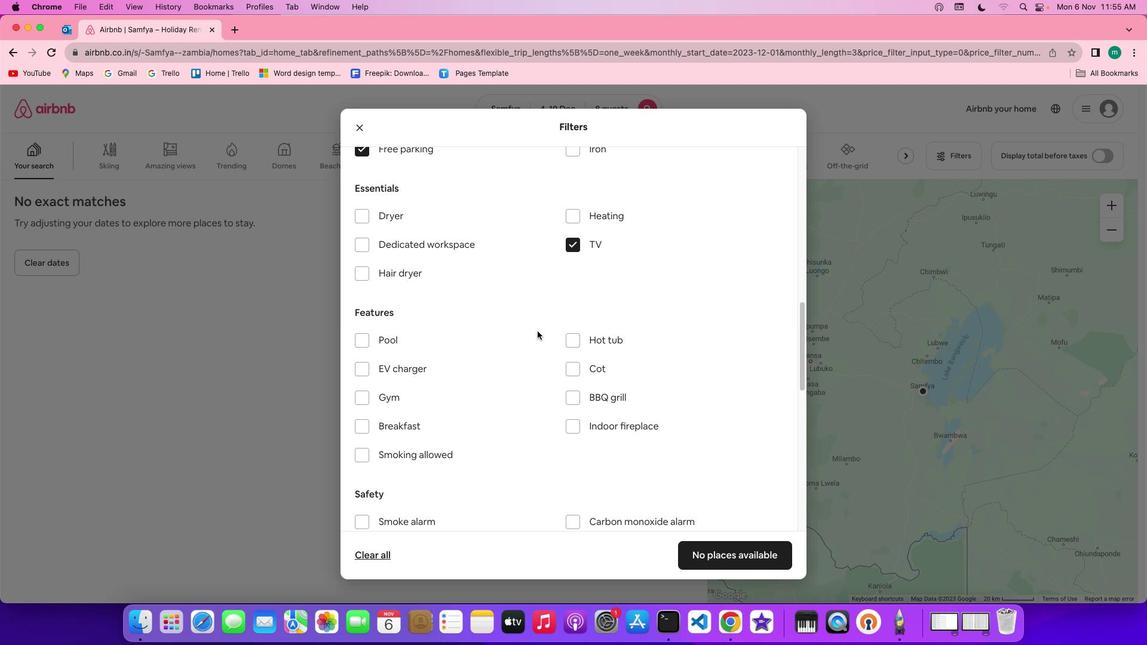 
Action: Mouse scrolled (537, 331) with delta (0, 0)
Screenshot: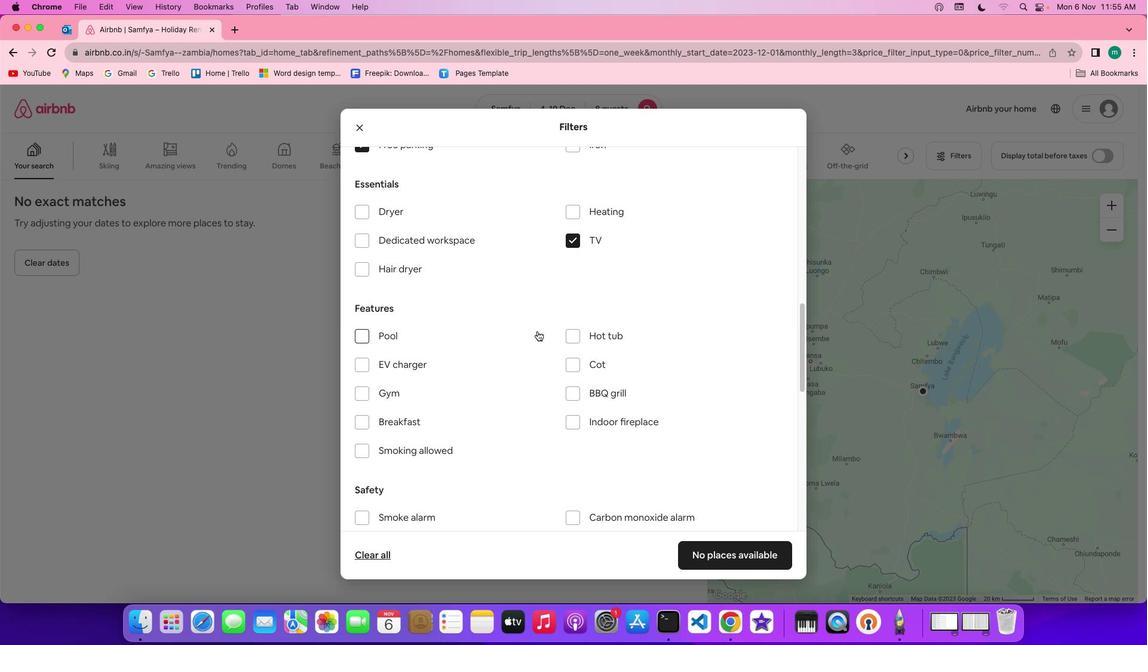 
Action: Mouse scrolled (537, 331) with delta (0, 0)
Screenshot: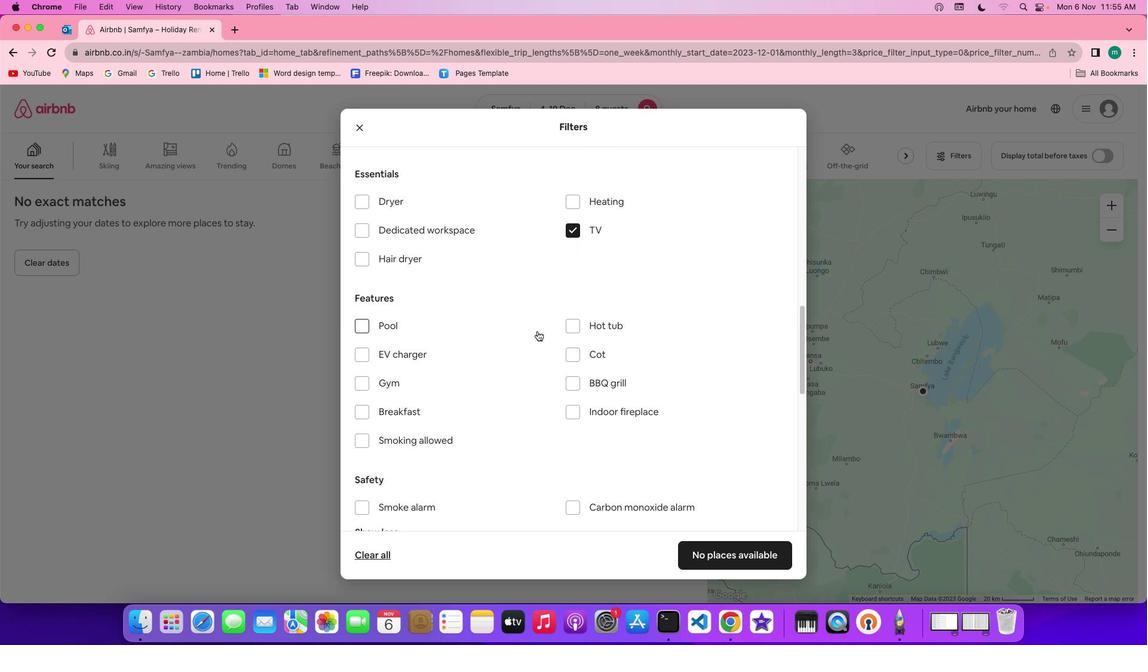 
Action: Mouse scrolled (537, 331) with delta (0, 0)
Screenshot: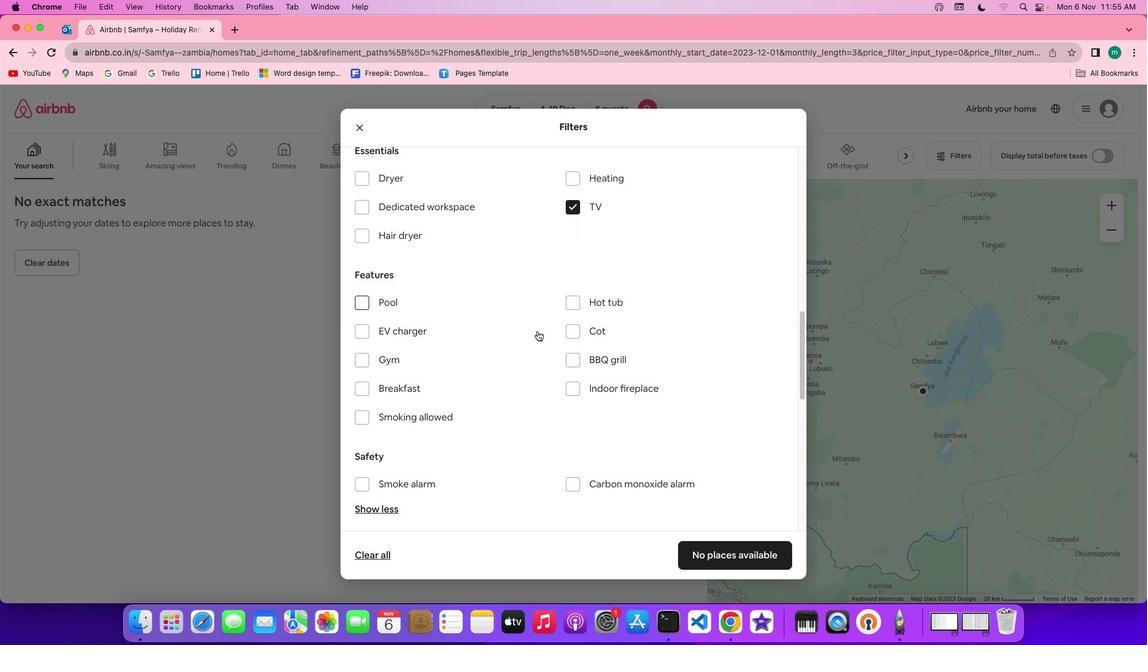 
Action: Mouse scrolled (537, 331) with delta (0, 0)
Screenshot: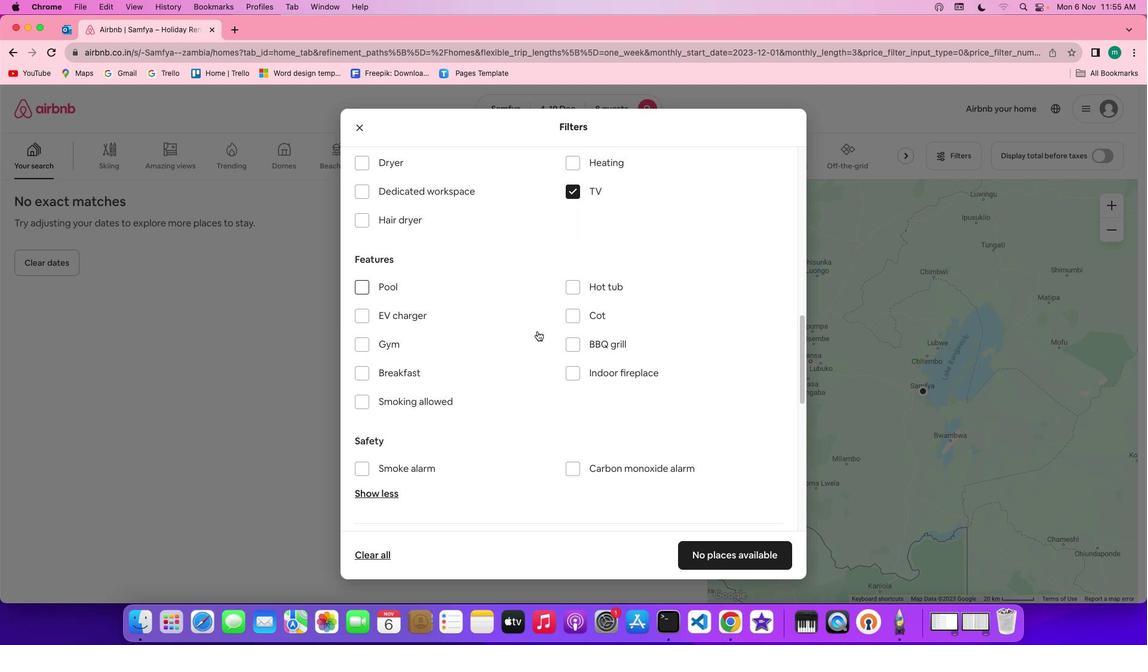 
Action: Mouse scrolled (537, 331) with delta (0, 0)
Screenshot: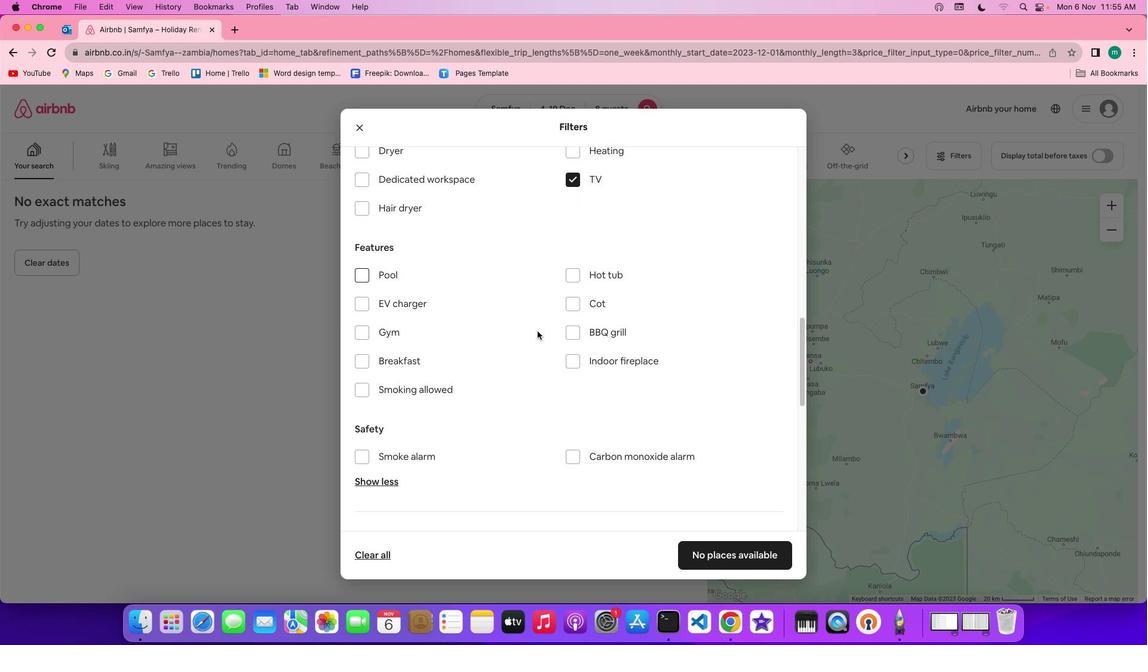 
Action: Mouse scrolled (537, 331) with delta (0, 0)
Screenshot: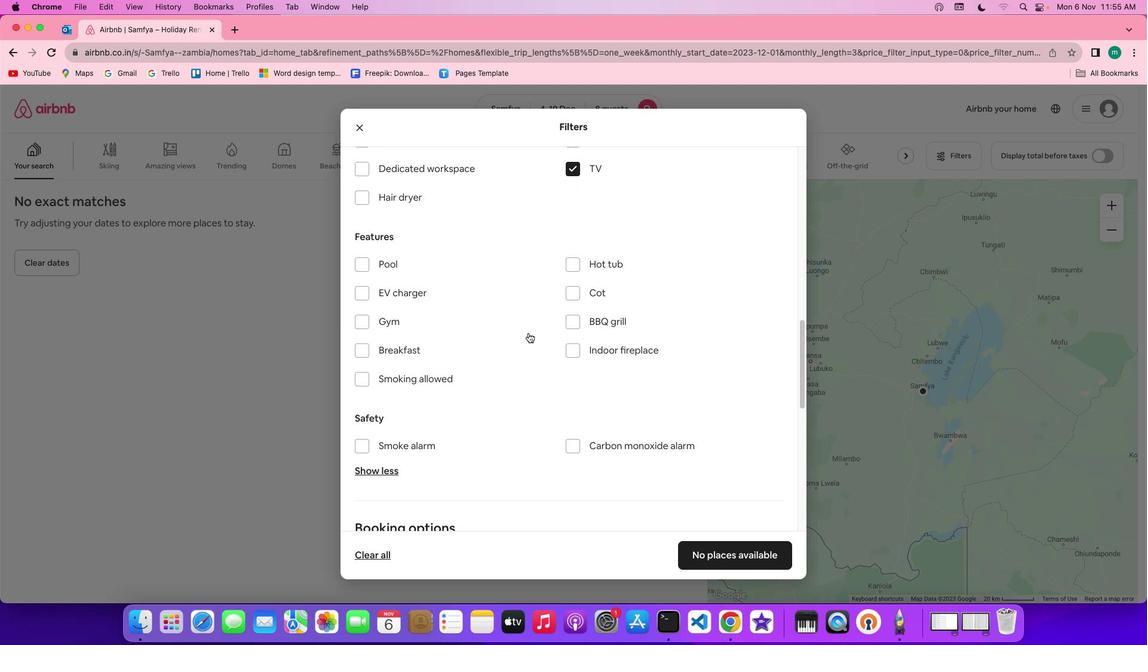 
Action: Mouse scrolled (537, 331) with delta (0, 0)
Screenshot: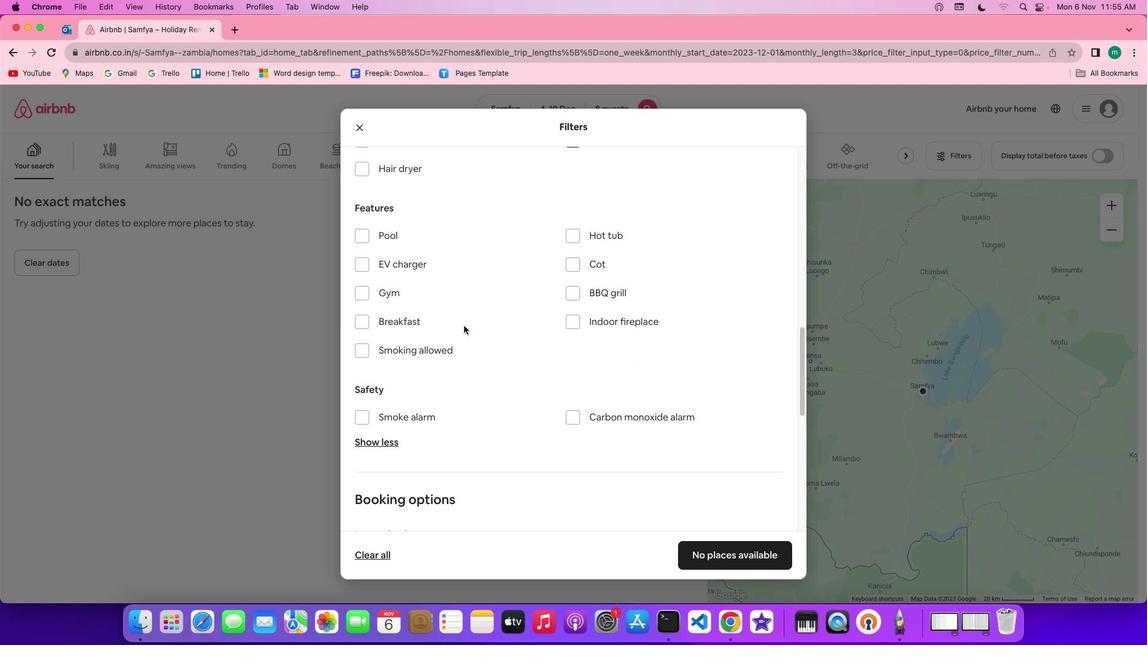 
Action: Mouse moved to (397, 273)
Screenshot: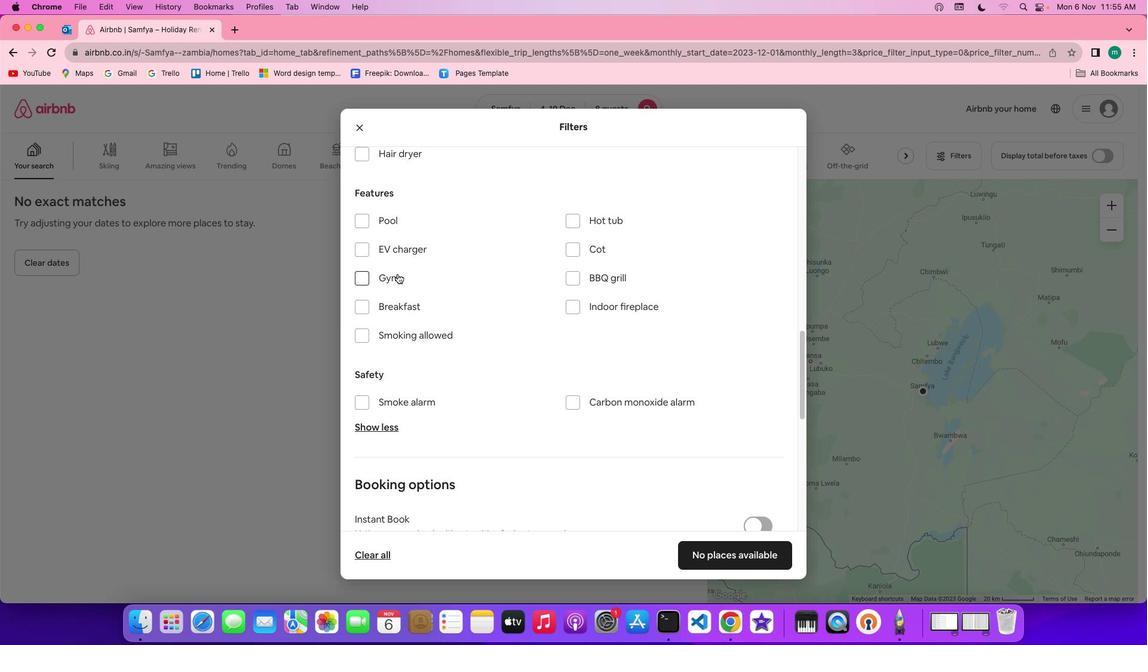 
Action: Mouse pressed left at (397, 273)
Screenshot: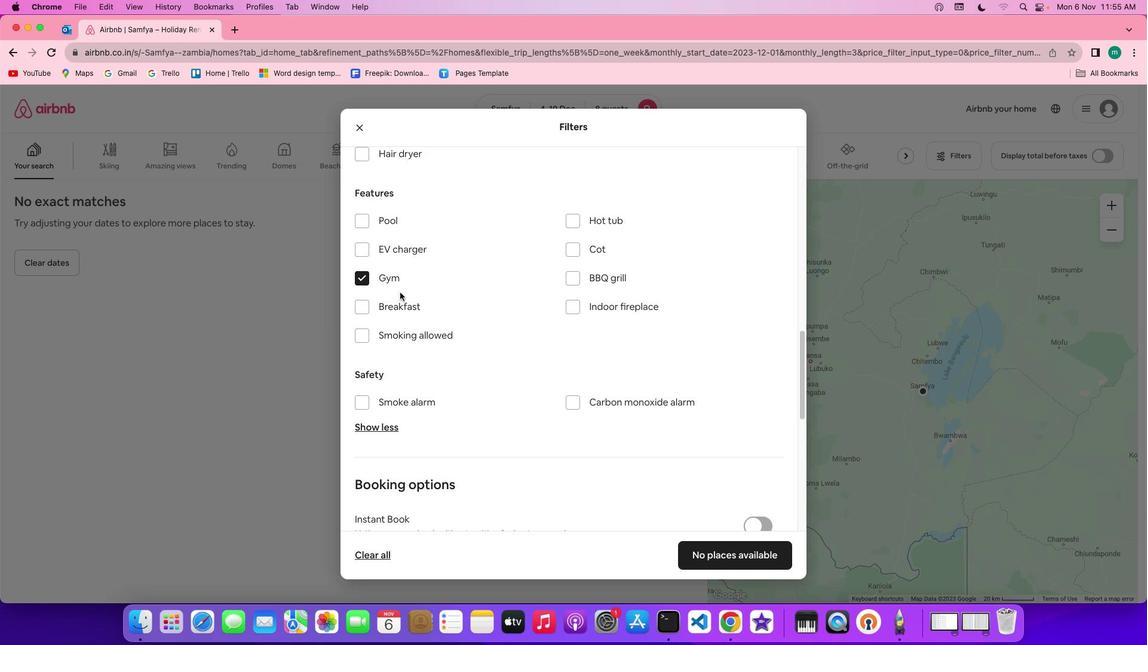 
Action: Mouse moved to (402, 313)
Screenshot: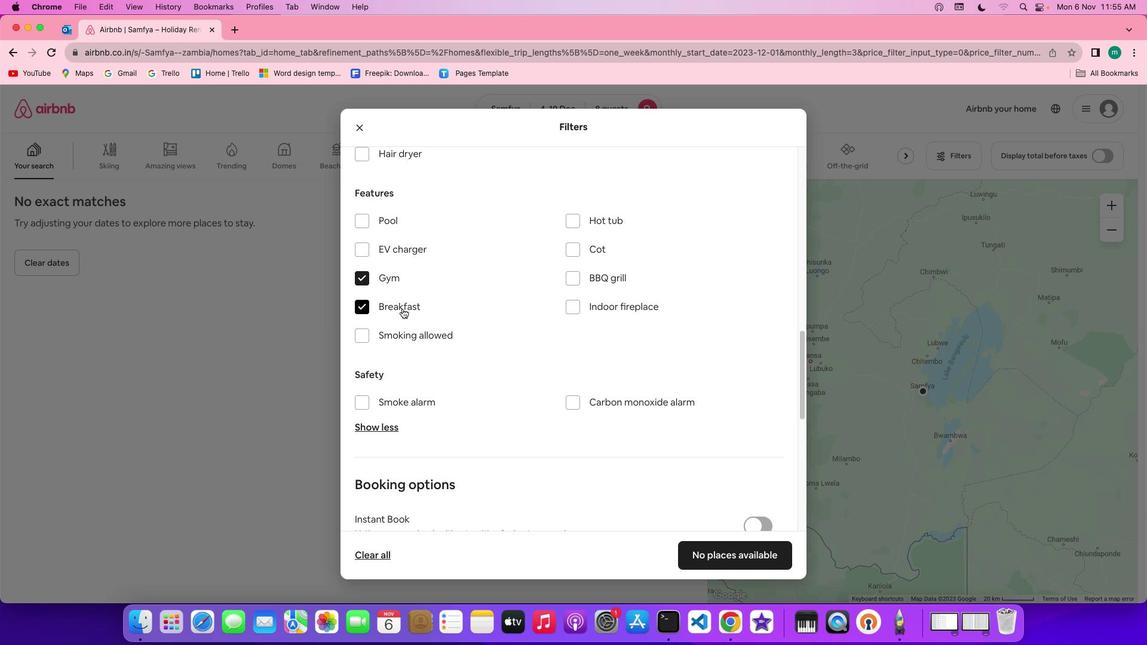 
Action: Mouse pressed left at (402, 313)
Screenshot: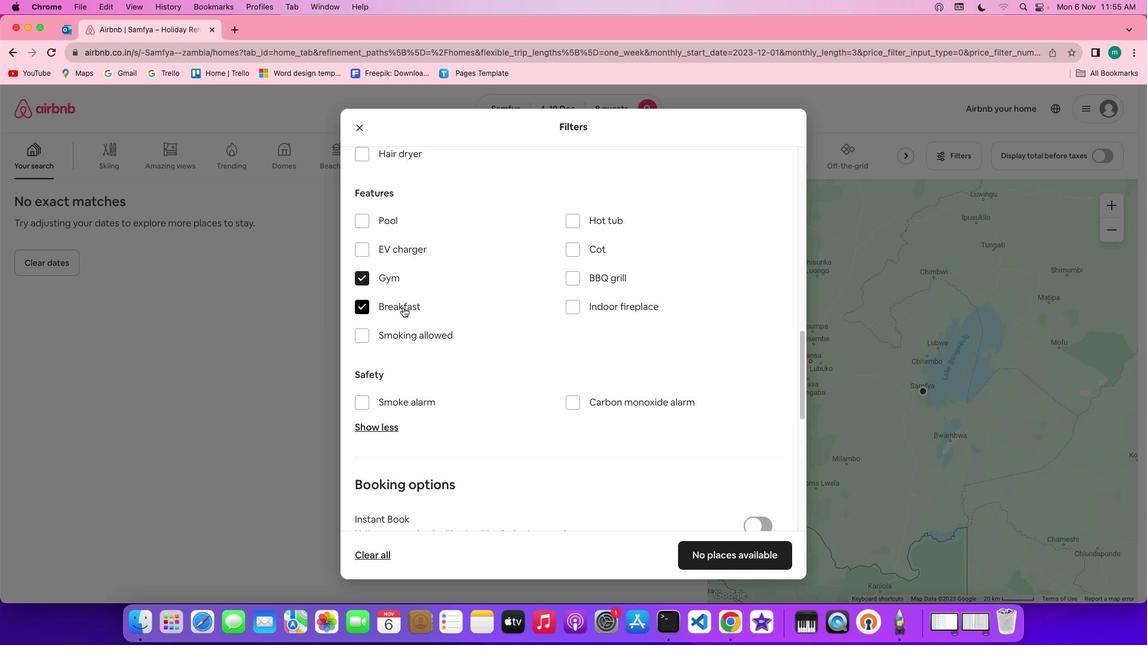 
Action: Mouse moved to (552, 383)
Screenshot: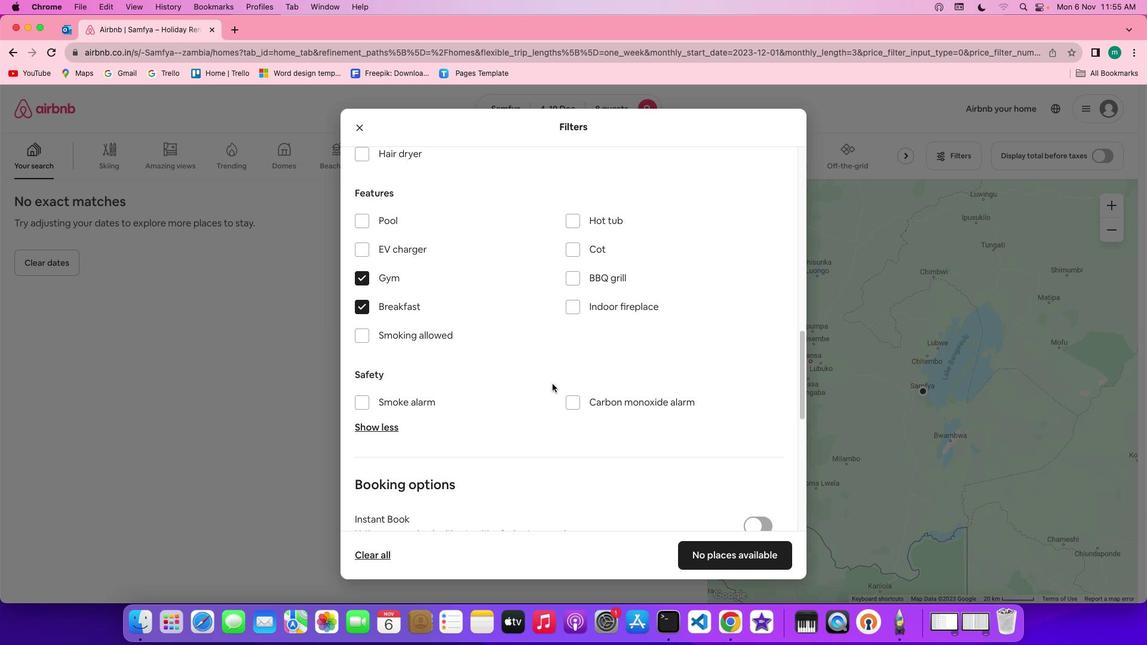 
Action: Mouse scrolled (552, 383) with delta (0, 0)
Screenshot: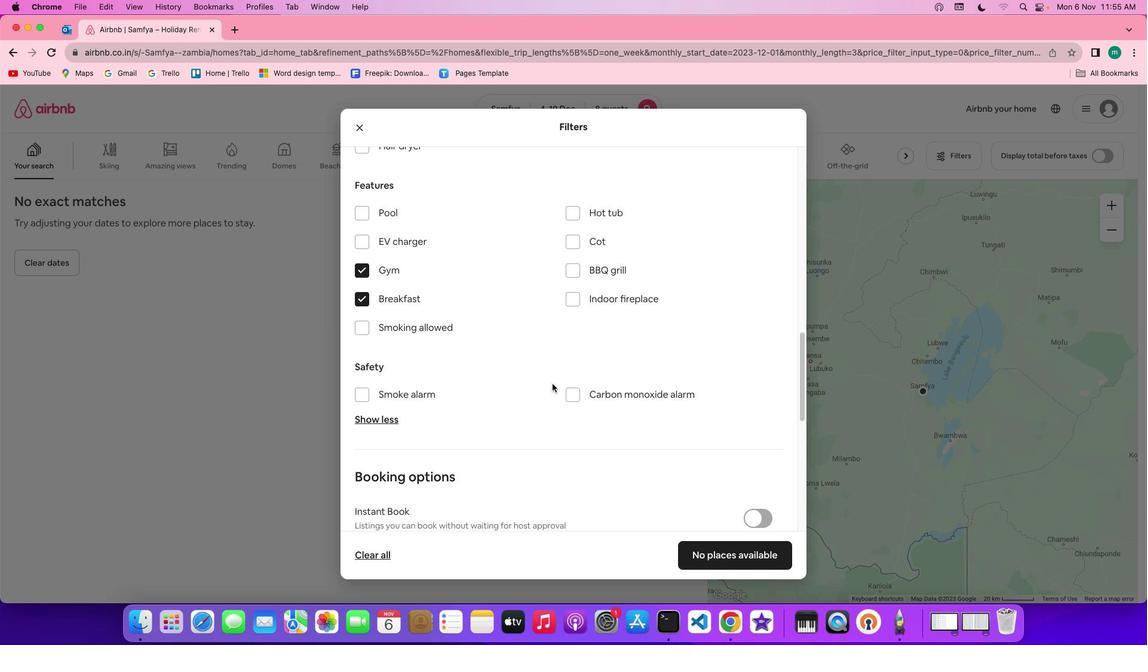 
Action: Mouse scrolled (552, 383) with delta (0, 0)
Screenshot: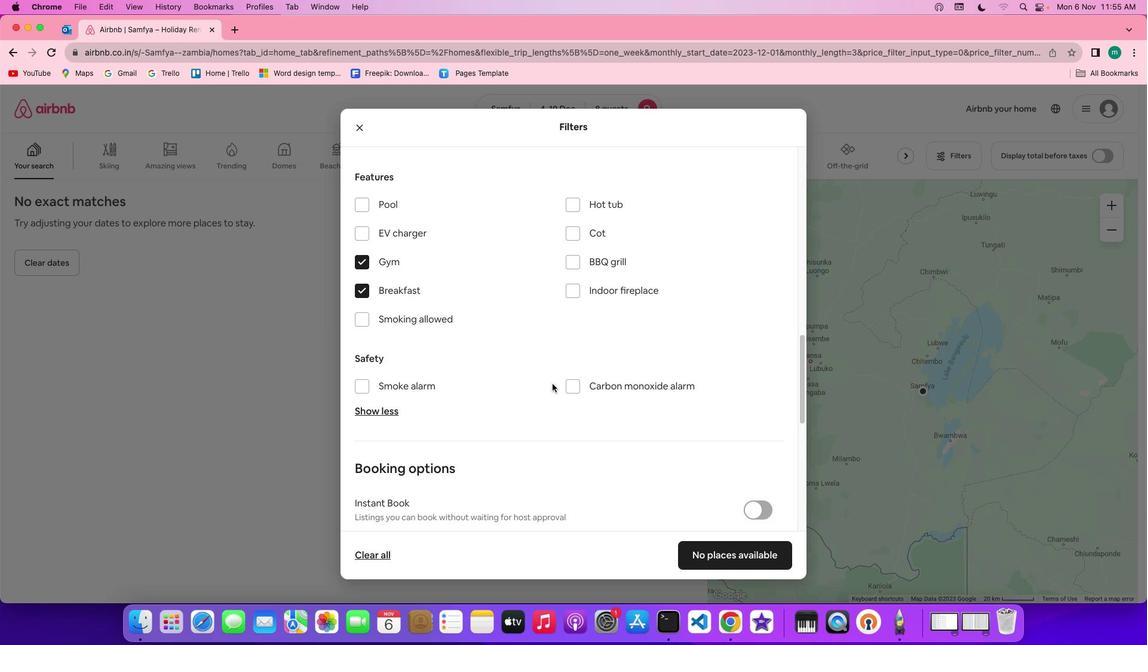 
Action: Mouse scrolled (552, 383) with delta (0, 0)
Screenshot: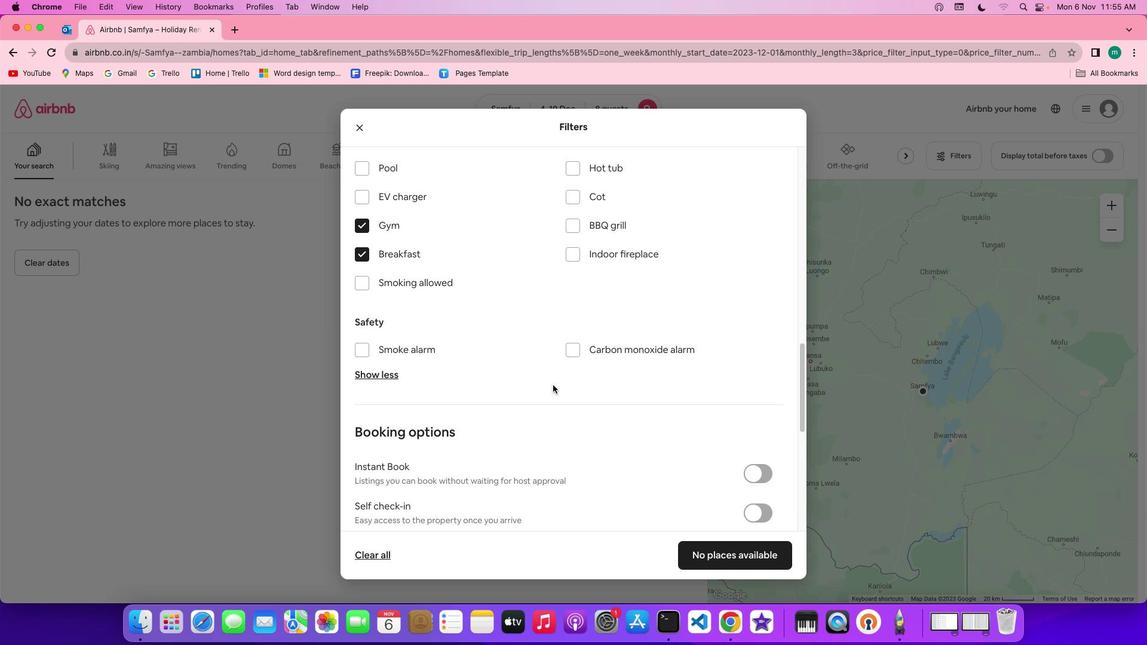 
Action: Mouse moved to (562, 432)
Screenshot: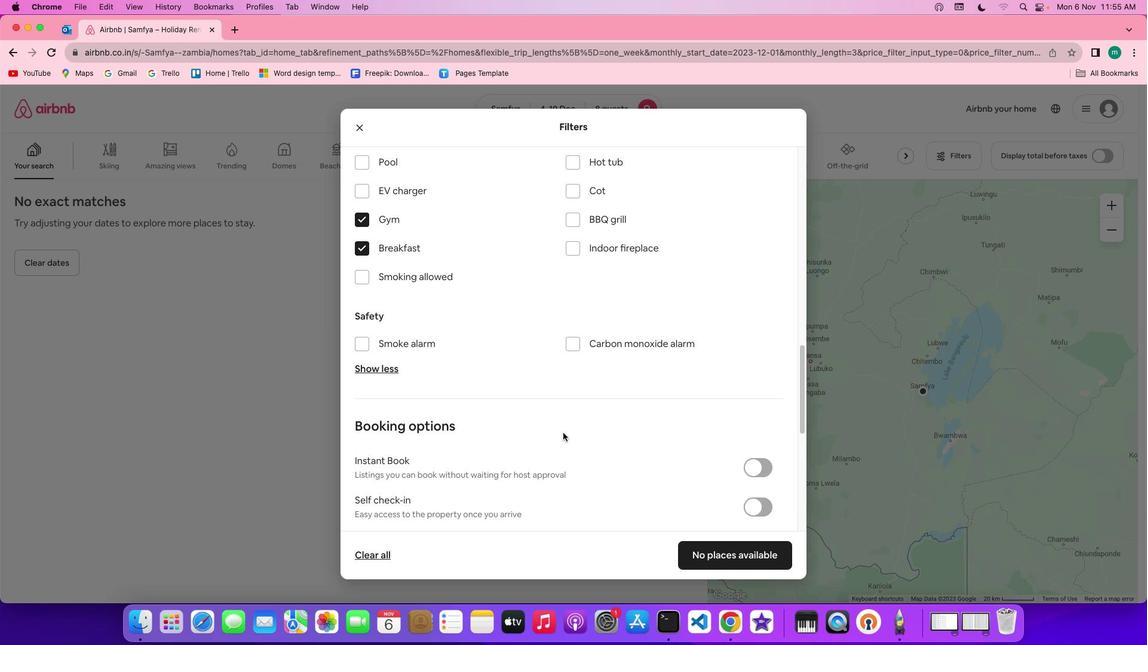
Action: Mouse scrolled (562, 432) with delta (0, 0)
Screenshot: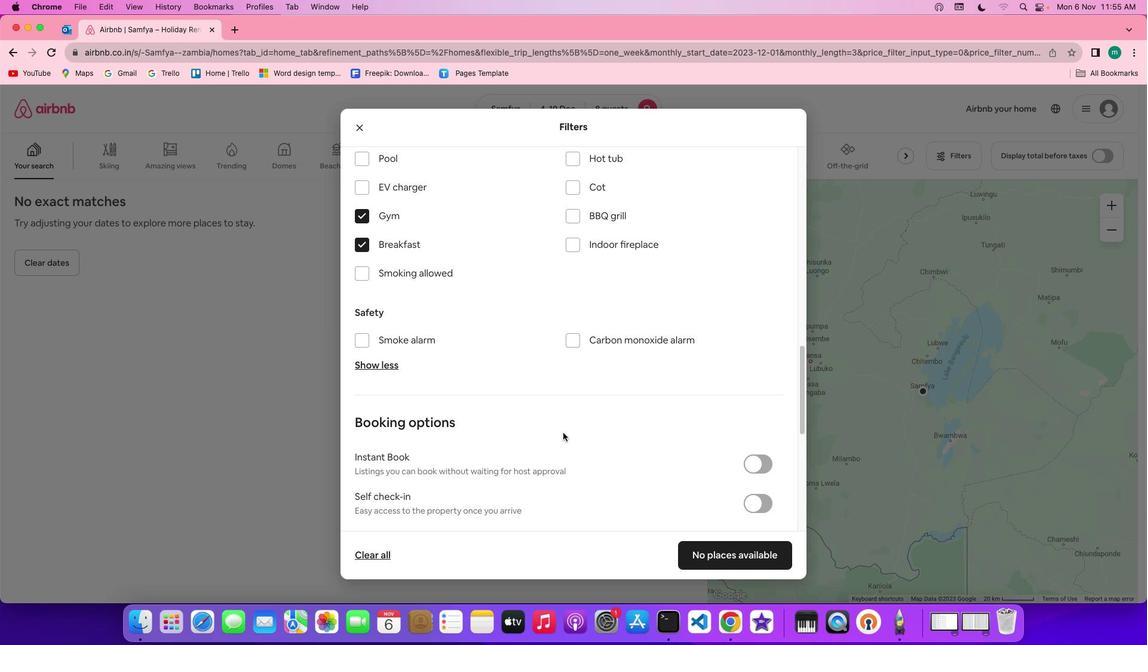 
Action: Mouse scrolled (562, 432) with delta (0, 0)
Screenshot: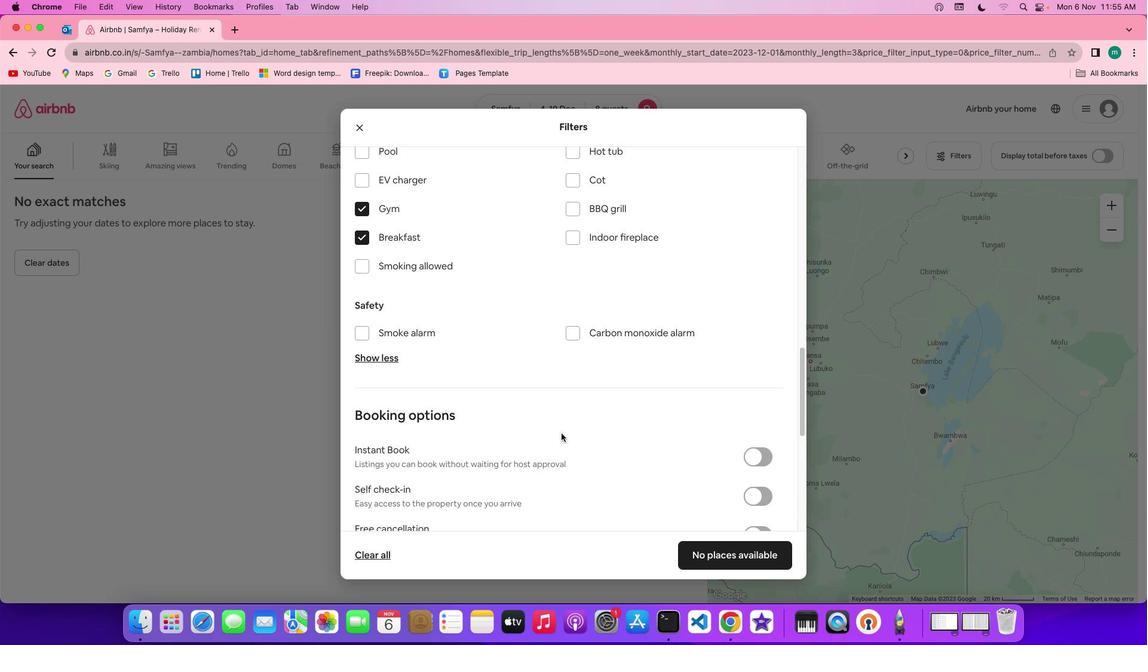 
Action: Mouse scrolled (562, 432) with delta (0, 0)
Screenshot: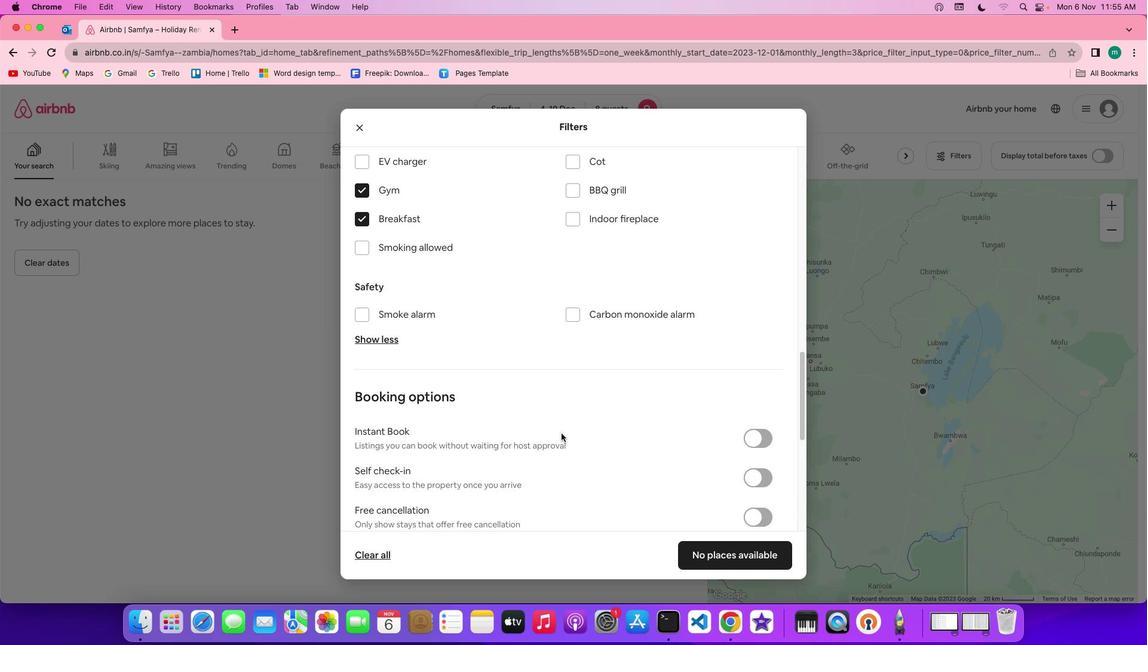 
Action: Mouse moved to (562, 433)
Screenshot: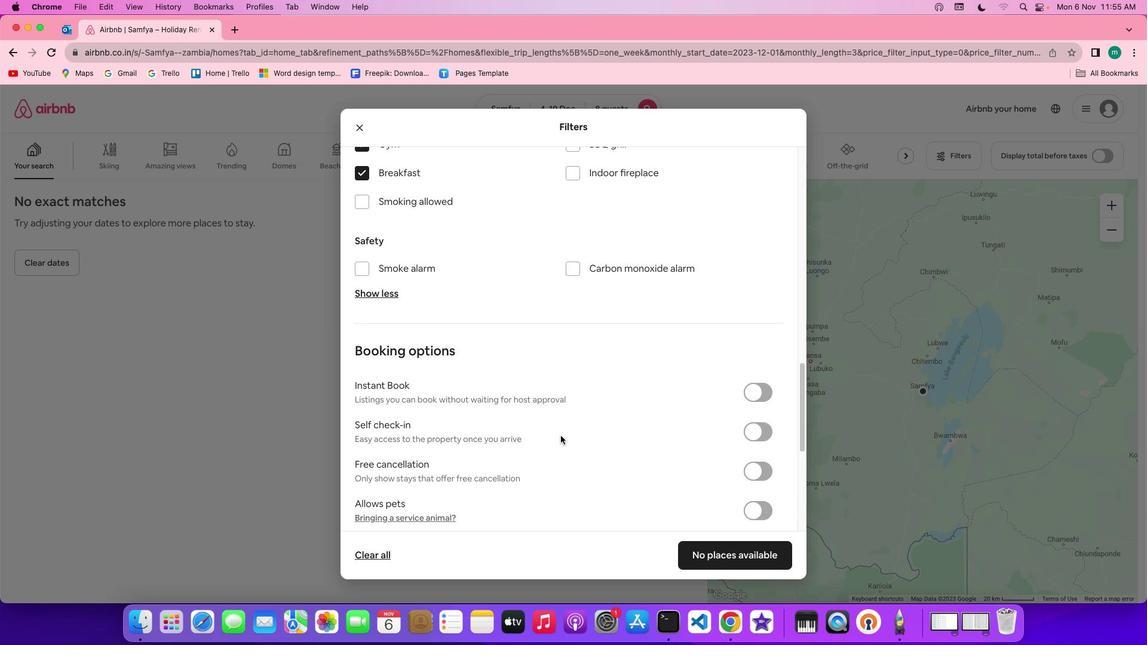 
Action: Mouse scrolled (562, 433) with delta (0, 0)
Screenshot: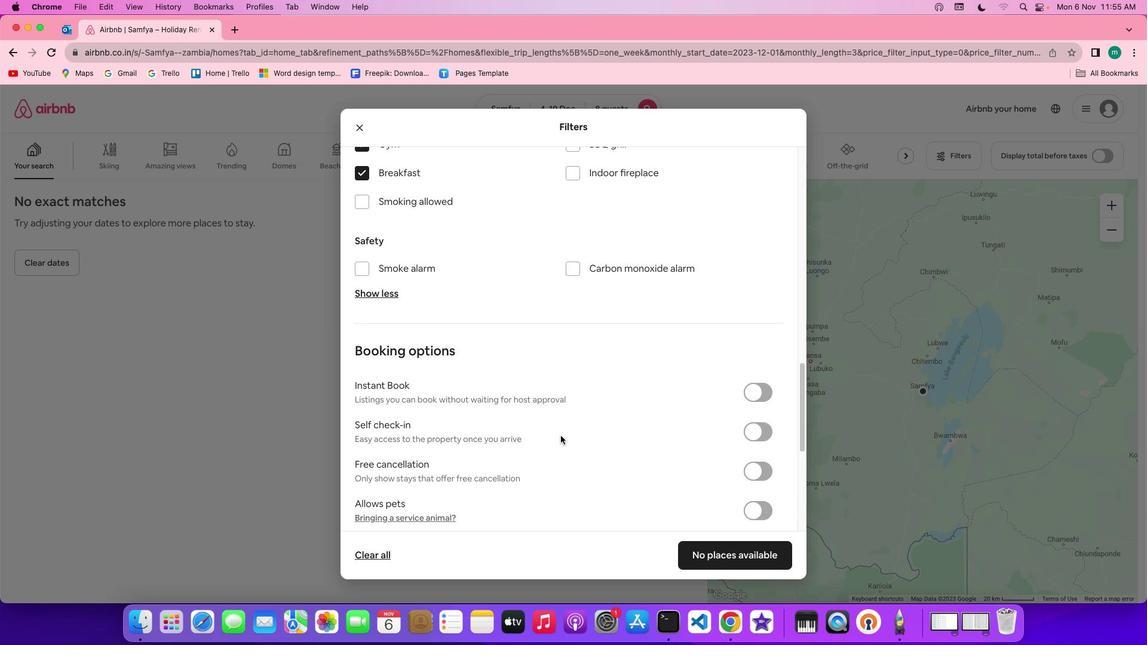 
Action: Mouse moved to (564, 446)
Screenshot: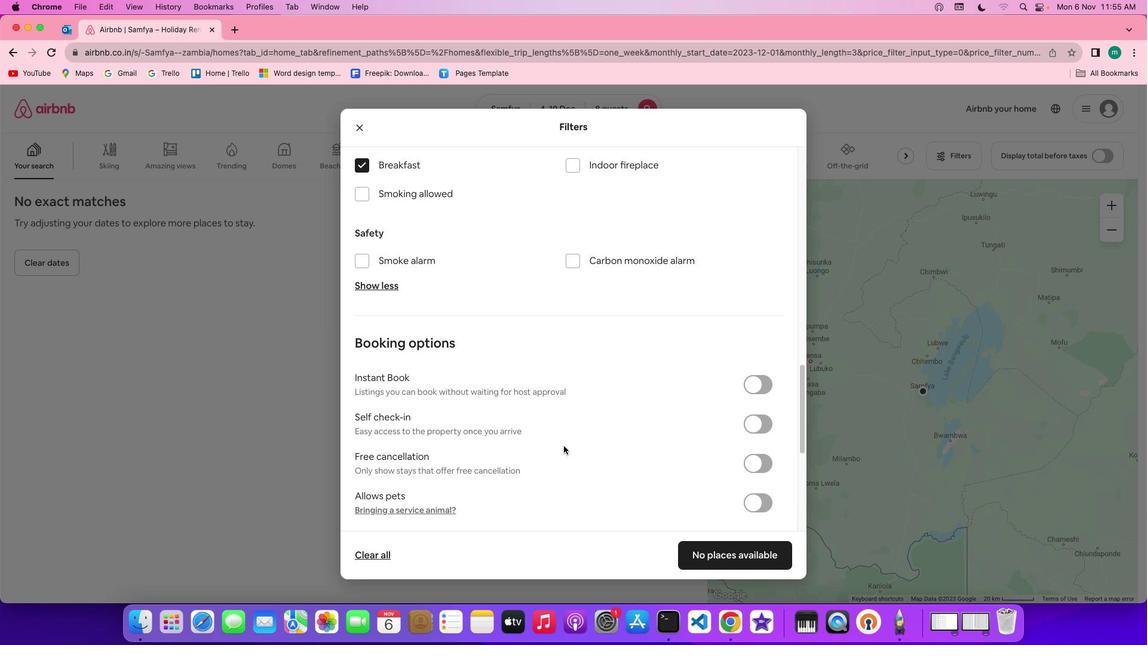 
Action: Mouse scrolled (564, 446) with delta (0, 0)
Screenshot: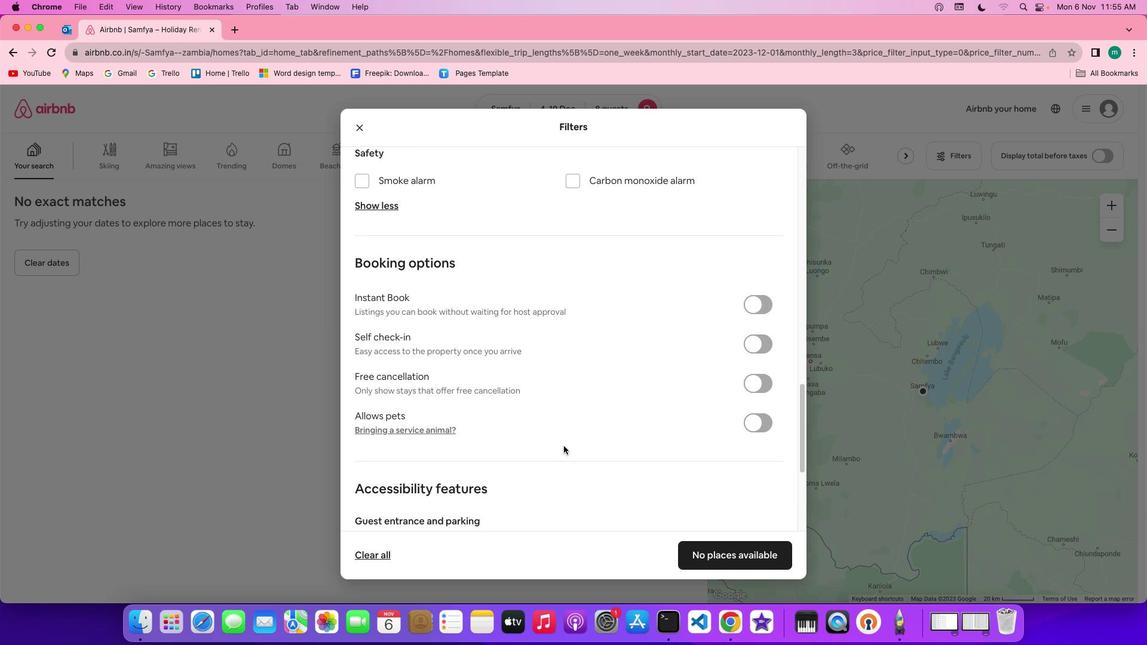 
Action: Mouse scrolled (564, 446) with delta (0, 0)
Screenshot: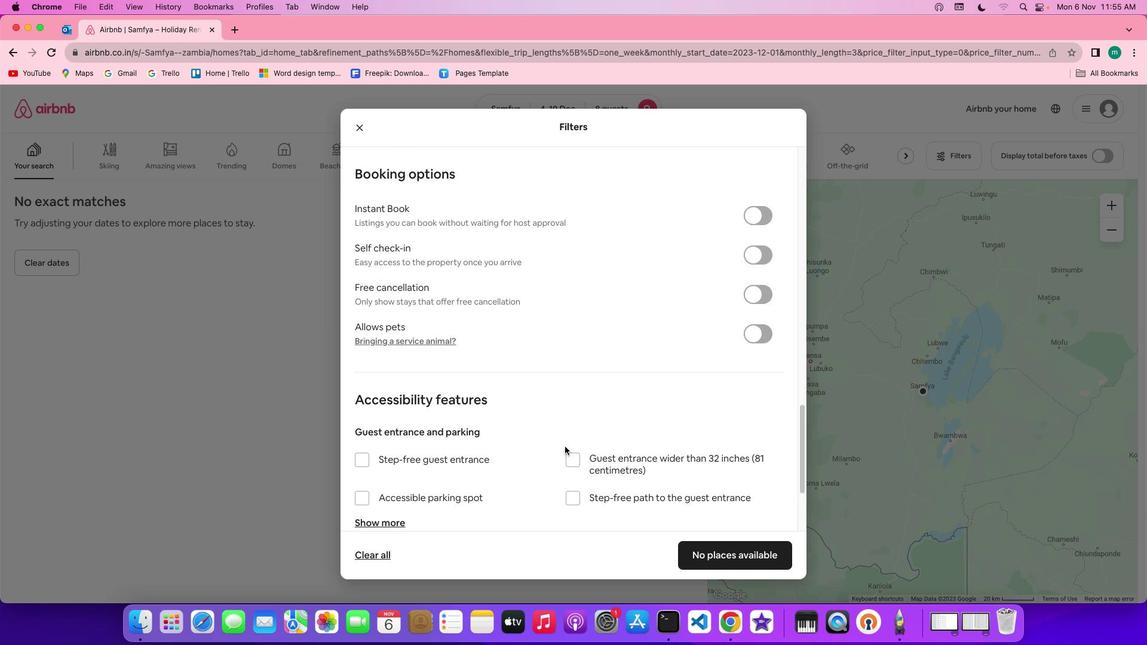 
Action: Mouse scrolled (564, 446) with delta (0, -1)
Screenshot: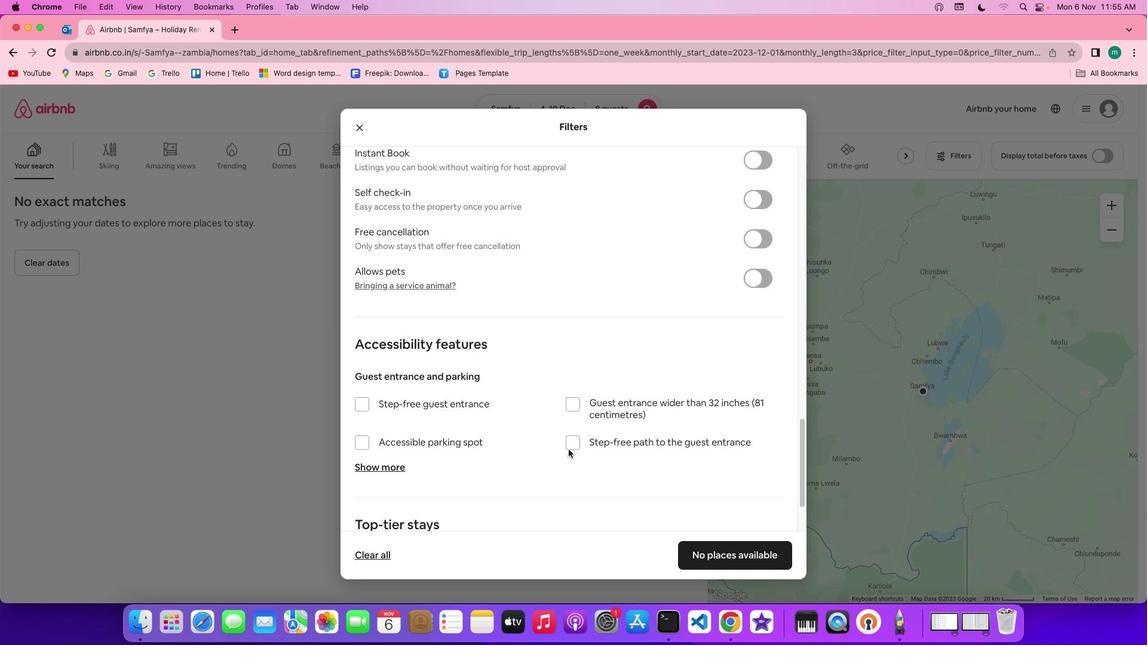 
Action: Mouse scrolled (564, 446) with delta (0, -2)
Screenshot: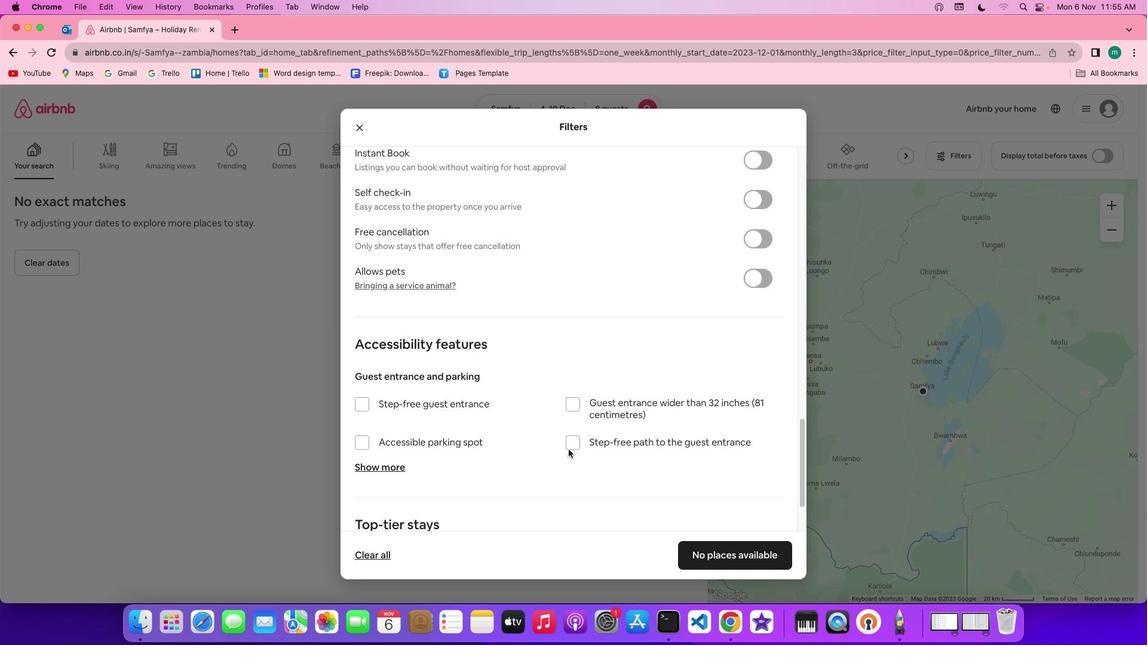
Action: Mouse moved to (581, 465)
Screenshot: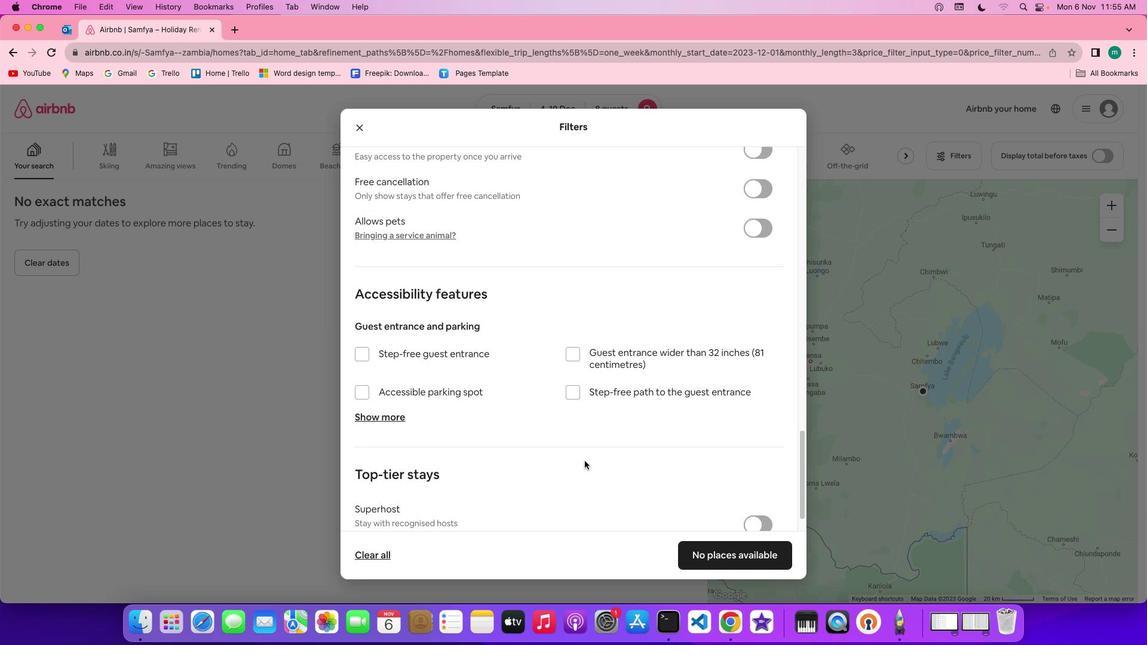 
Action: Mouse scrolled (581, 465) with delta (0, 0)
Screenshot: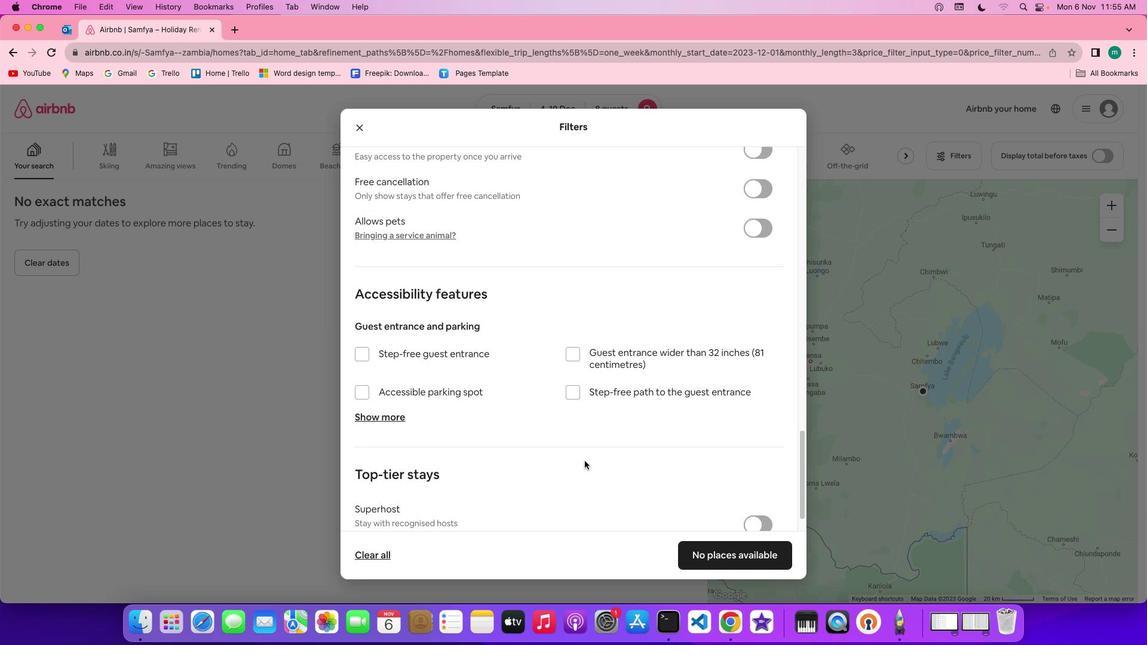 
Action: Mouse scrolled (581, 465) with delta (0, 0)
Screenshot: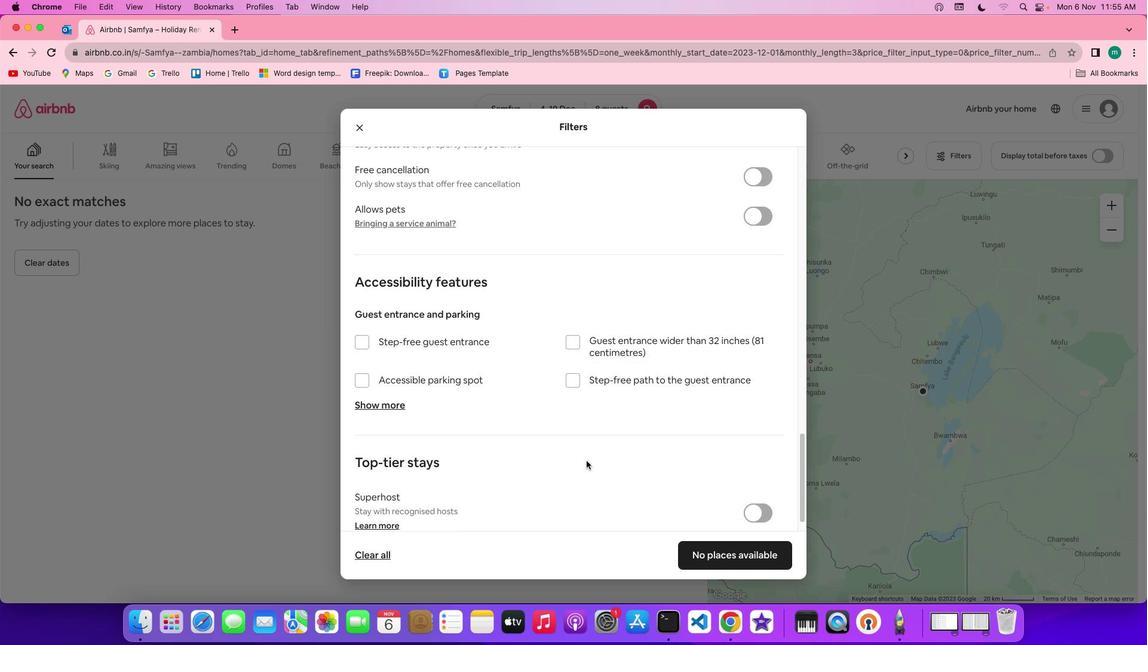 
Action: Mouse scrolled (581, 465) with delta (0, -1)
Screenshot: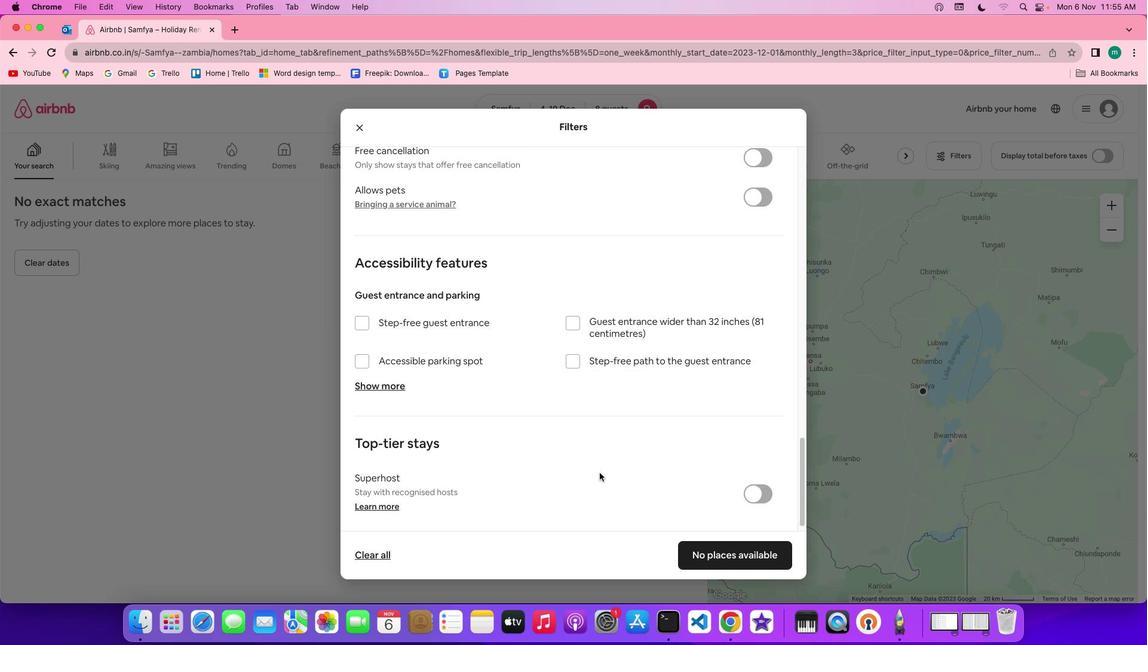 
Action: Mouse scrolled (581, 465) with delta (0, -2)
Screenshot: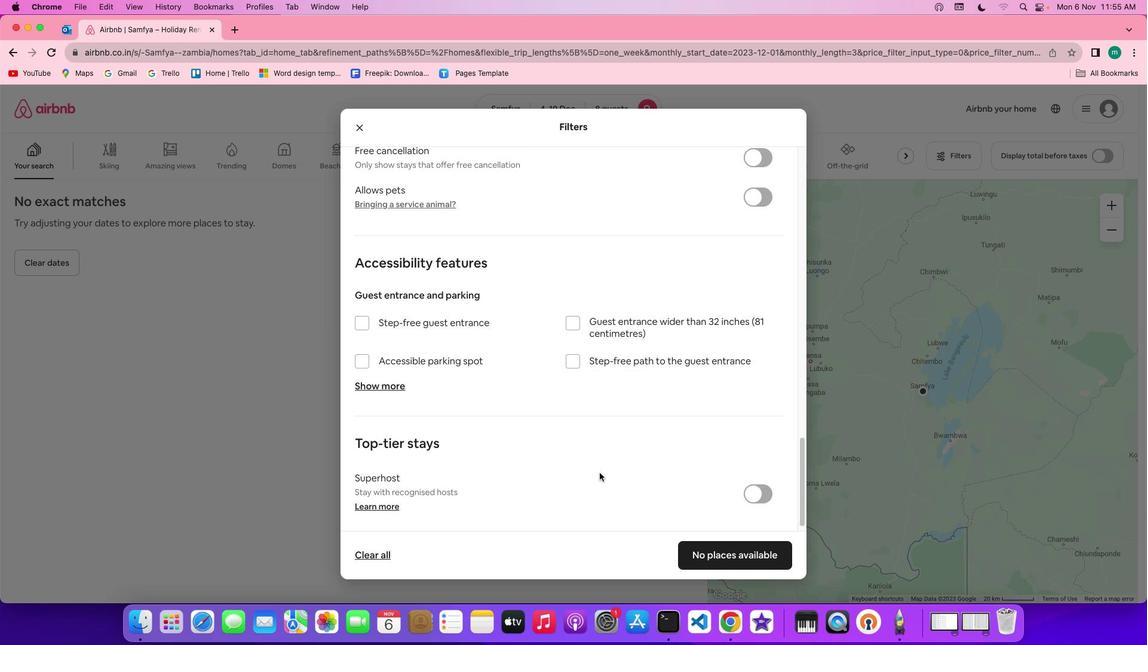 
Action: Mouse moved to (582, 464)
Screenshot: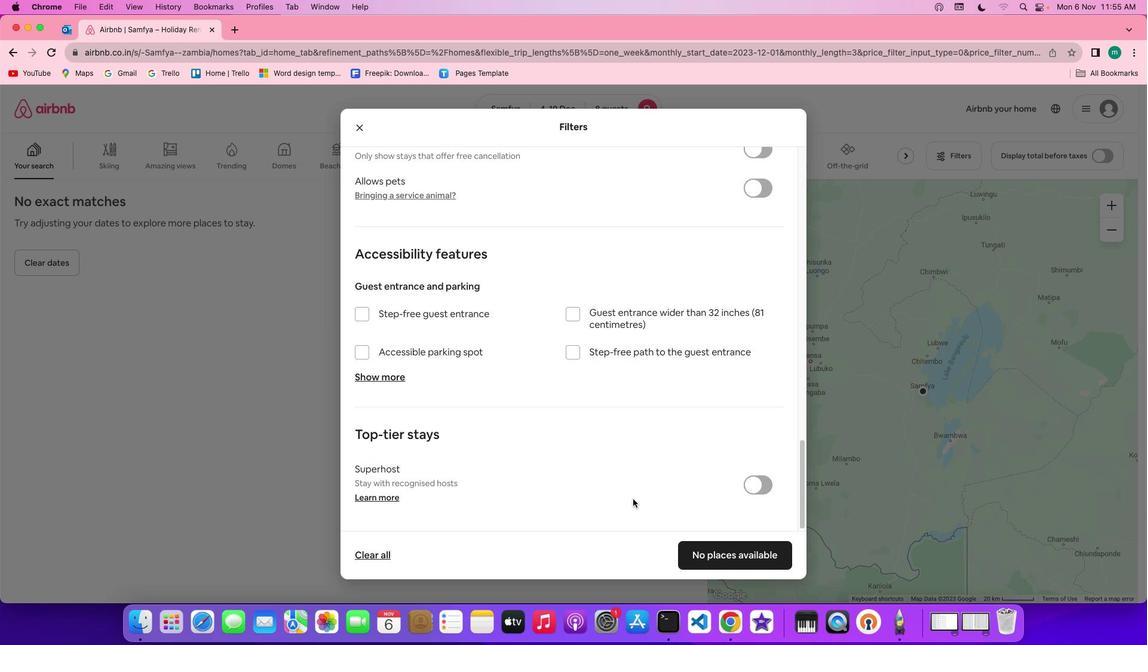 
Action: Mouse scrolled (582, 464) with delta (0, -3)
Screenshot: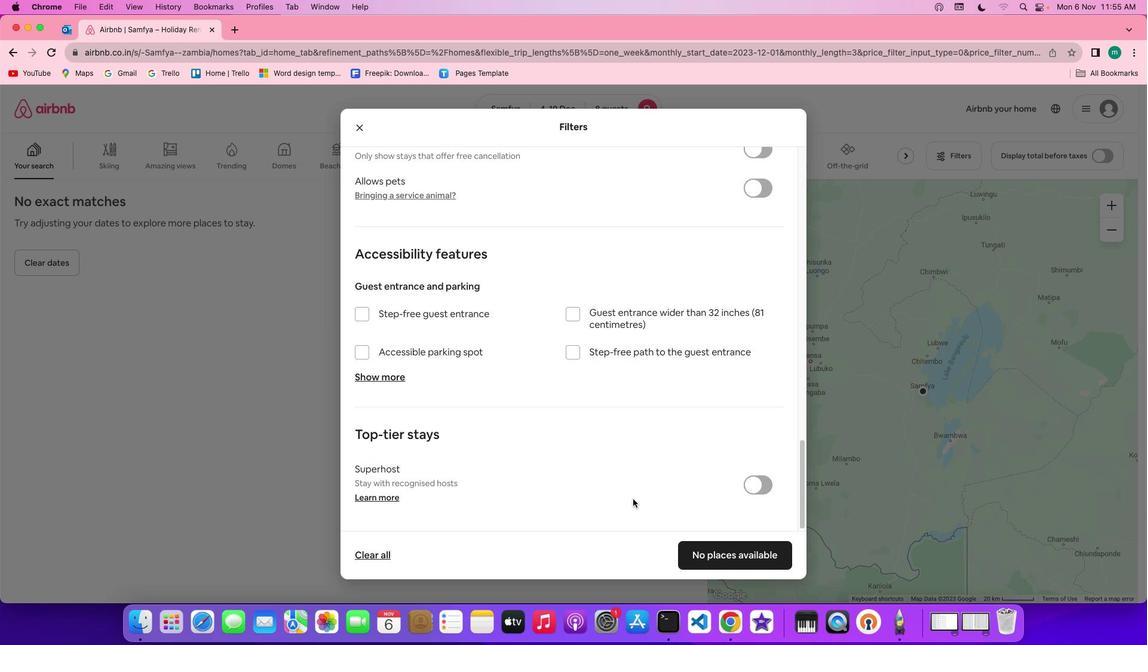 
Action: Mouse moved to (691, 537)
Screenshot: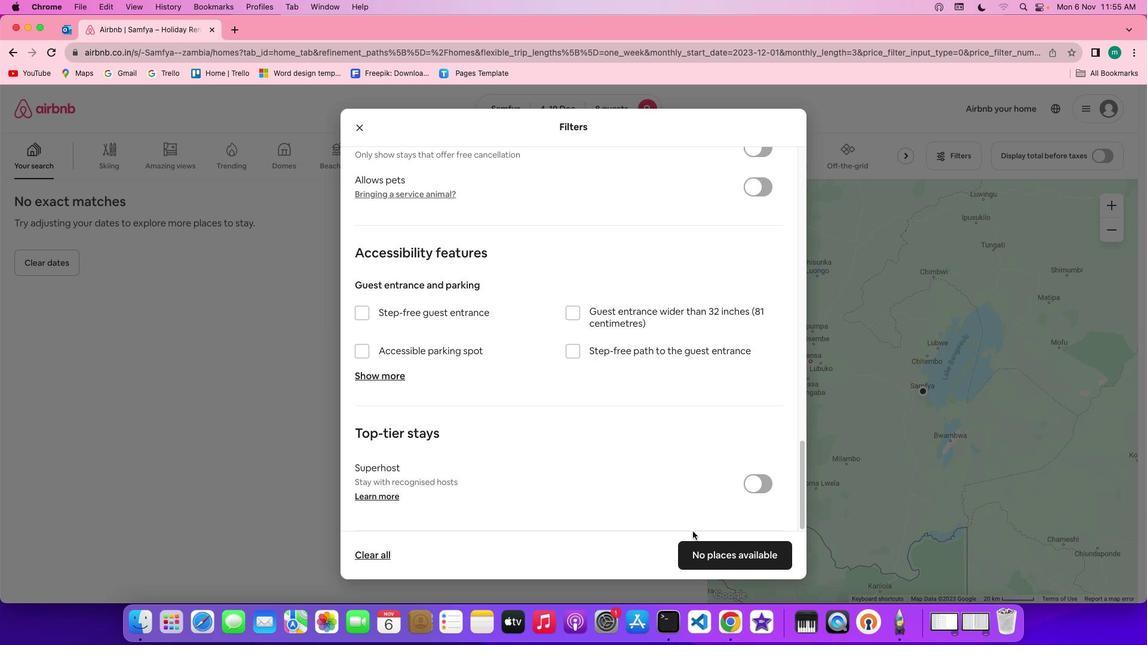 
Action: Mouse scrolled (691, 537) with delta (0, 0)
Screenshot: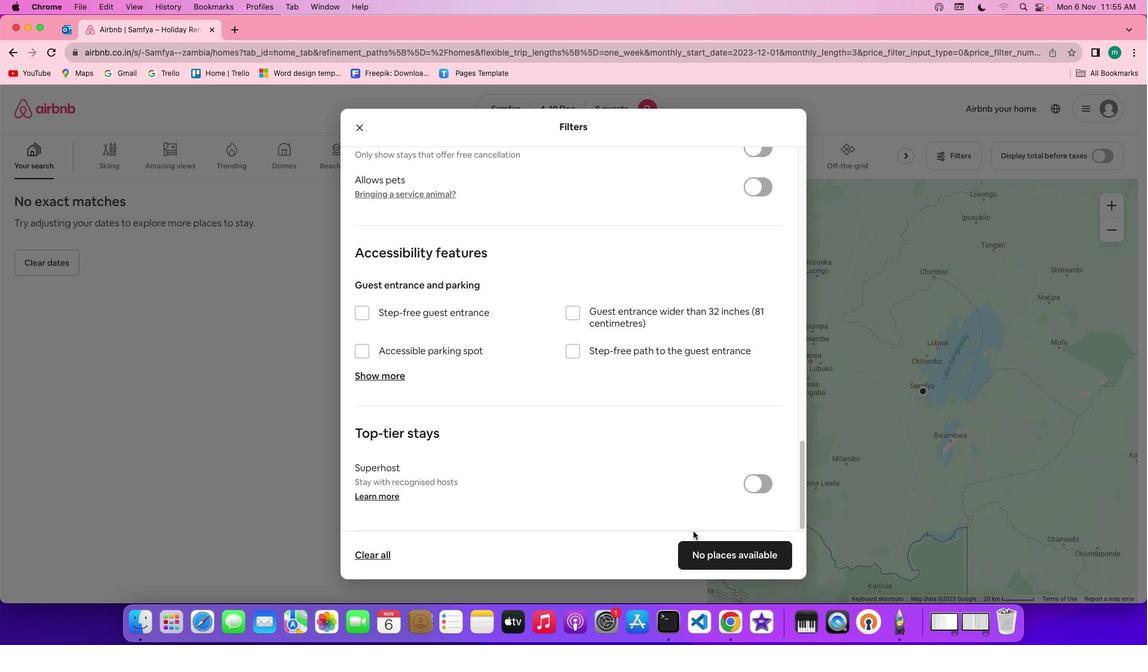 
Action: Mouse moved to (691, 537)
Screenshot: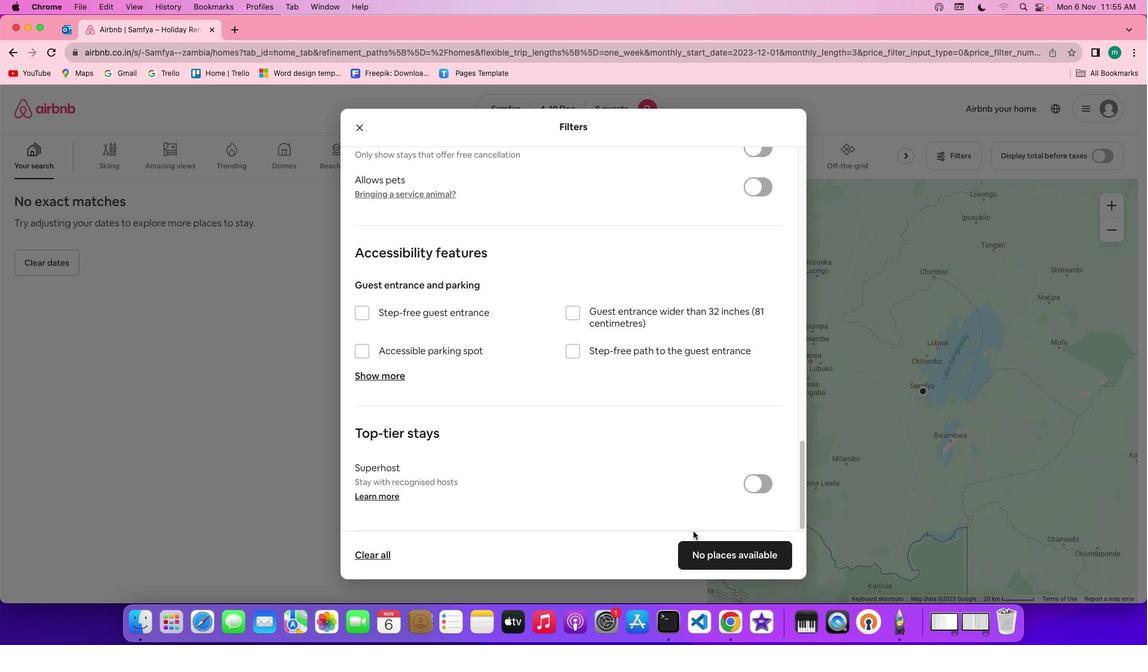 
Action: Mouse scrolled (691, 537) with delta (0, 0)
Screenshot: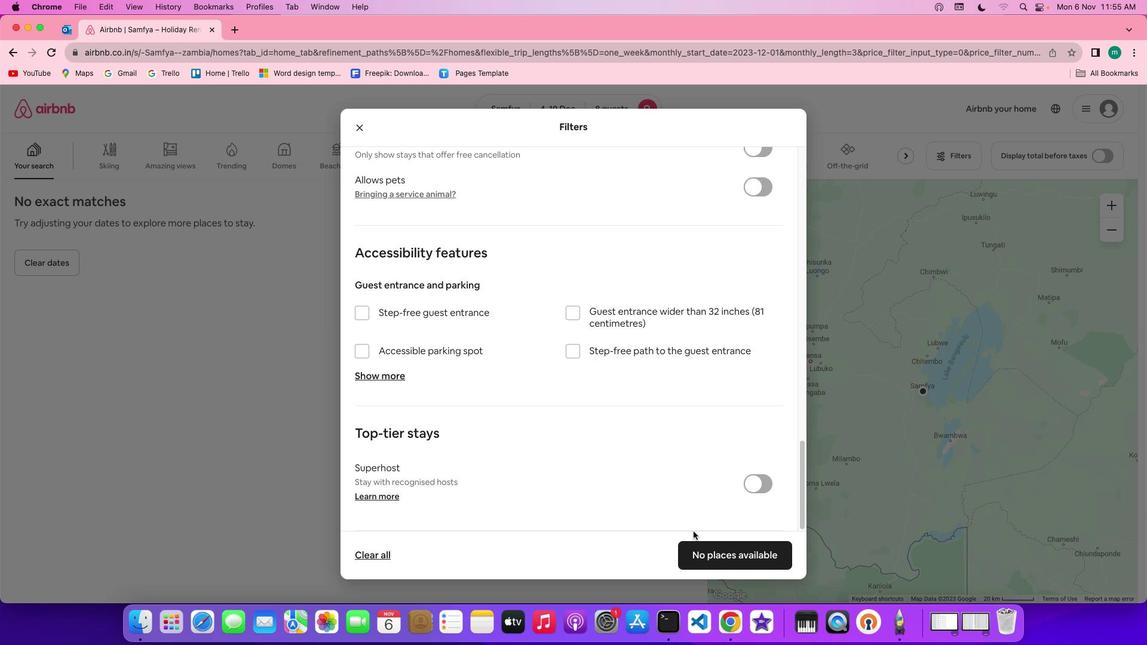 
Action: Mouse scrolled (691, 537) with delta (0, -1)
Screenshot: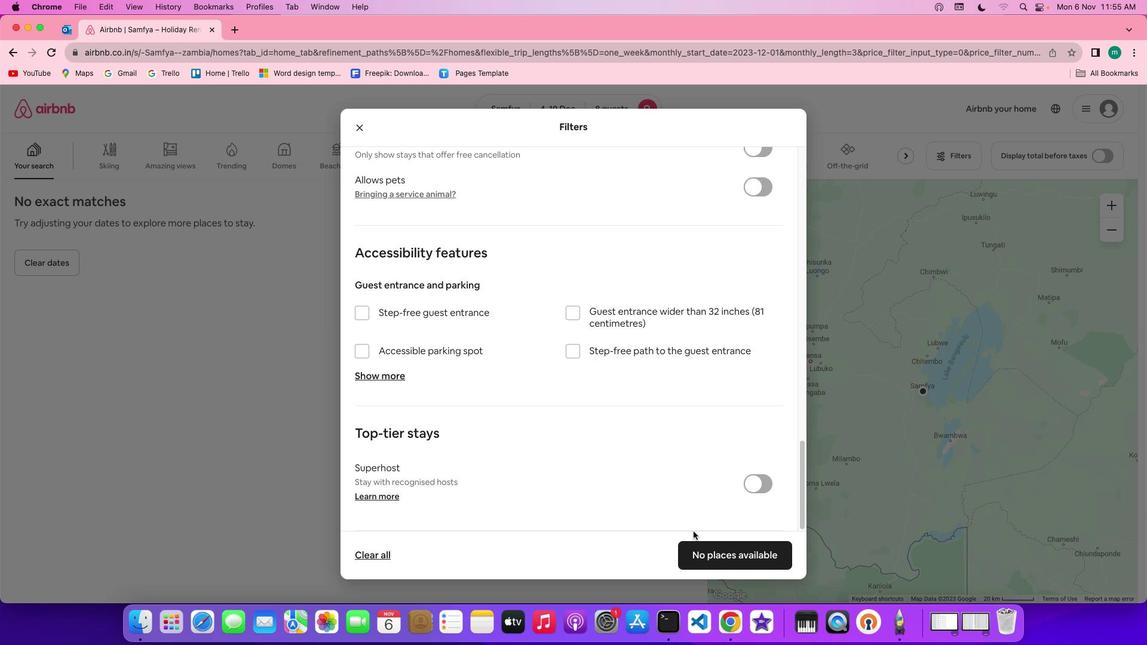 
Action: Mouse moved to (691, 536)
Screenshot: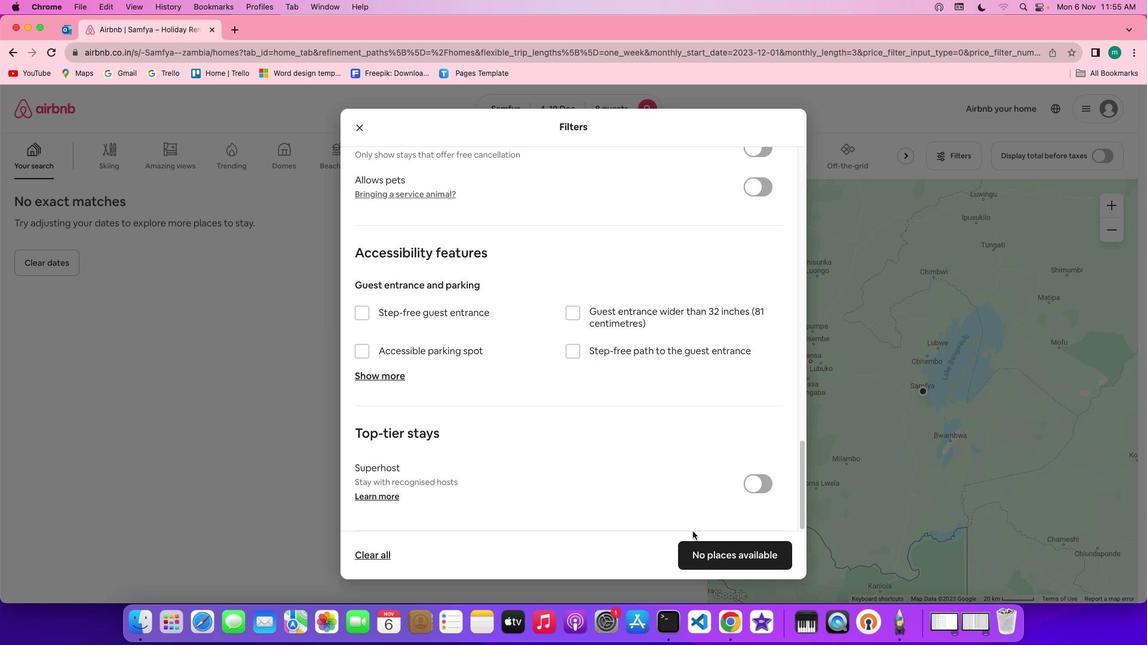 
Action: Mouse scrolled (691, 536) with delta (0, -2)
Screenshot: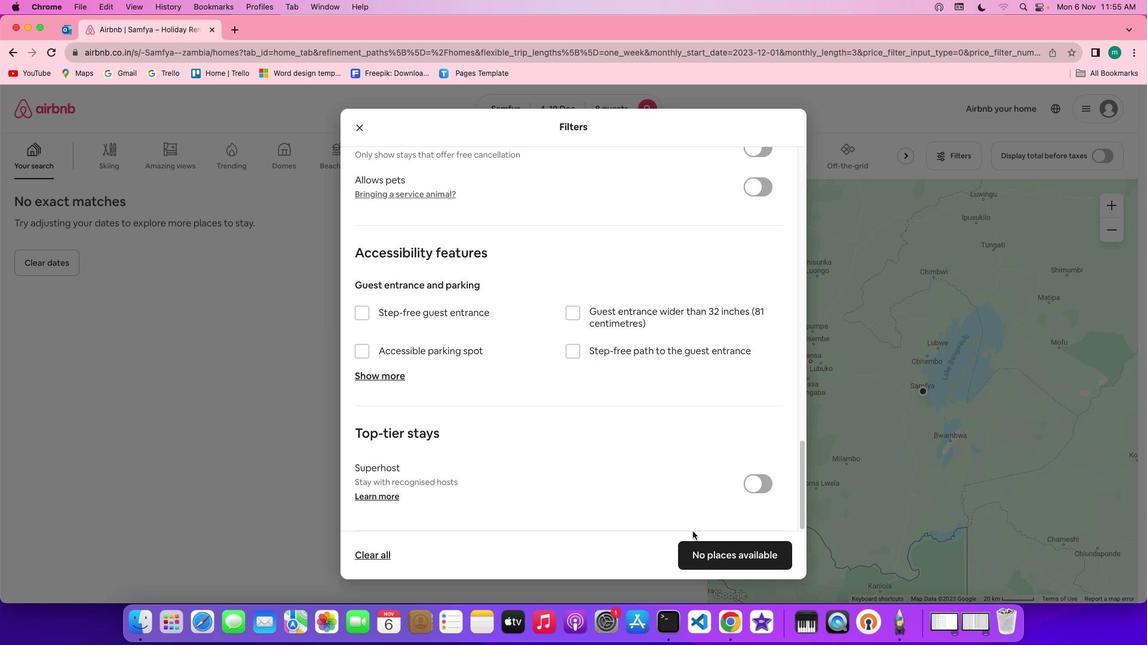 
Action: Mouse moved to (724, 553)
Screenshot: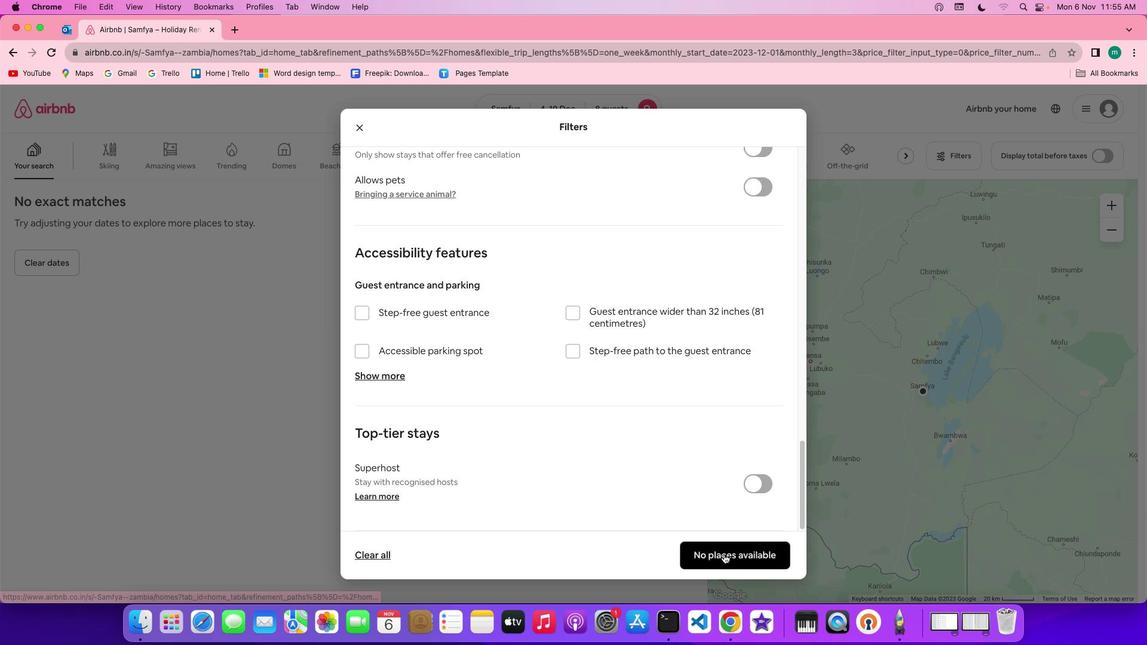 
Action: Mouse pressed left at (724, 553)
Screenshot: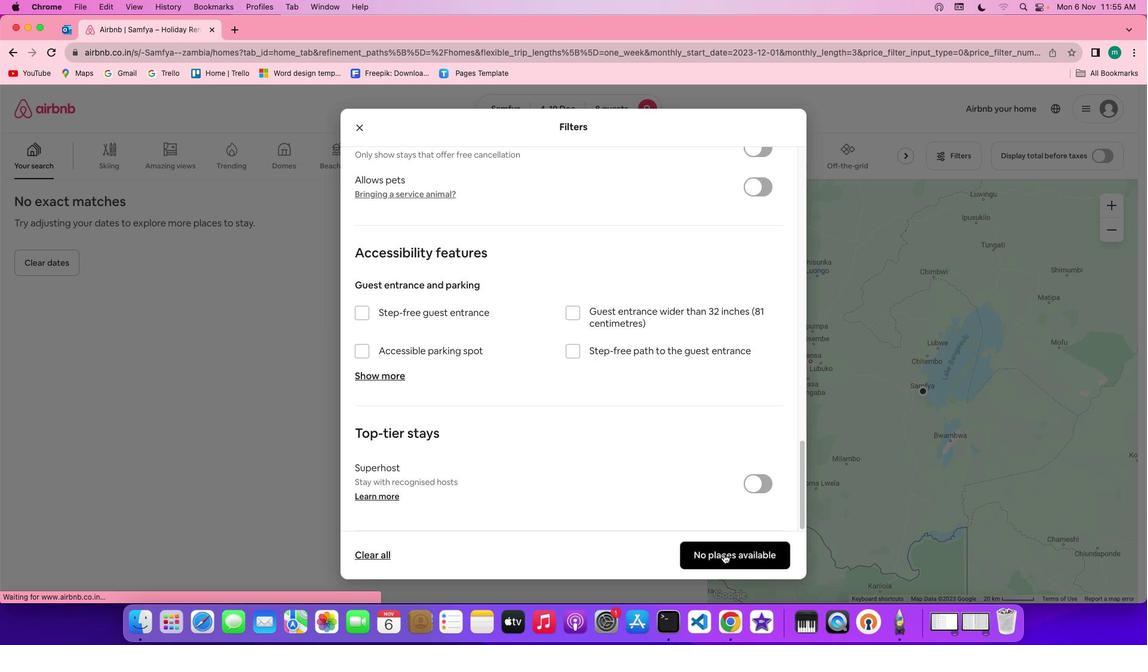 
Action: Mouse moved to (256, 463)
Screenshot: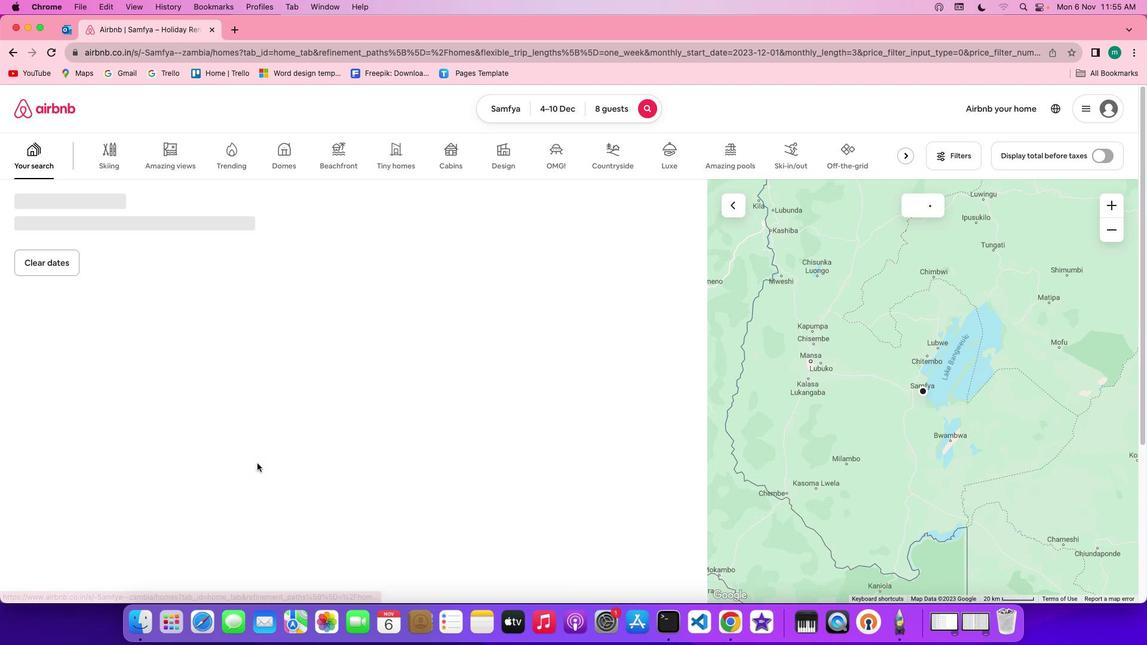 
